 Task: Find people on LinkedIn with the title 'Women's Shelter' in the iOS Development service category and Insurance industry, who speak German.
Action: Mouse moved to (683, 81)
Screenshot: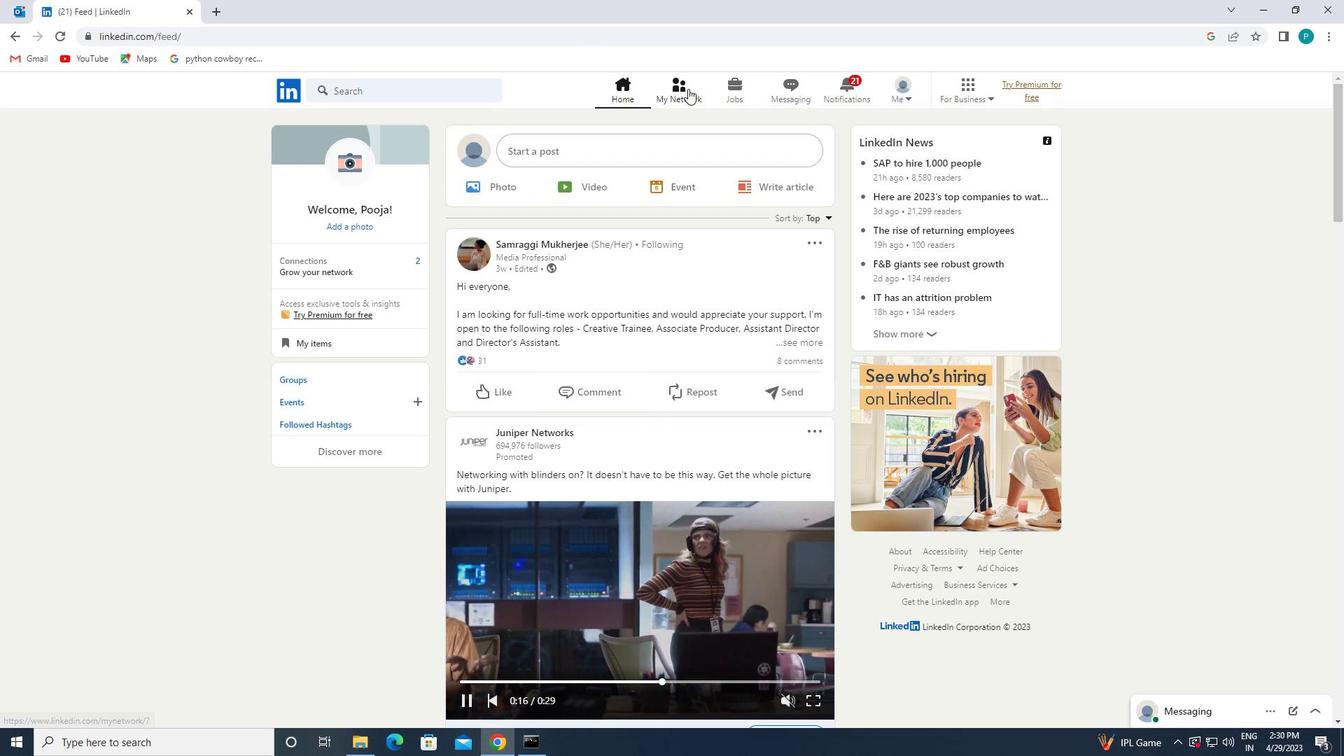 
Action: Mouse pressed left at (683, 81)
Screenshot: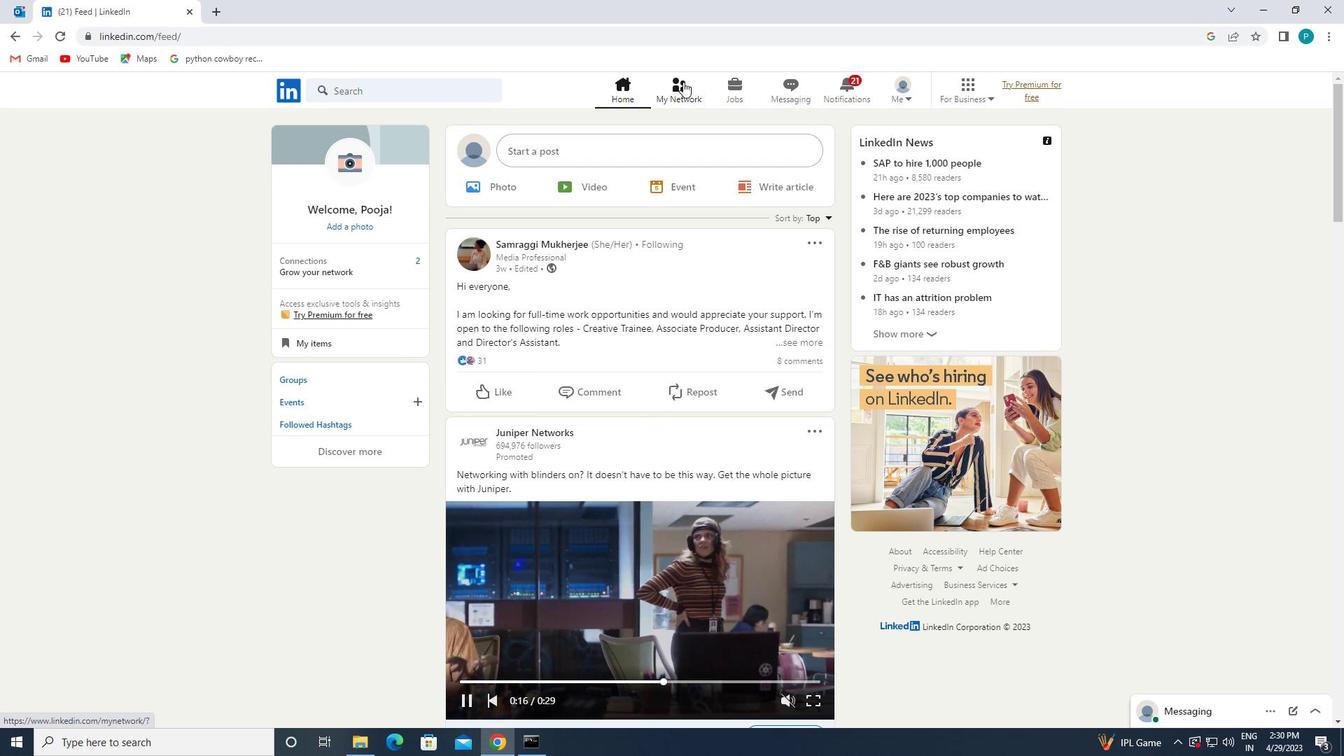
Action: Mouse moved to (361, 175)
Screenshot: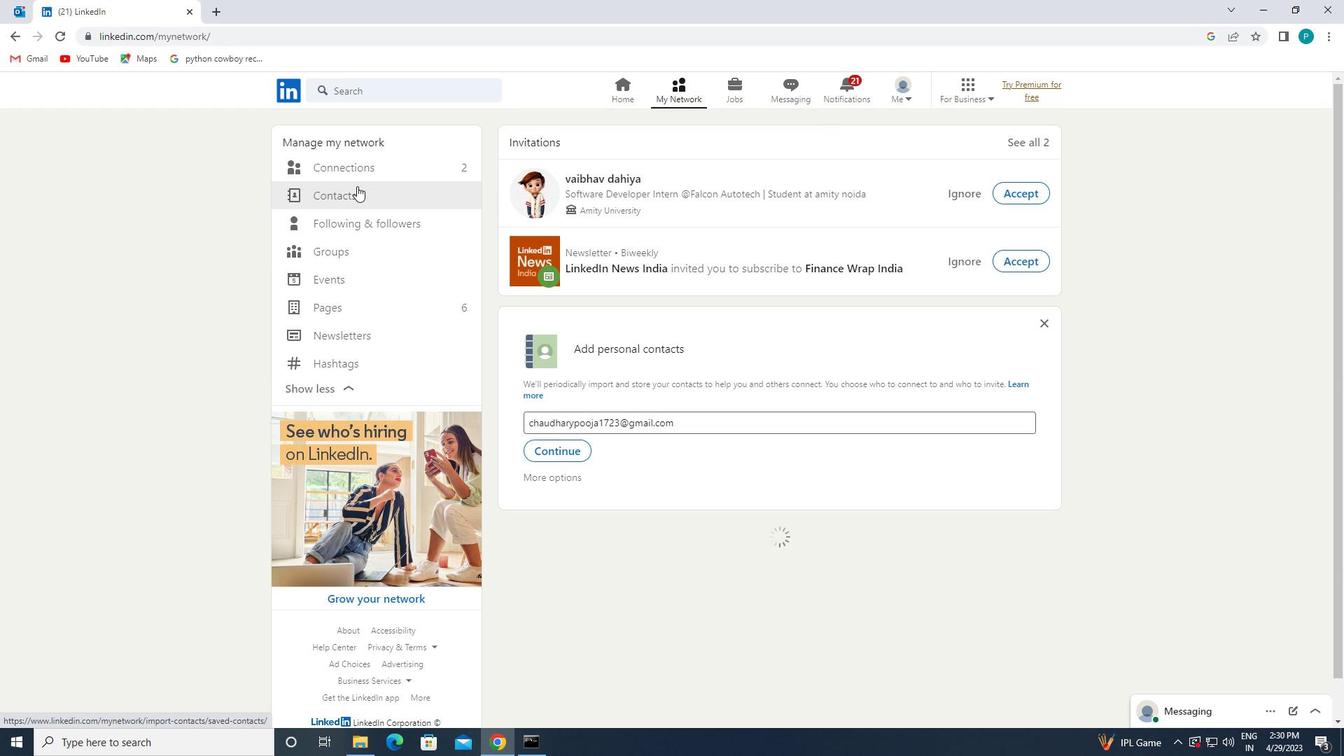 
Action: Mouse pressed left at (361, 175)
Screenshot: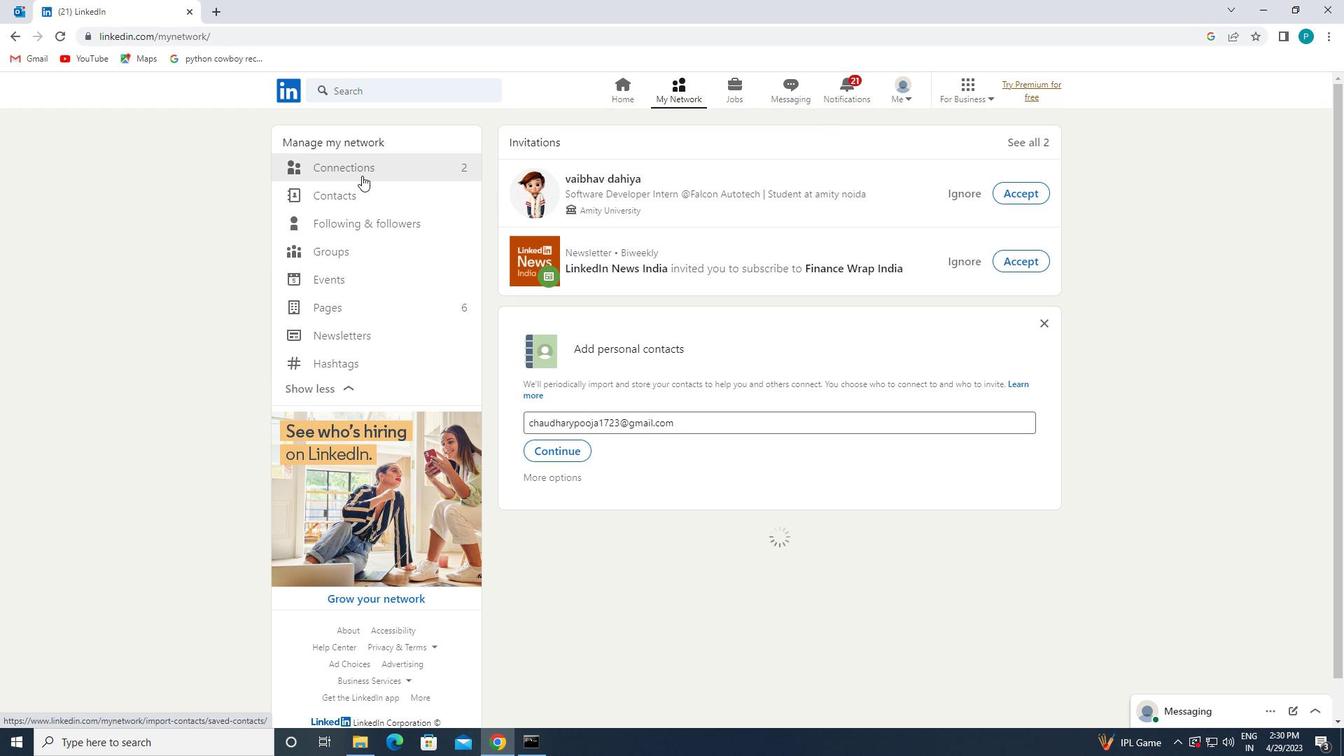 
Action: Mouse moved to (361, 175)
Screenshot: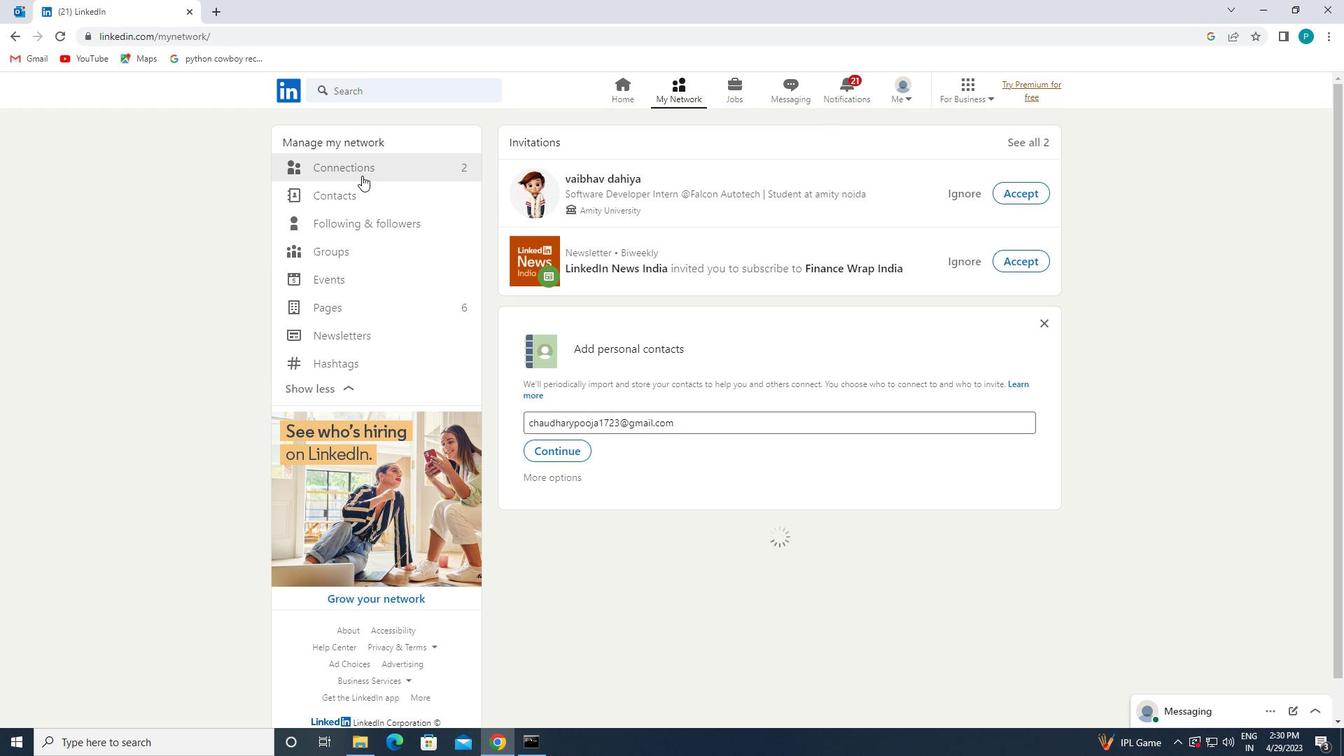 
Action: Mouse pressed left at (361, 175)
Screenshot: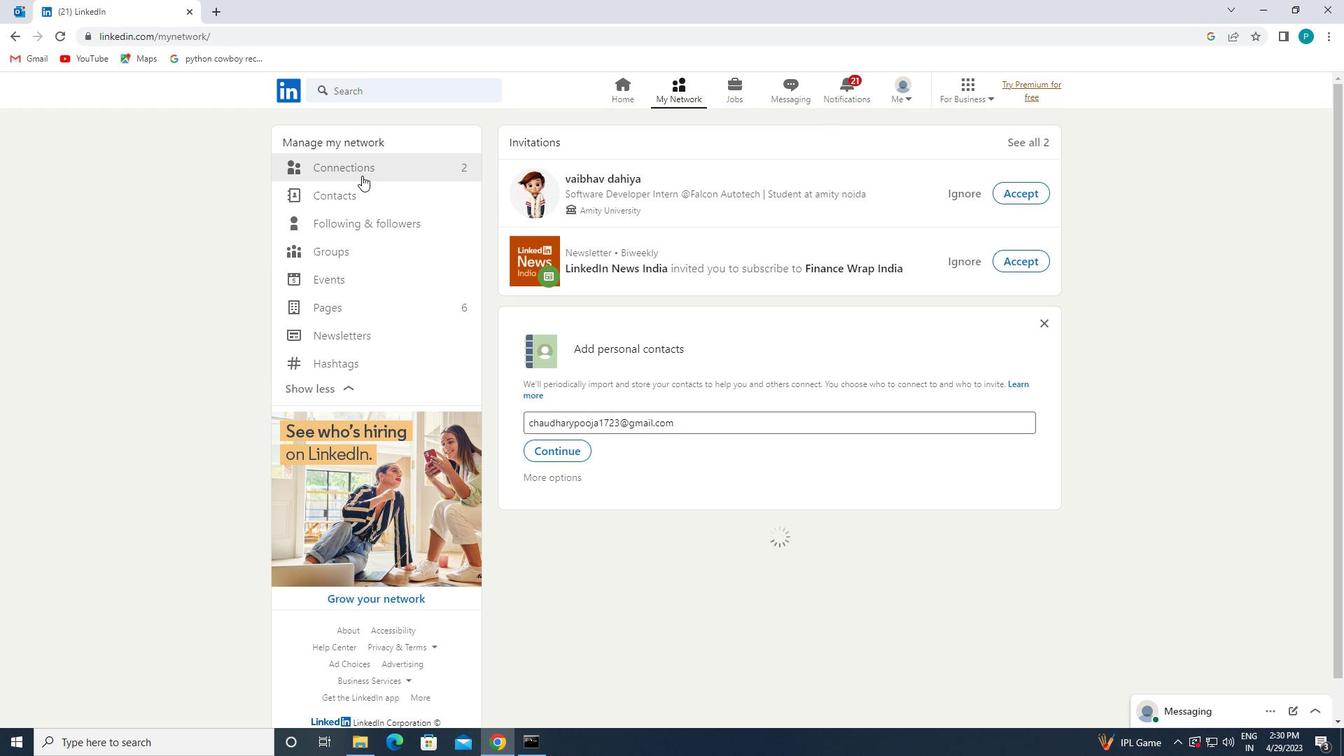 
Action: Mouse moved to (401, 159)
Screenshot: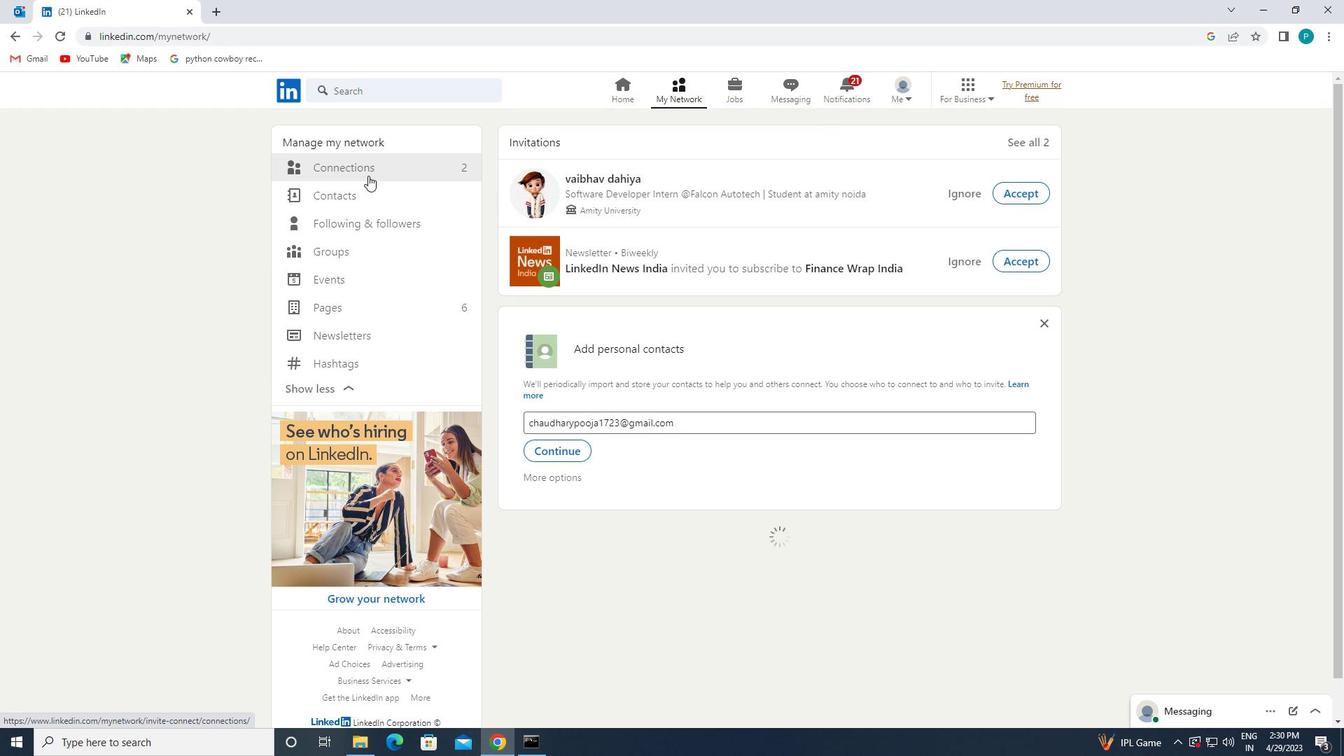 
Action: Mouse pressed left at (401, 159)
Screenshot: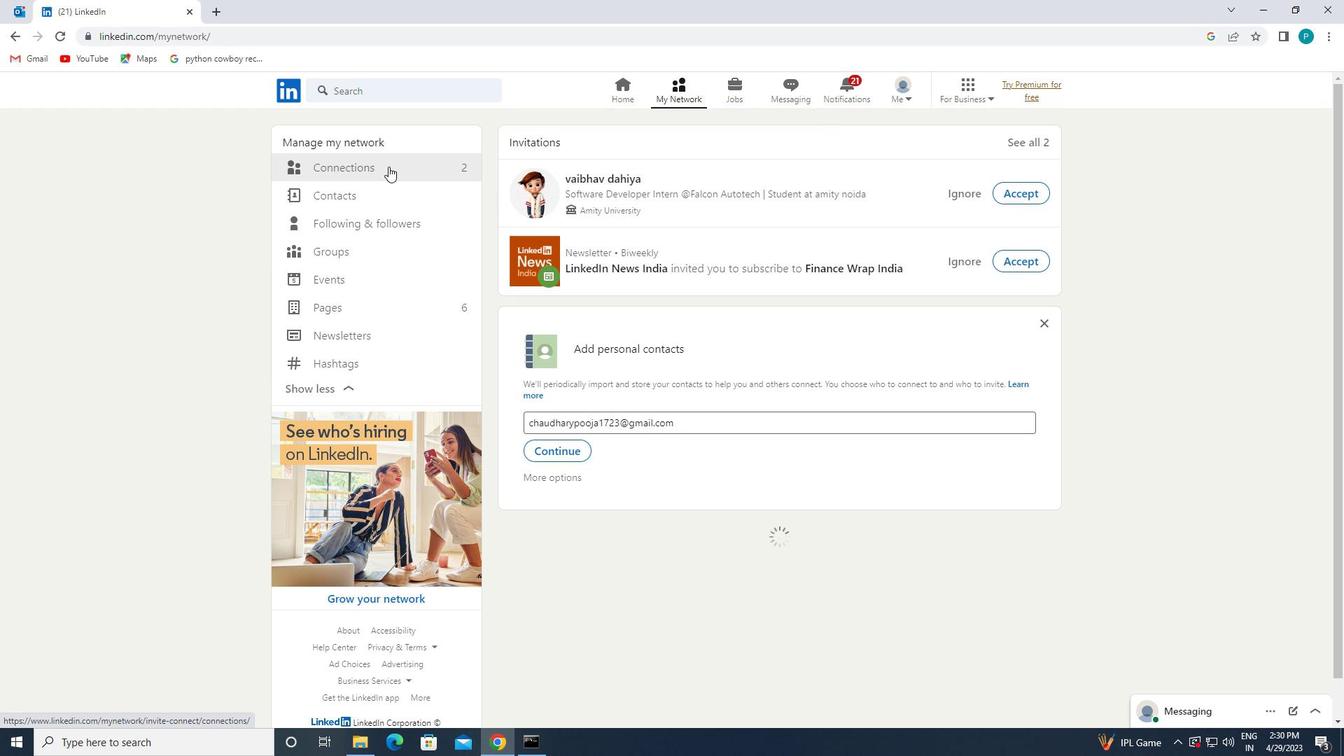 
Action: Mouse moved to (800, 163)
Screenshot: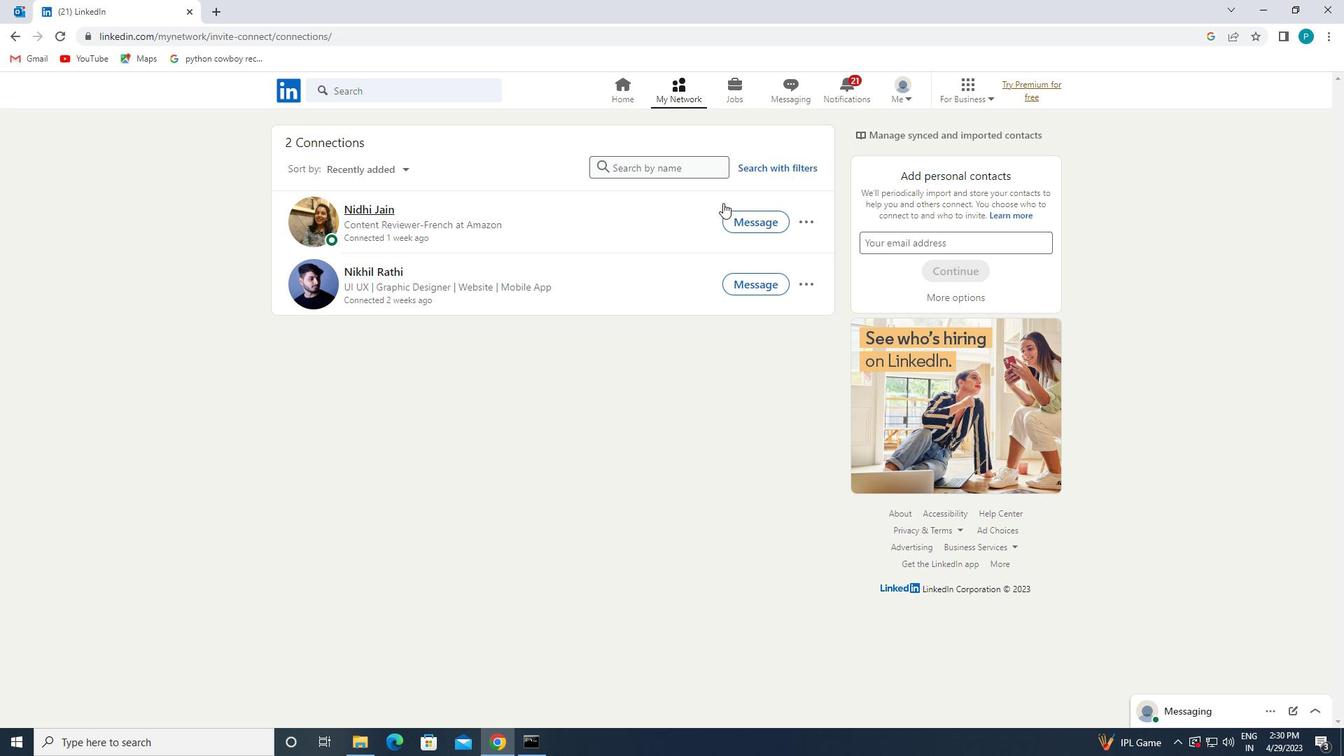 
Action: Mouse pressed left at (800, 163)
Screenshot: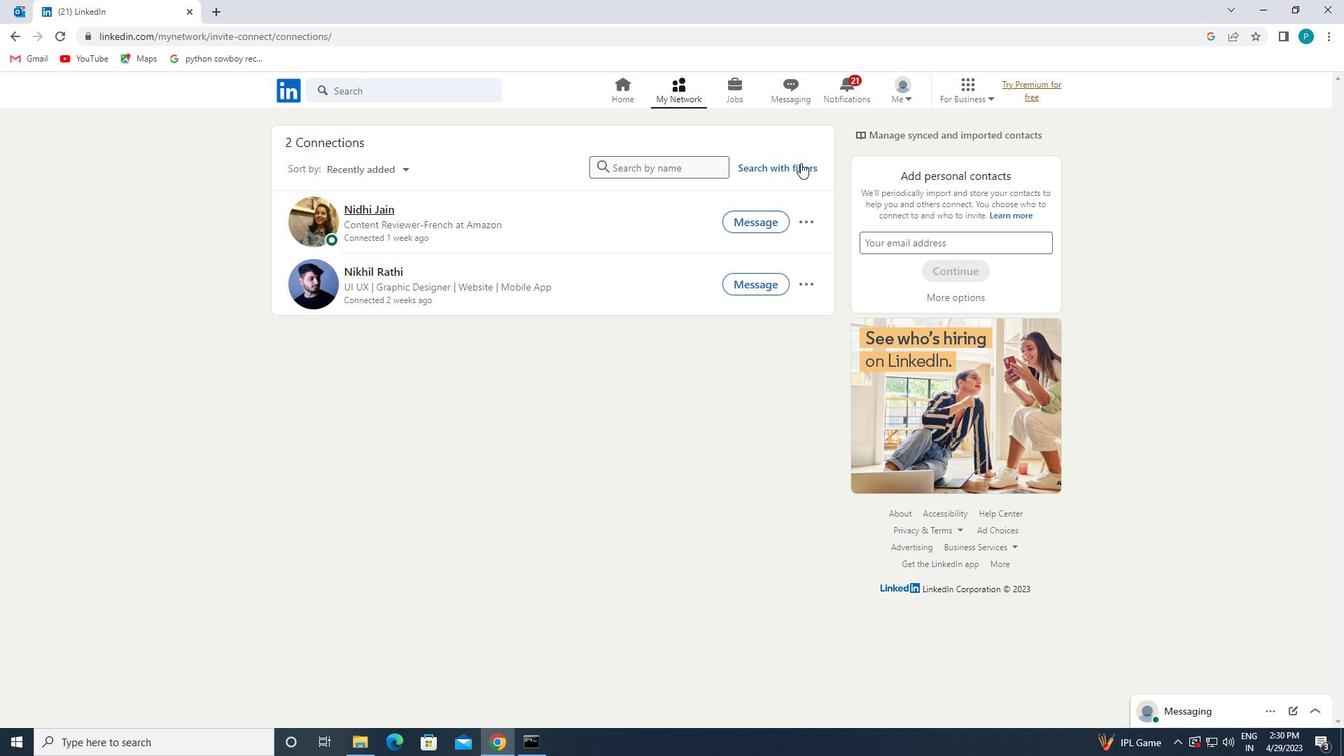 
Action: Mouse pressed left at (800, 163)
Screenshot: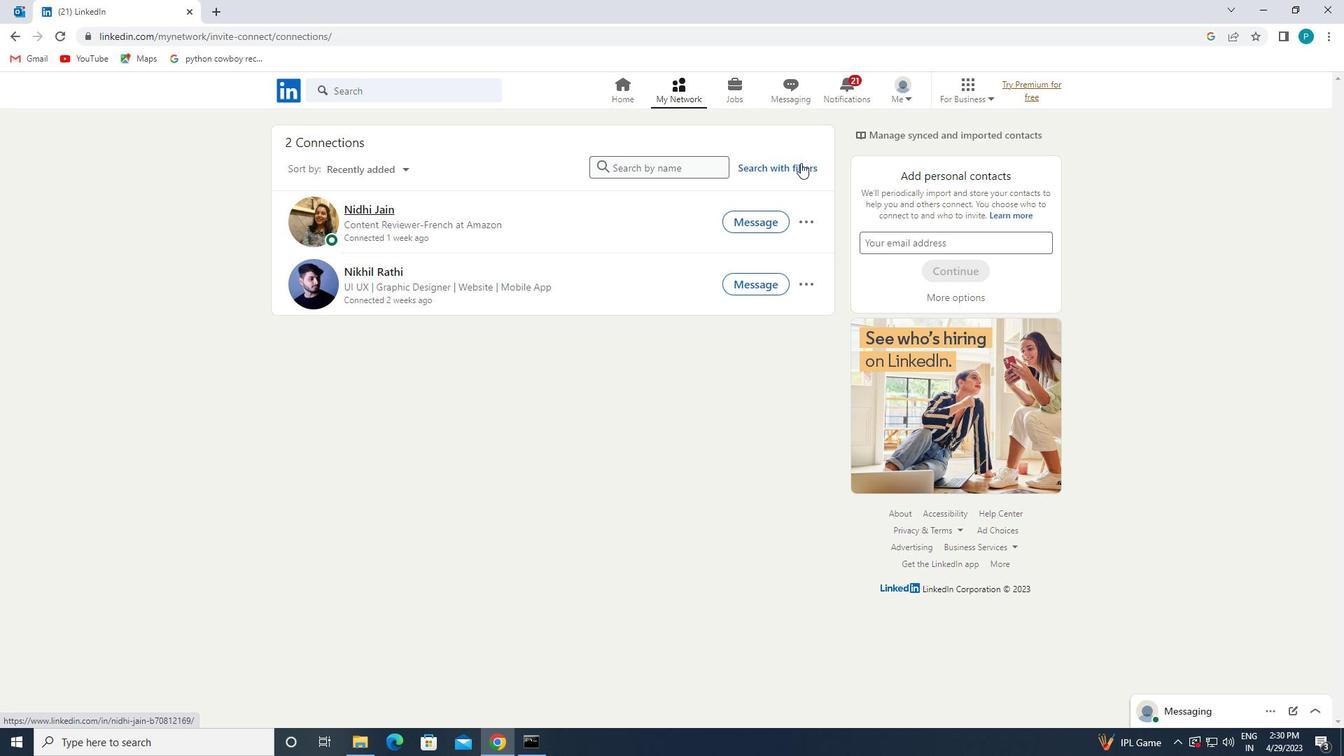 
Action: Mouse pressed left at (800, 163)
Screenshot: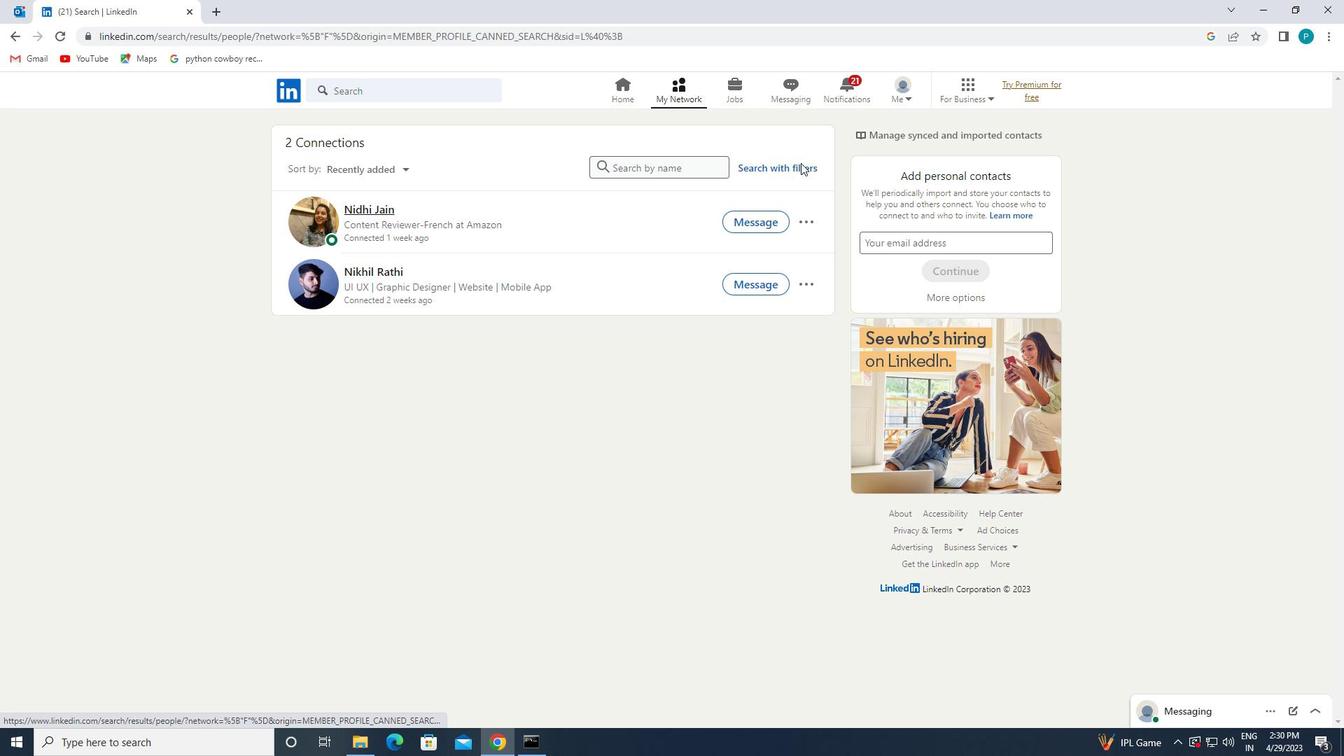 
Action: Mouse moved to (695, 124)
Screenshot: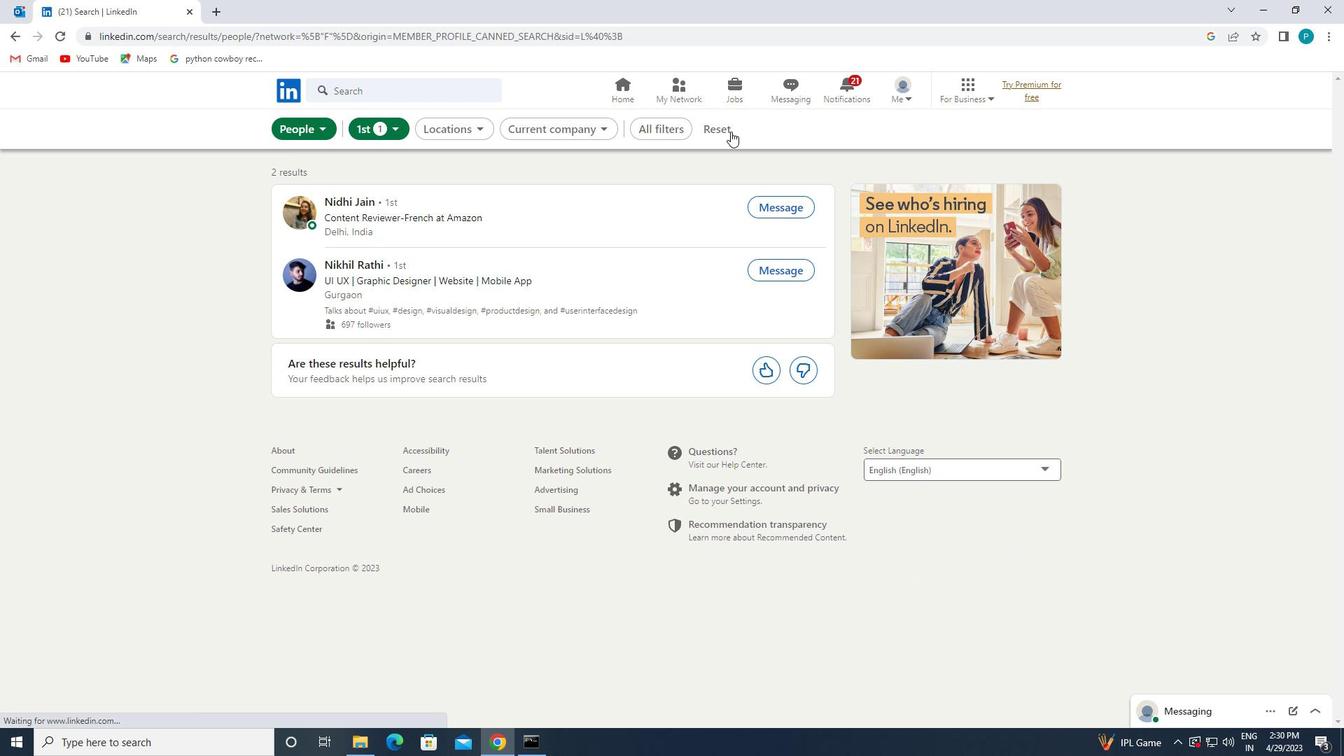 
Action: Mouse pressed left at (695, 124)
Screenshot: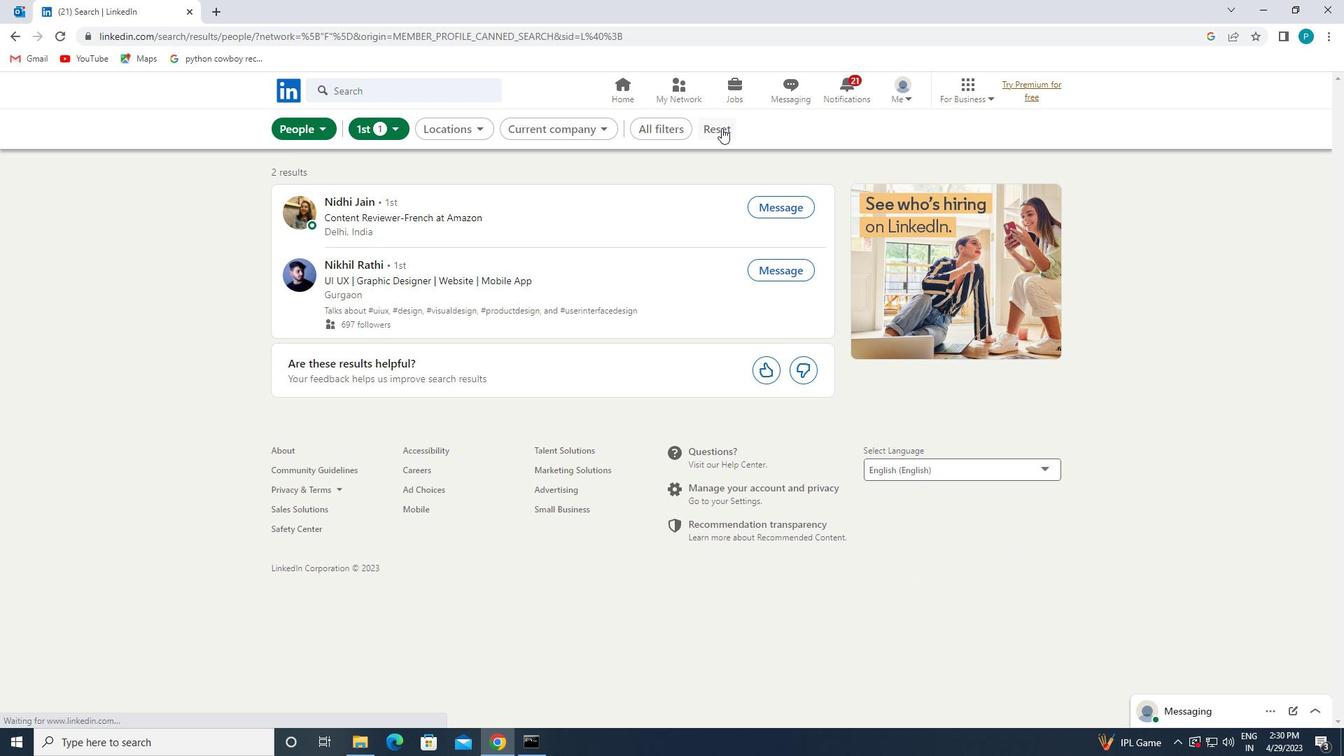 
Action: Mouse moved to (702, 128)
Screenshot: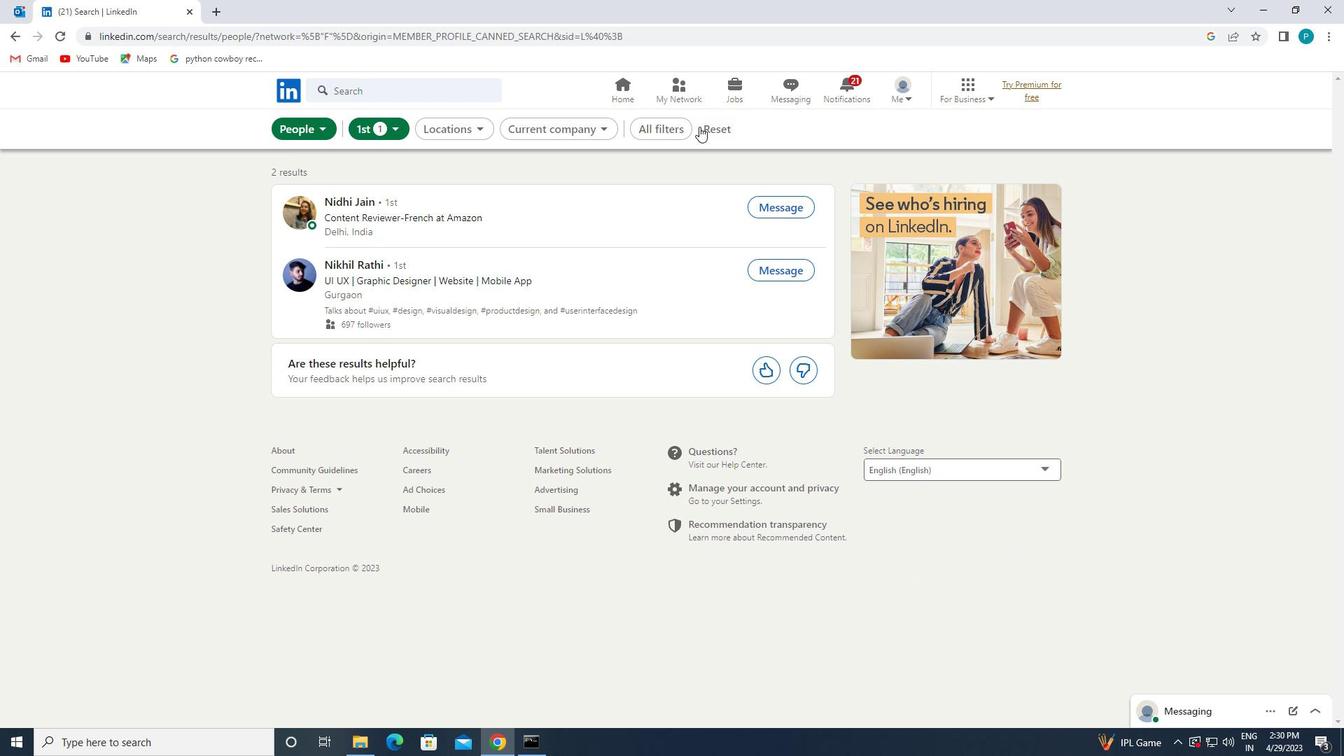 
Action: Mouse pressed left at (702, 128)
Screenshot: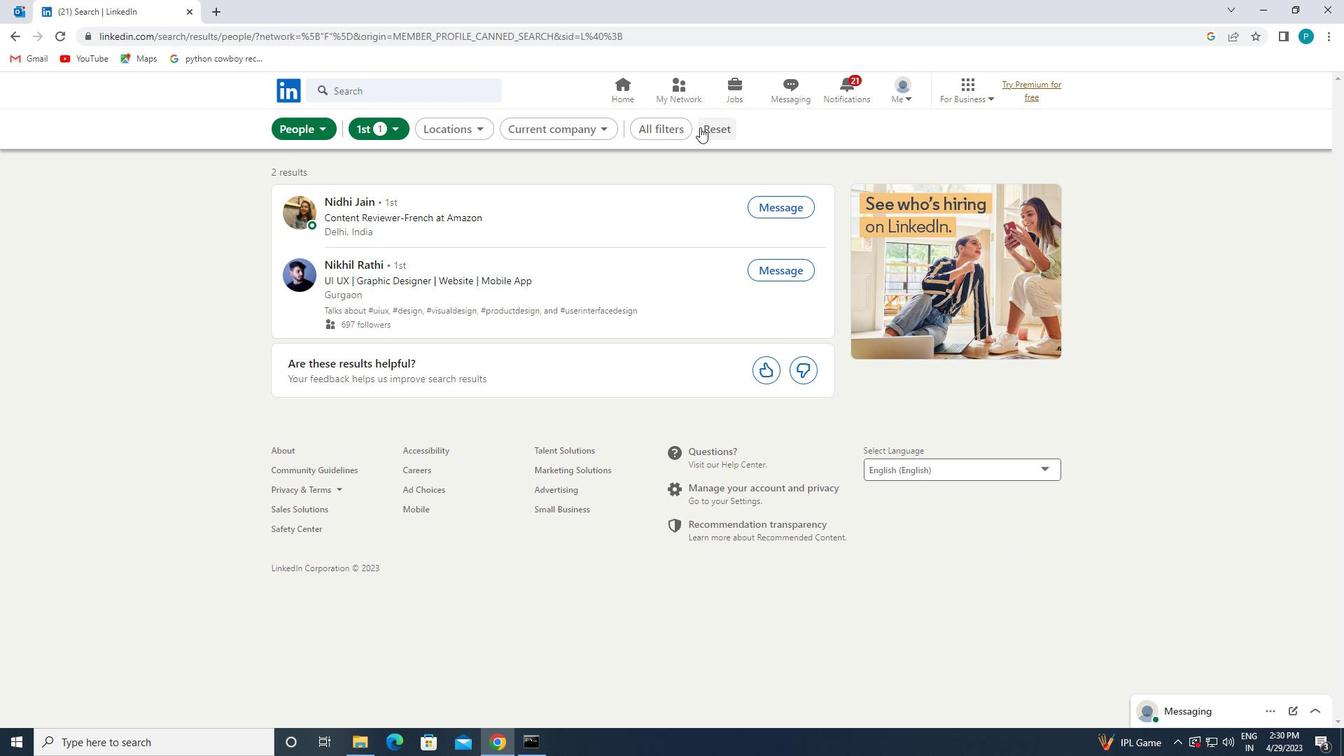 
Action: Mouse pressed left at (702, 128)
Screenshot: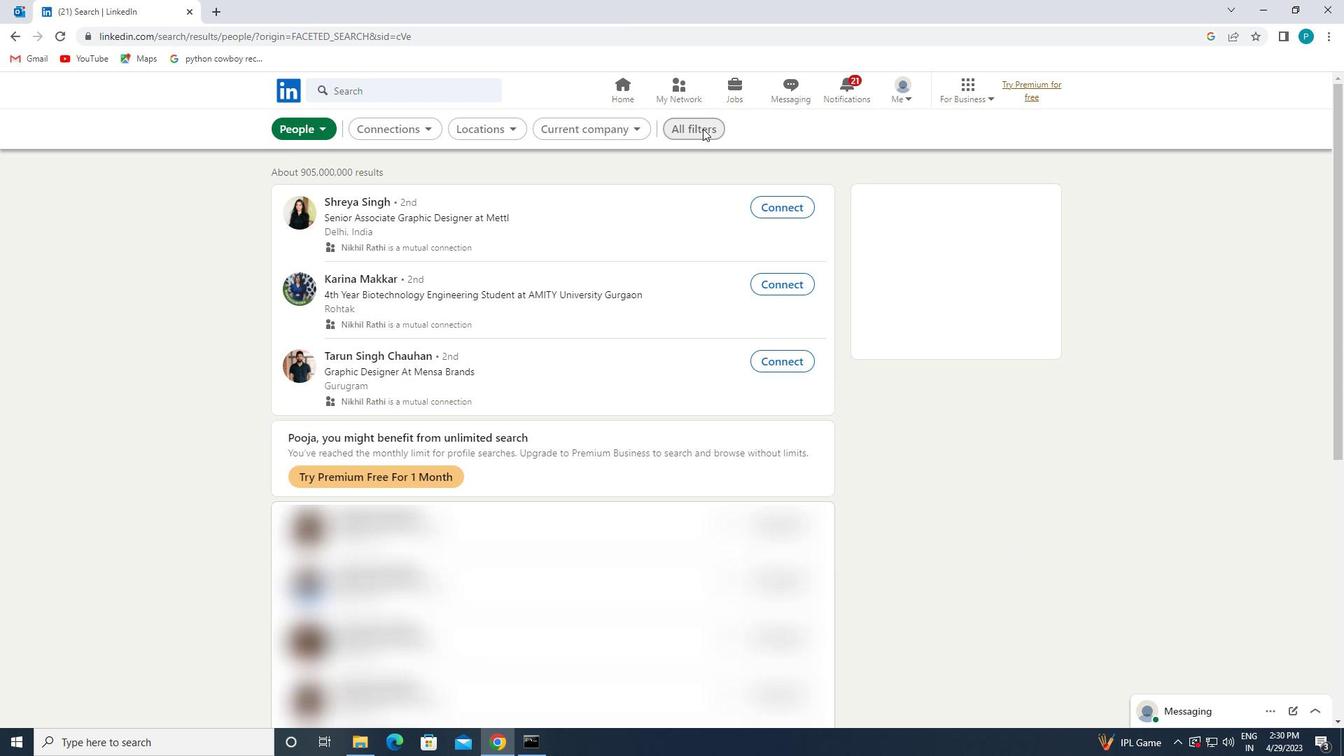 
Action: Mouse moved to (1221, 435)
Screenshot: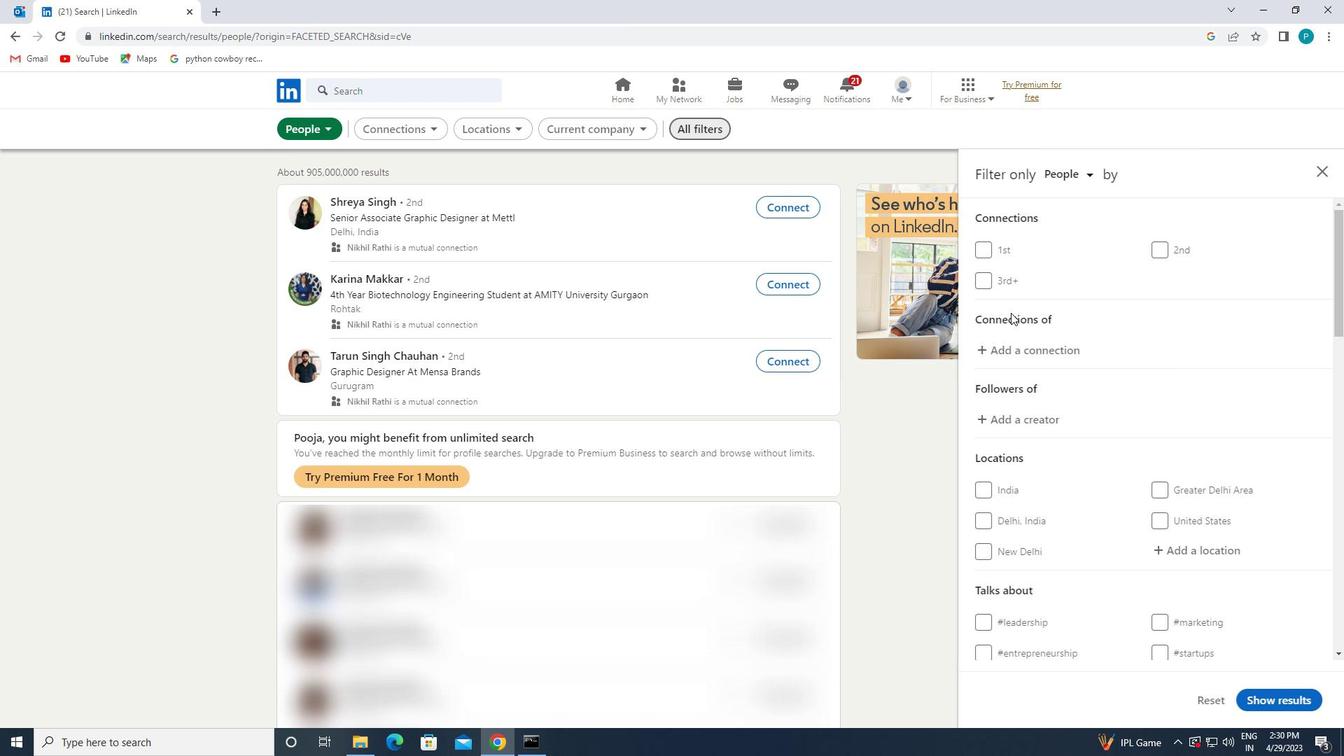 
Action: Mouse scrolled (1221, 434) with delta (0, 0)
Screenshot: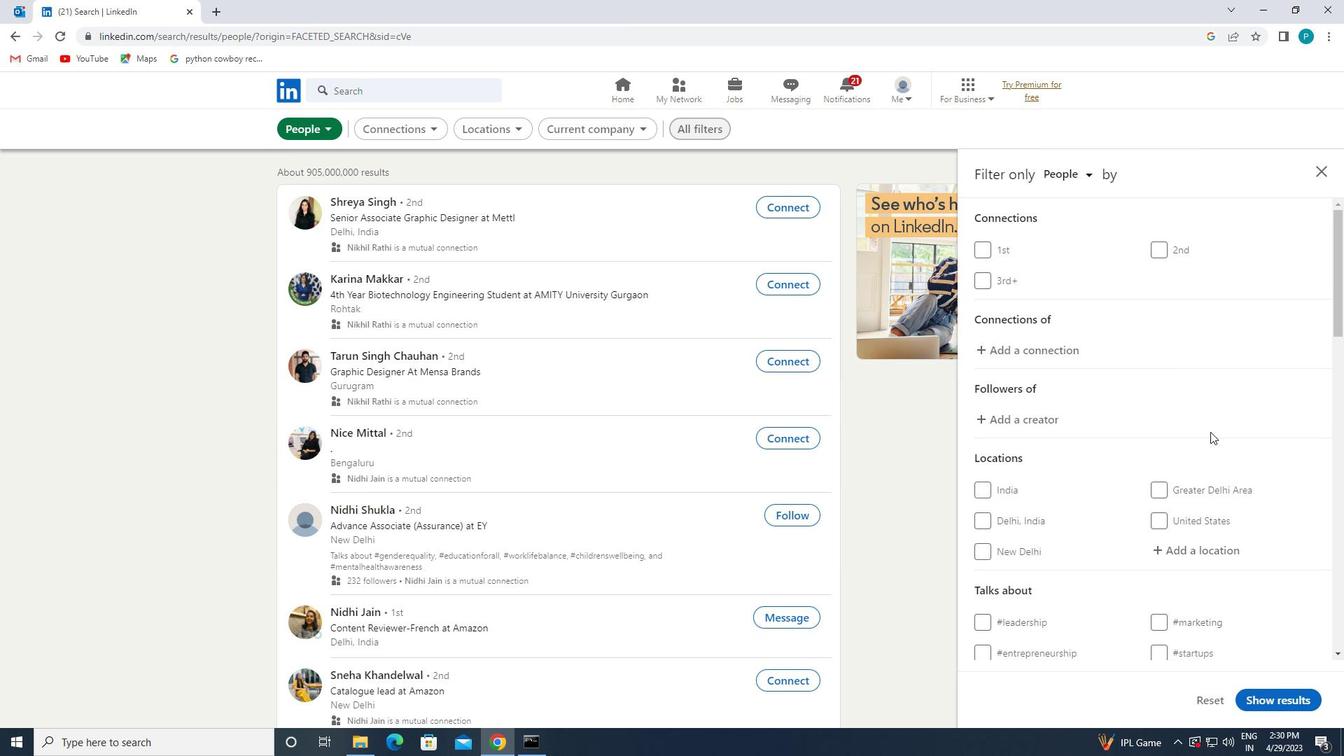 
Action: Mouse scrolled (1221, 434) with delta (0, 0)
Screenshot: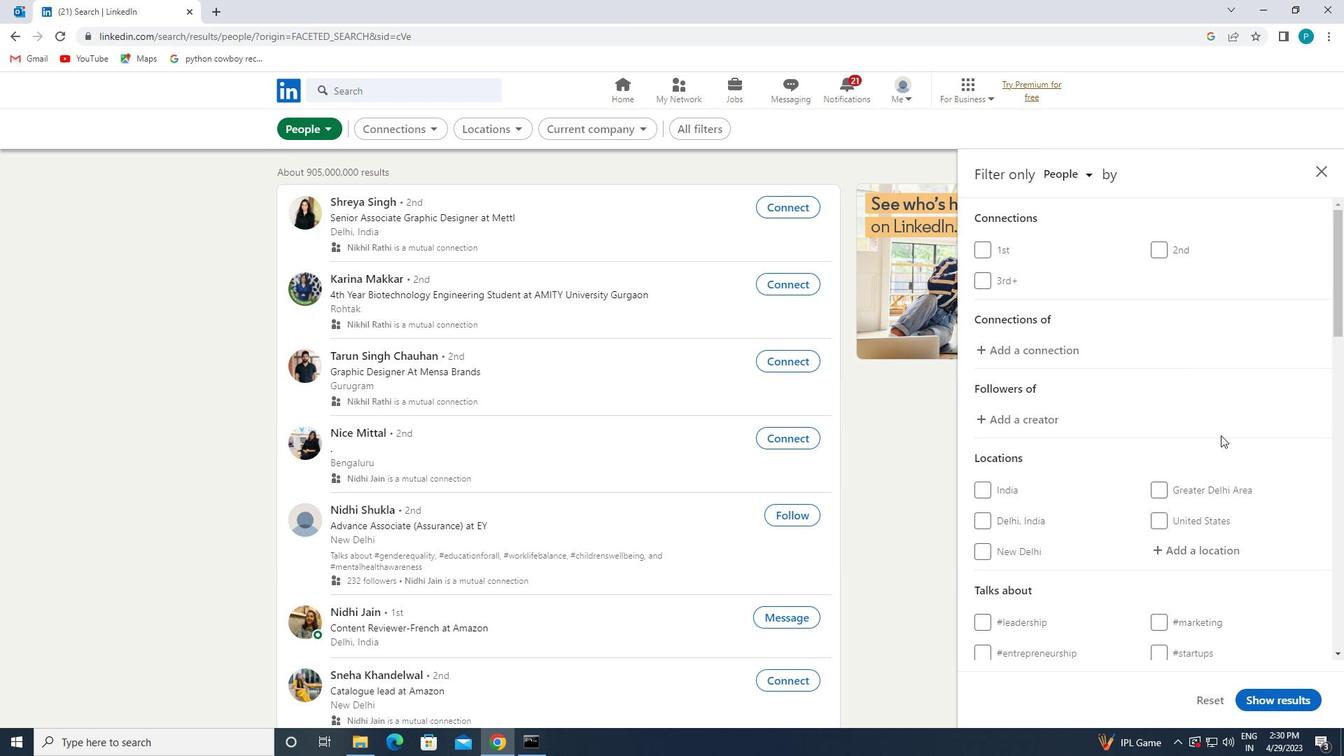 
Action: Mouse moved to (1220, 416)
Screenshot: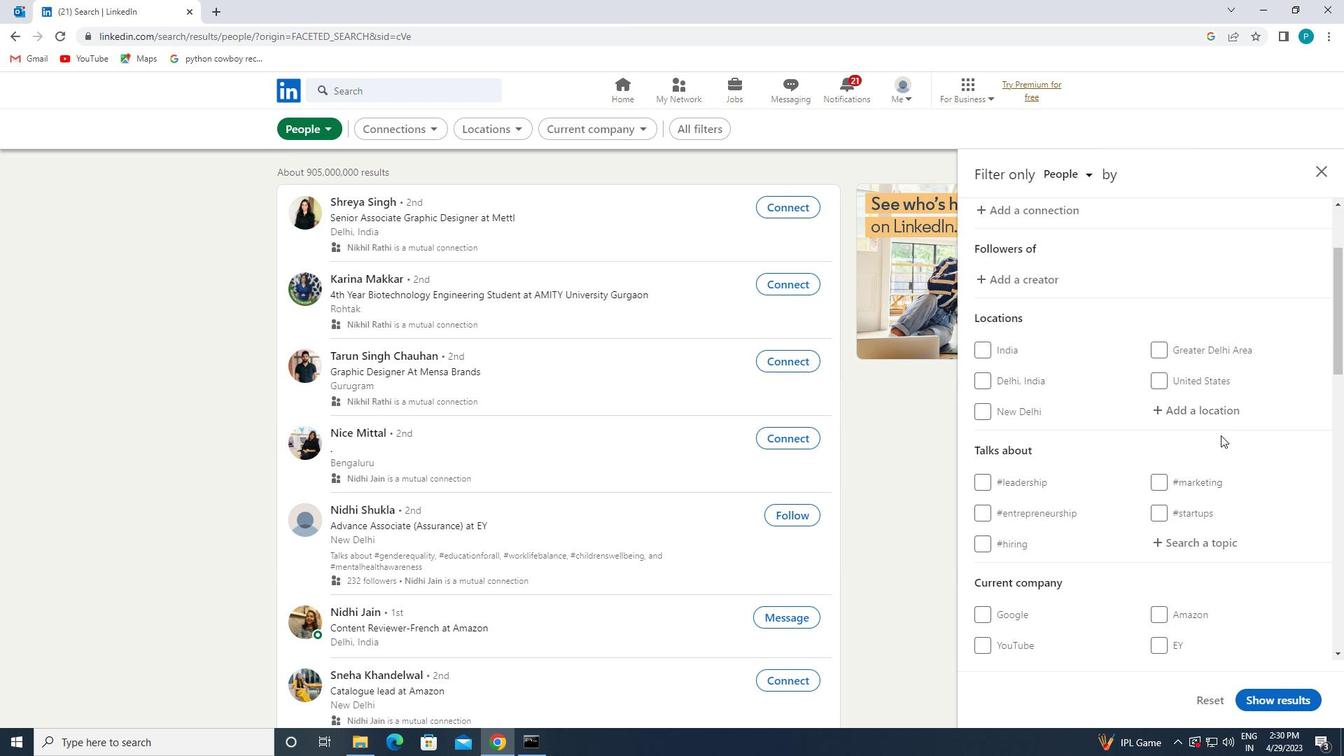 
Action: Mouse pressed left at (1220, 416)
Screenshot: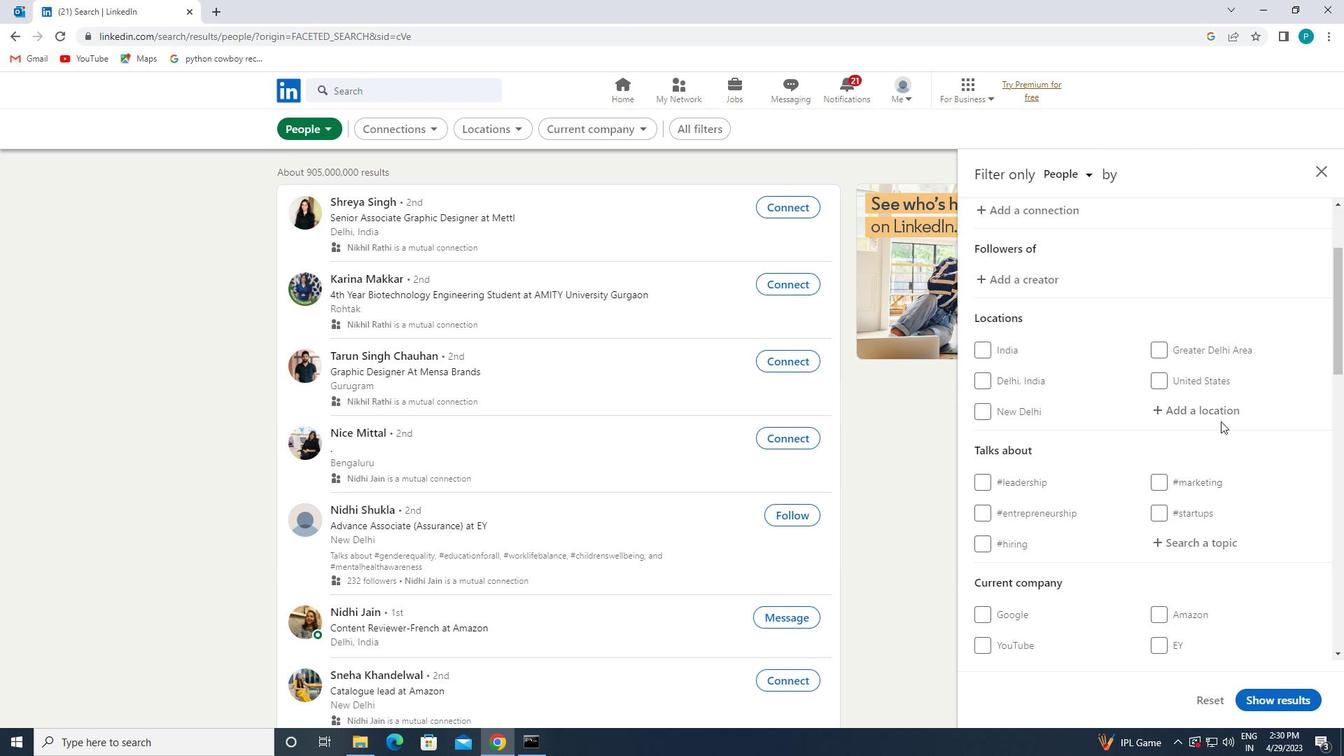 
Action: Key pressed <Key.caps_lock>h<Key.caps_lock>ab<Key.backspace>ncheng
Screenshot: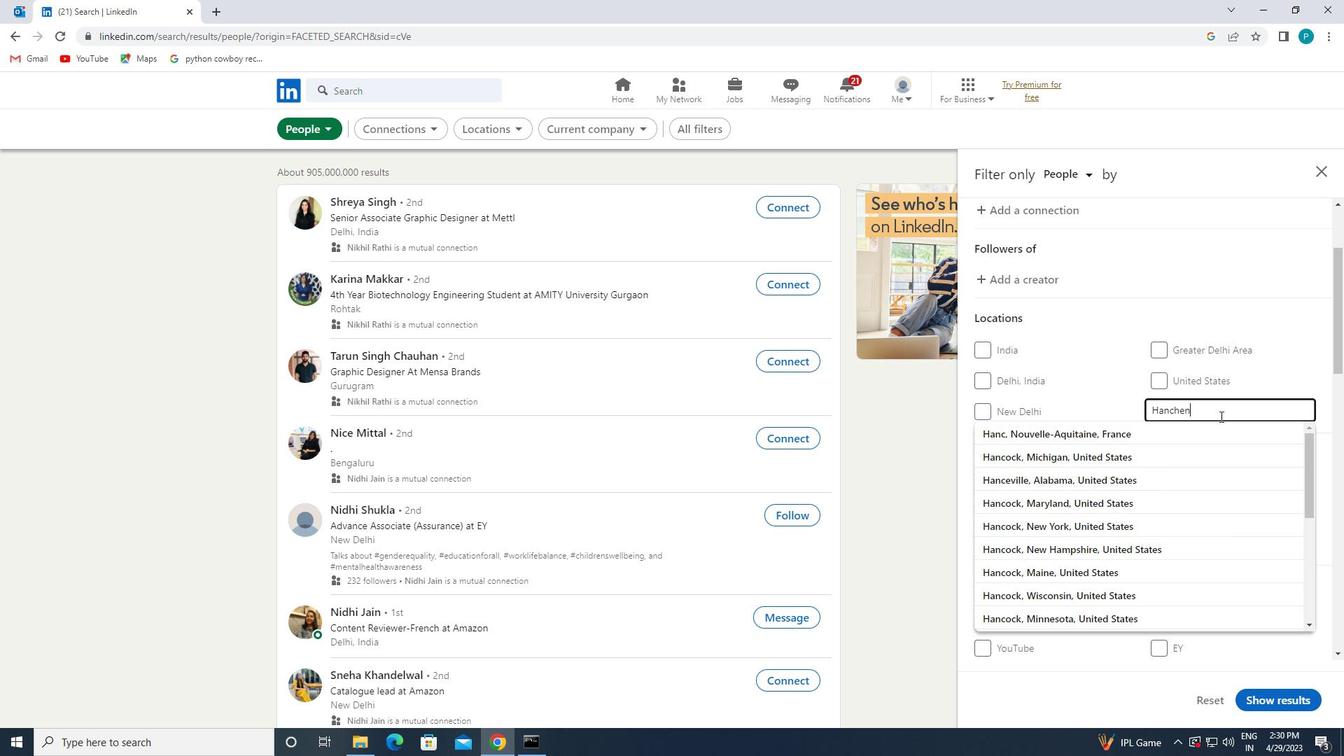 
Action: Mouse scrolled (1220, 415) with delta (0, 0)
Screenshot: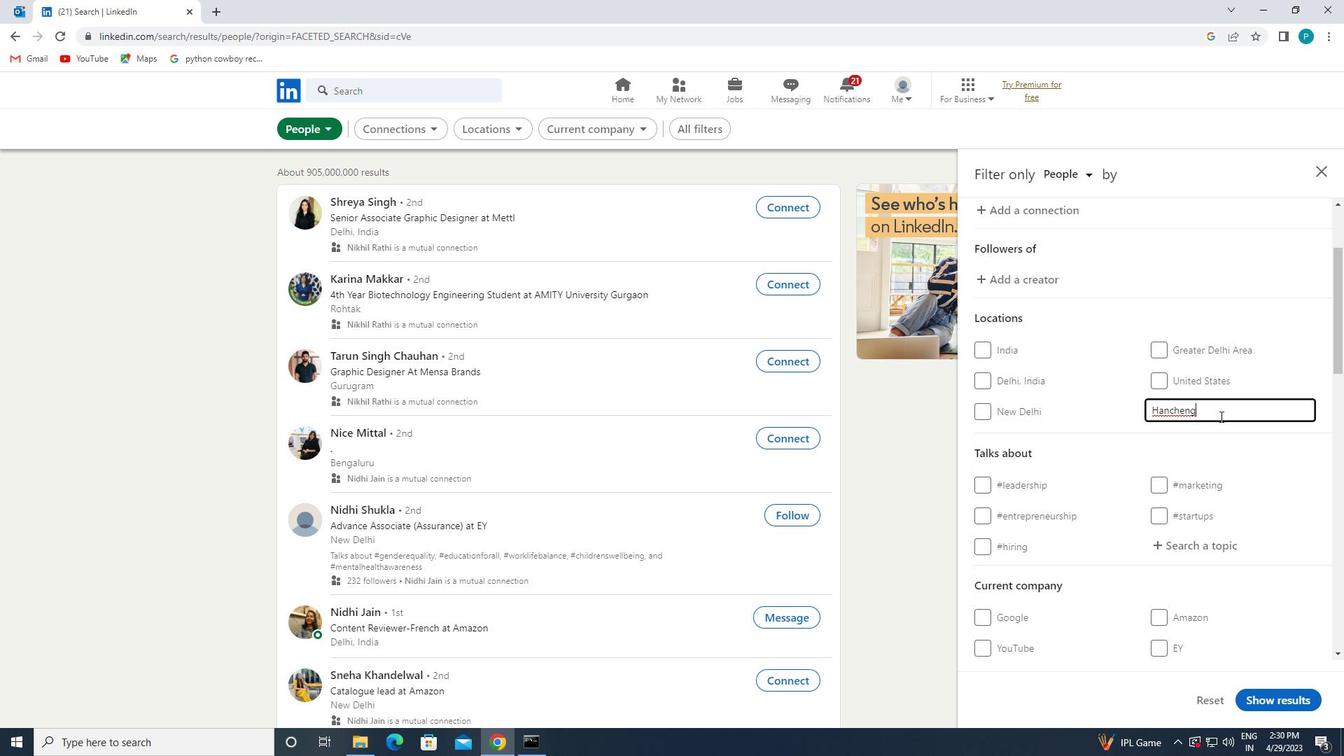 
Action: Mouse scrolled (1220, 415) with delta (0, 0)
Screenshot: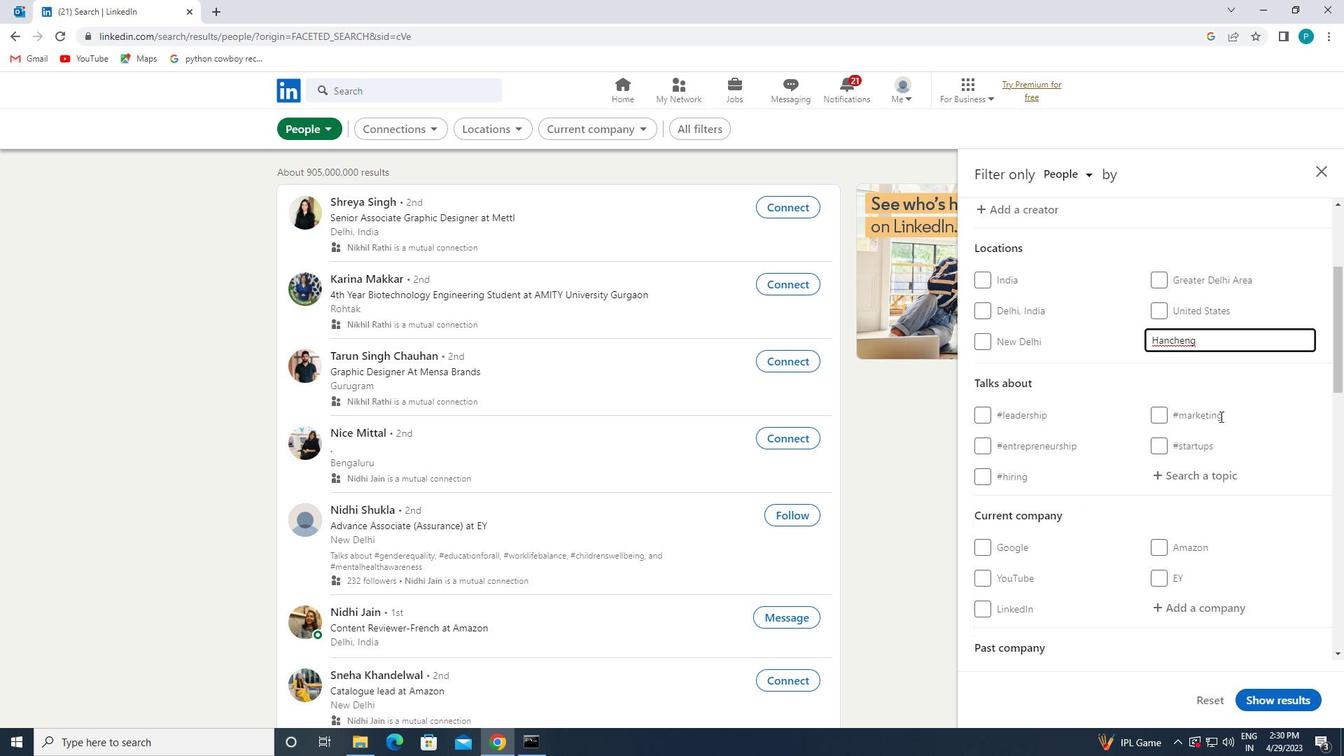 
Action: Mouse moved to (1213, 397)
Screenshot: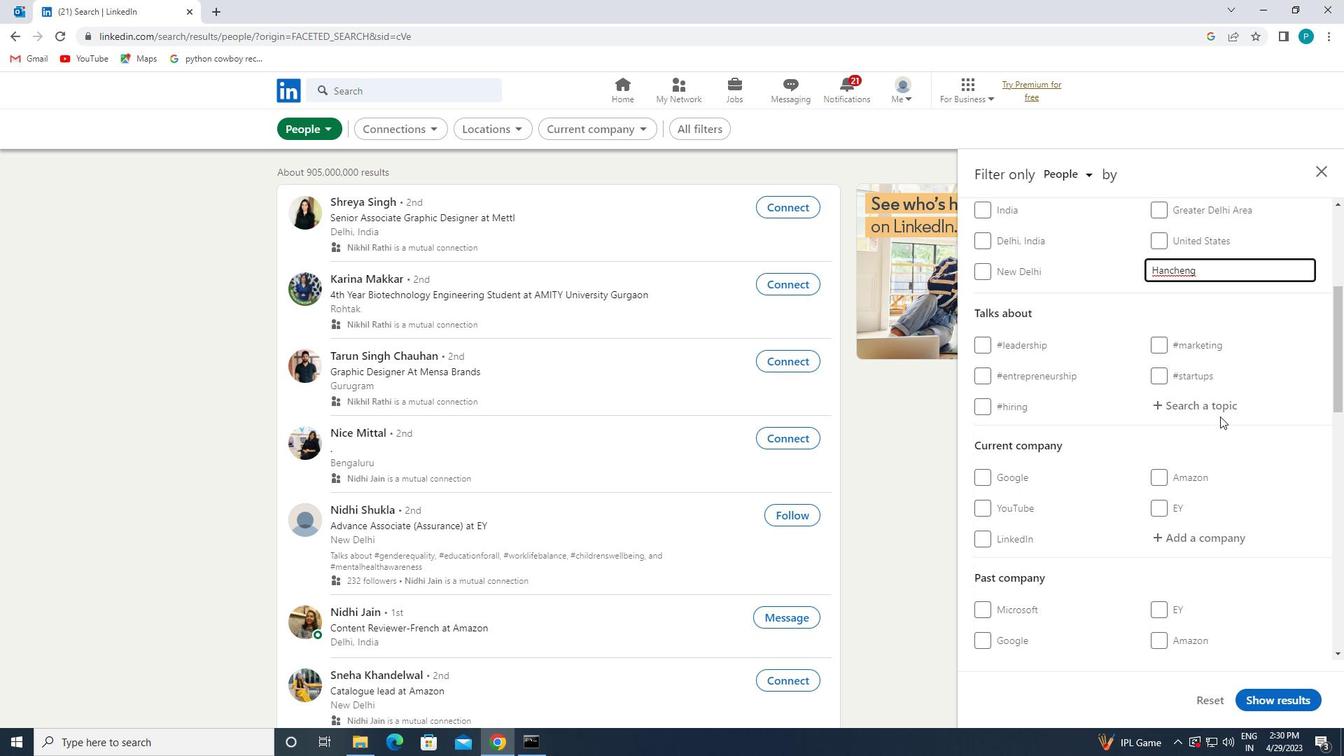 
Action: Mouse pressed left at (1213, 397)
Screenshot: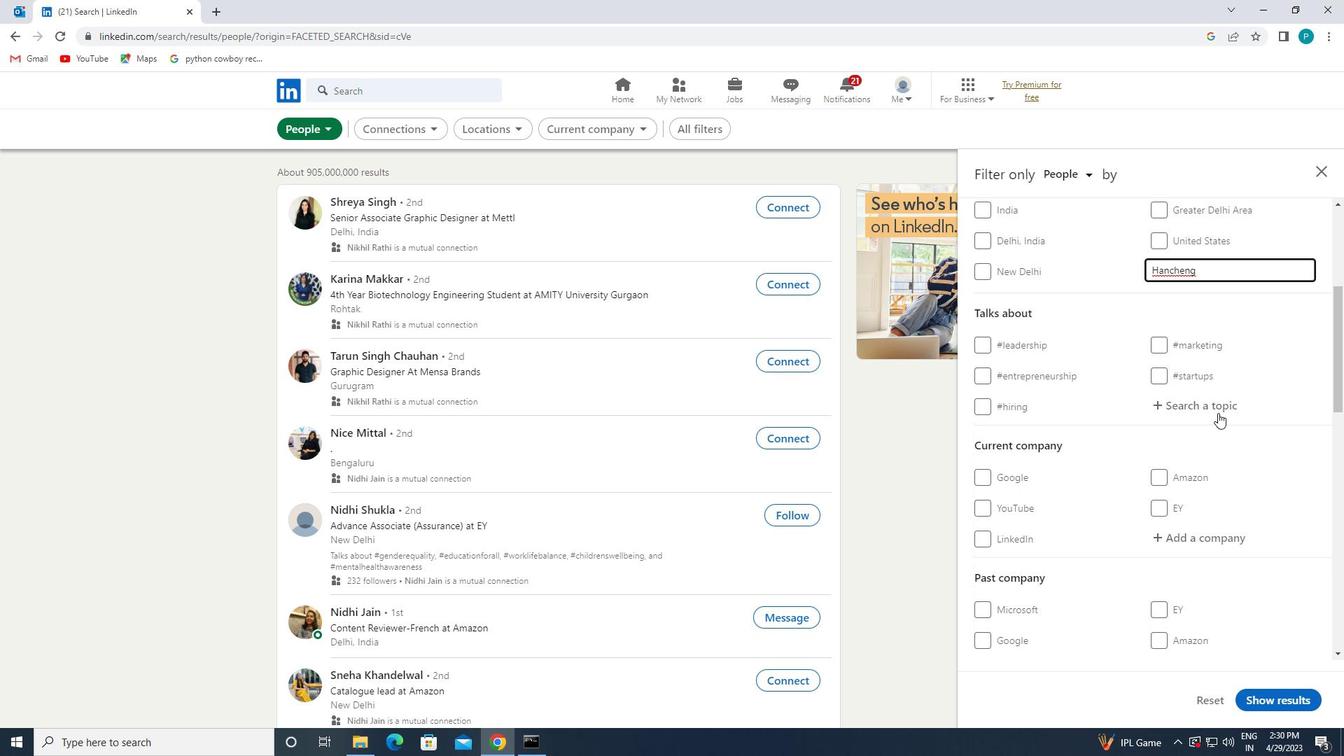 
Action: Mouse moved to (1213, 397)
Screenshot: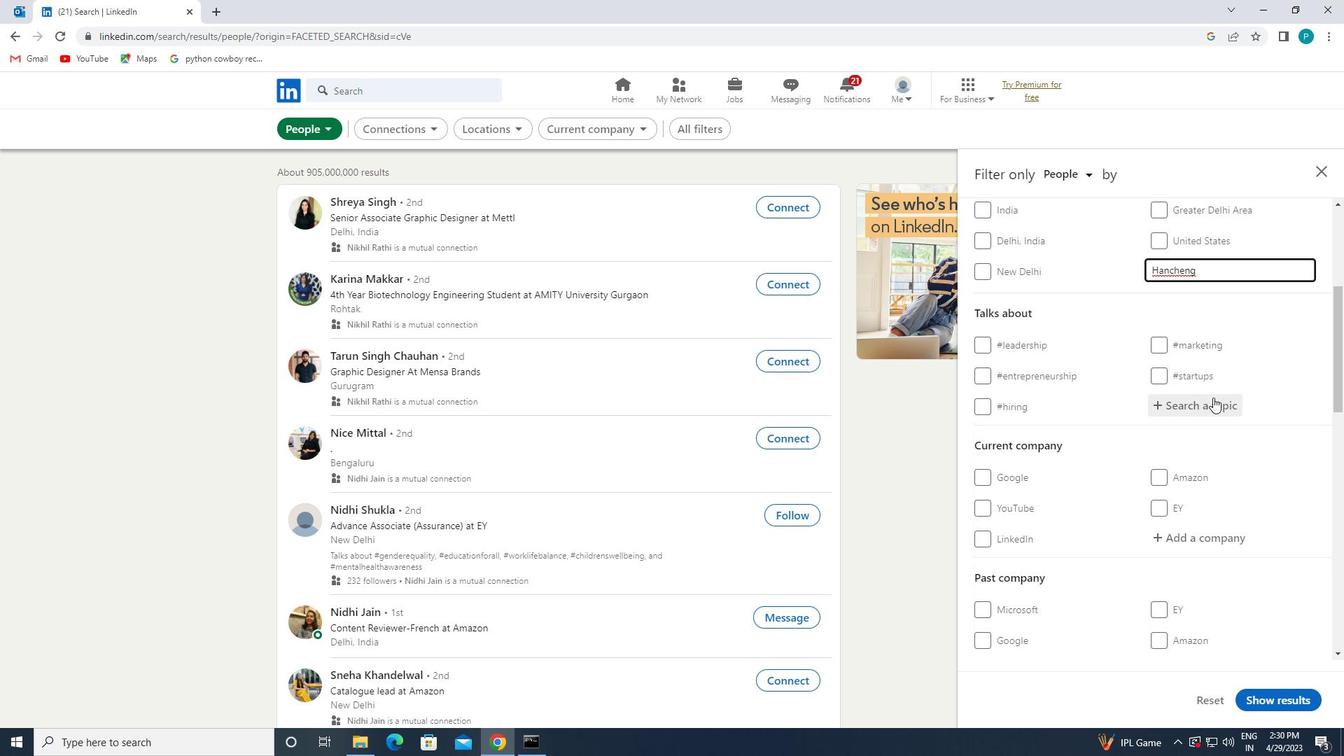 
Action: Key pressed <Key.shift>#<Key.caps_lock>I<Key.caps_lock>NSPIRATION
Screenshot: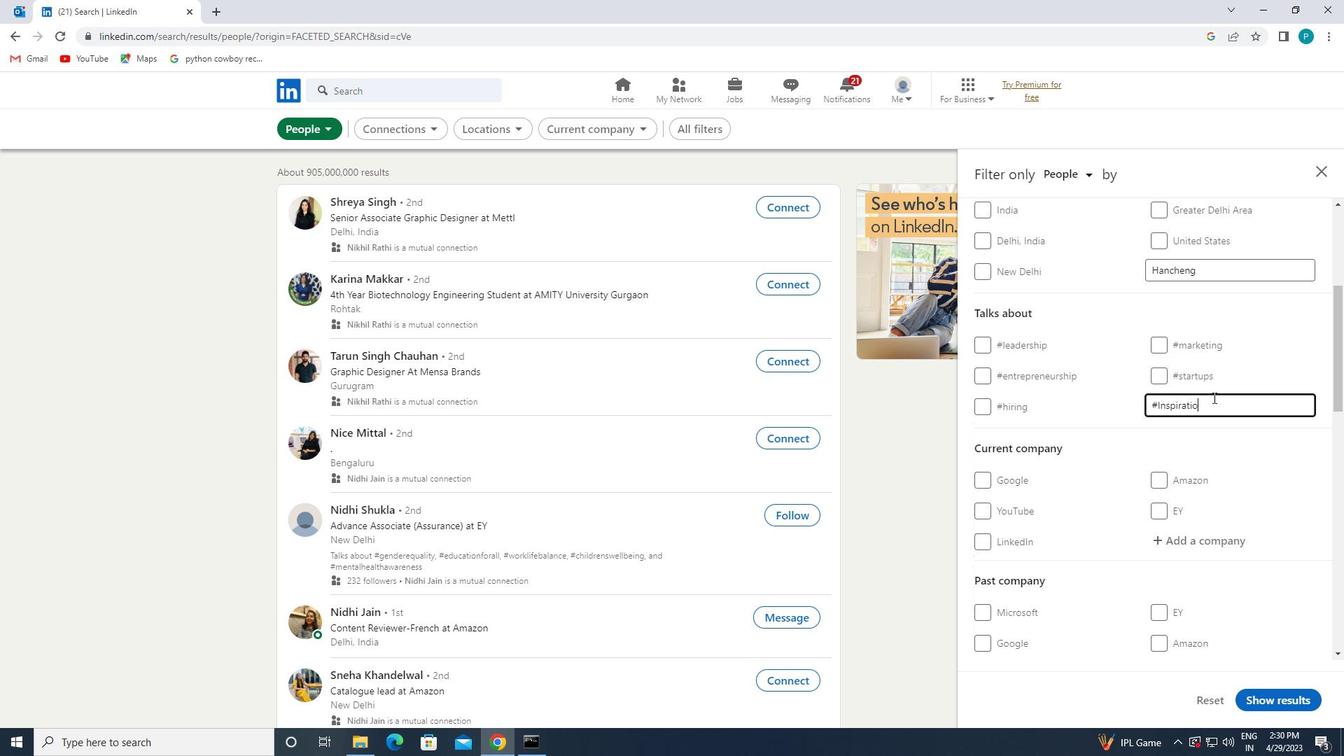 
Action: Mouse moved to (1225, 405)
Screenshot: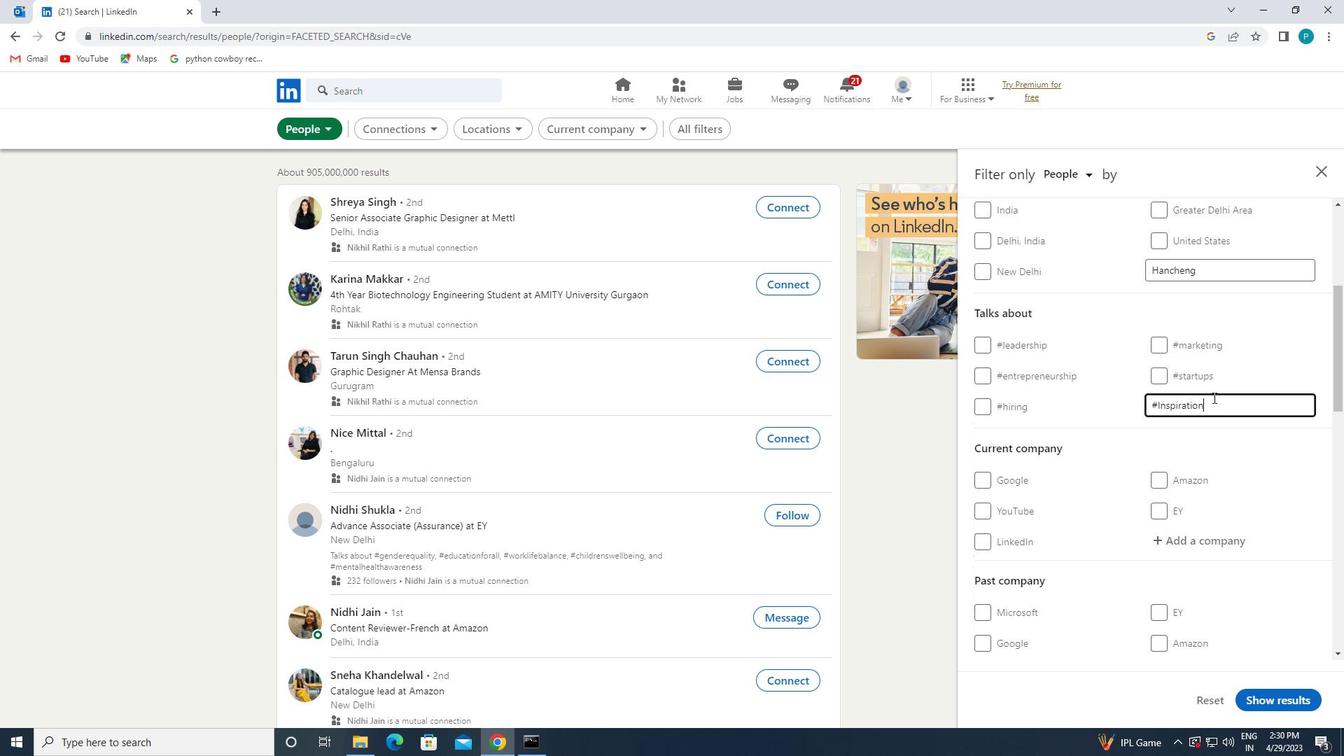 
Action: Mouse scrolled (1225, 404) with delta (0, 0)
Screenshot: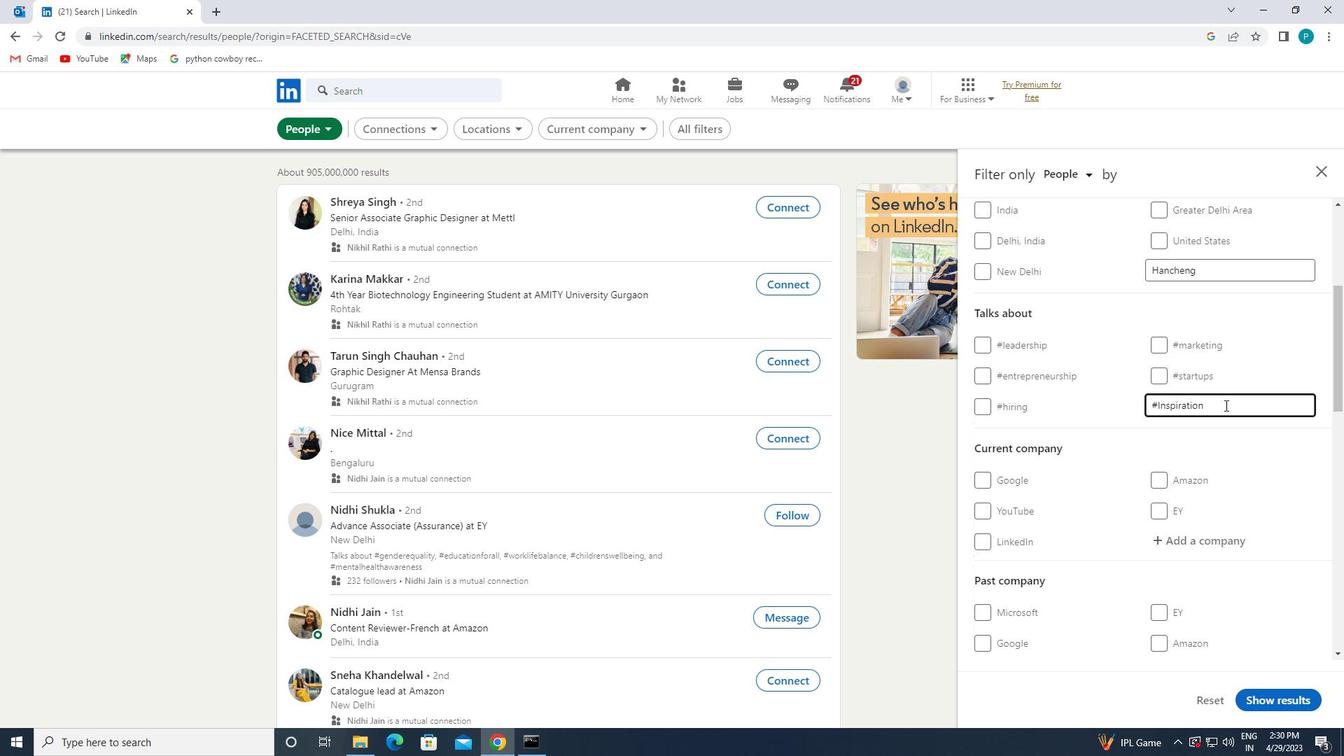 
Action: Mouse scrolled (1225, 404) with delta (0, 0)
Screenshot: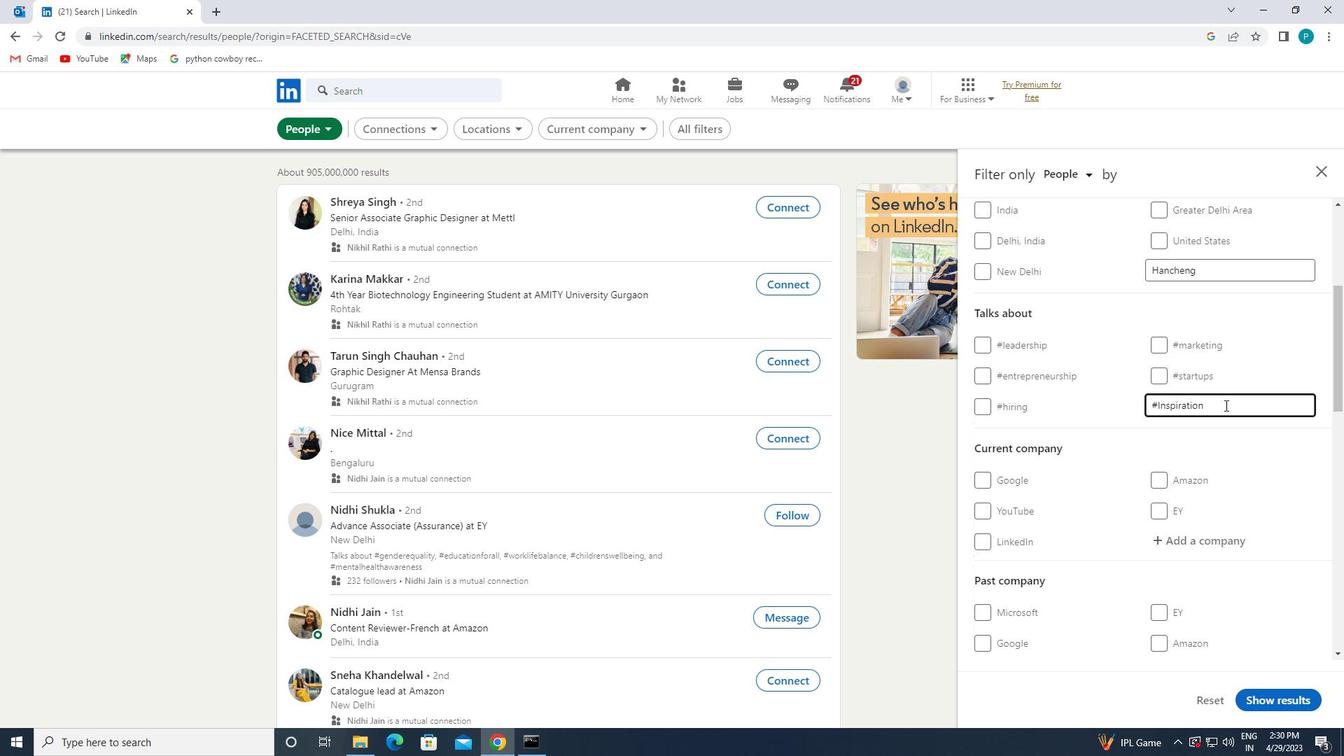 
Action: Mouse pressed left at (1225, 405)
Screenshot: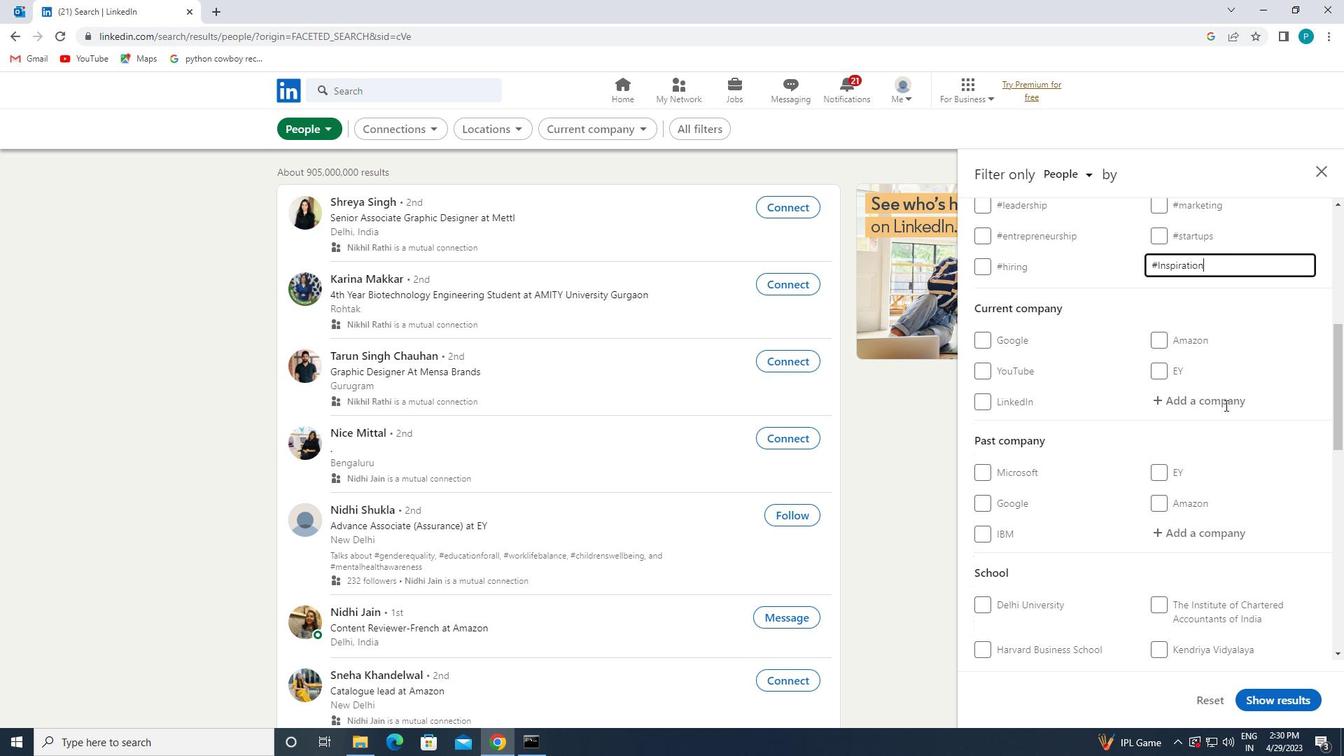 
Action: Mouse moved to (1158, 504)
Screenshot: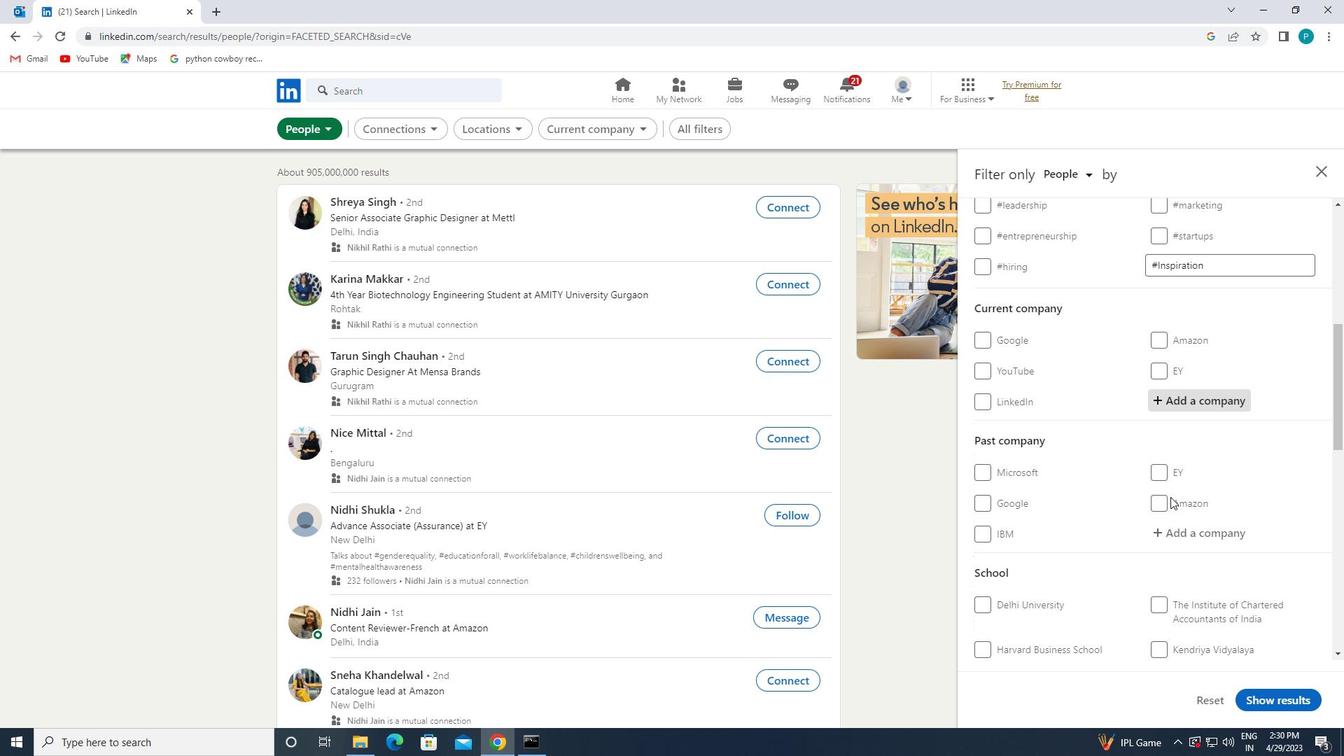 
Action: Mouse scrolled (1158, 504) with delta (0, 0)
Screenshot: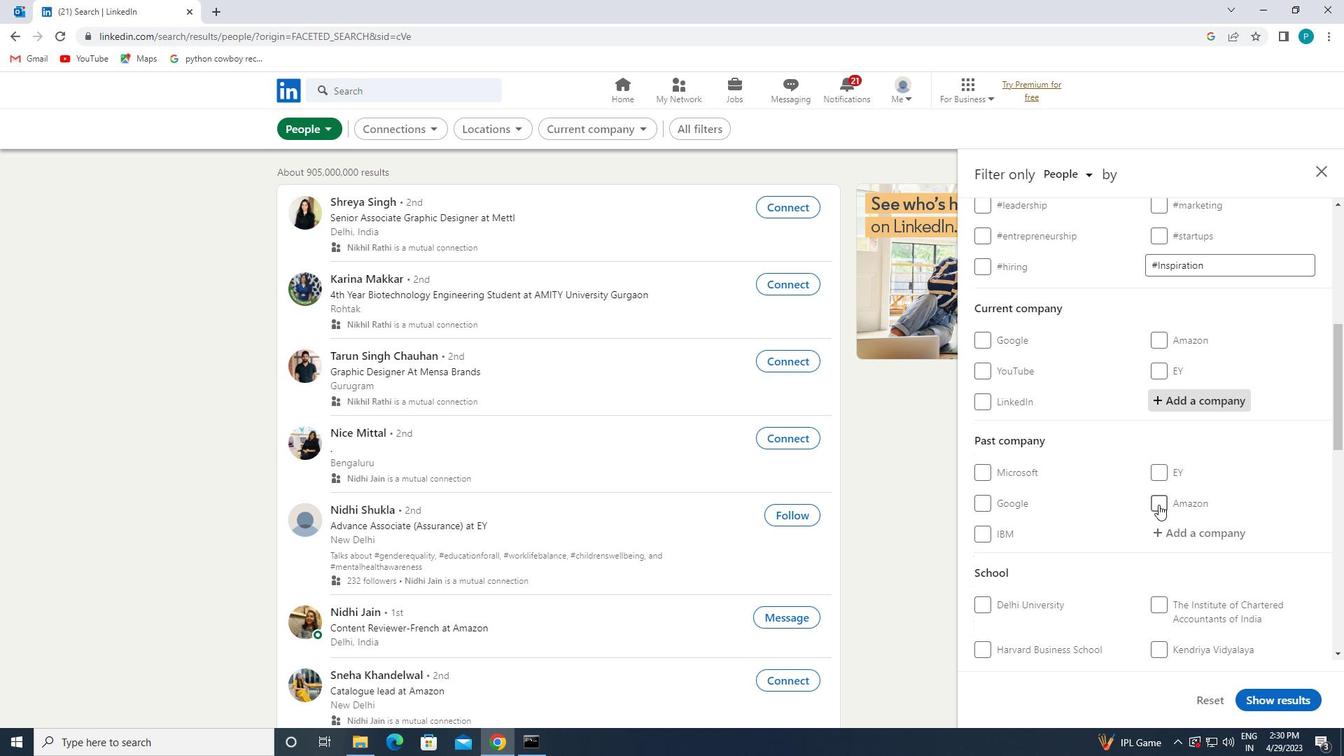 
Action: Mouse scrolled (1158, 504) with delta (0, 0)
Screenshot: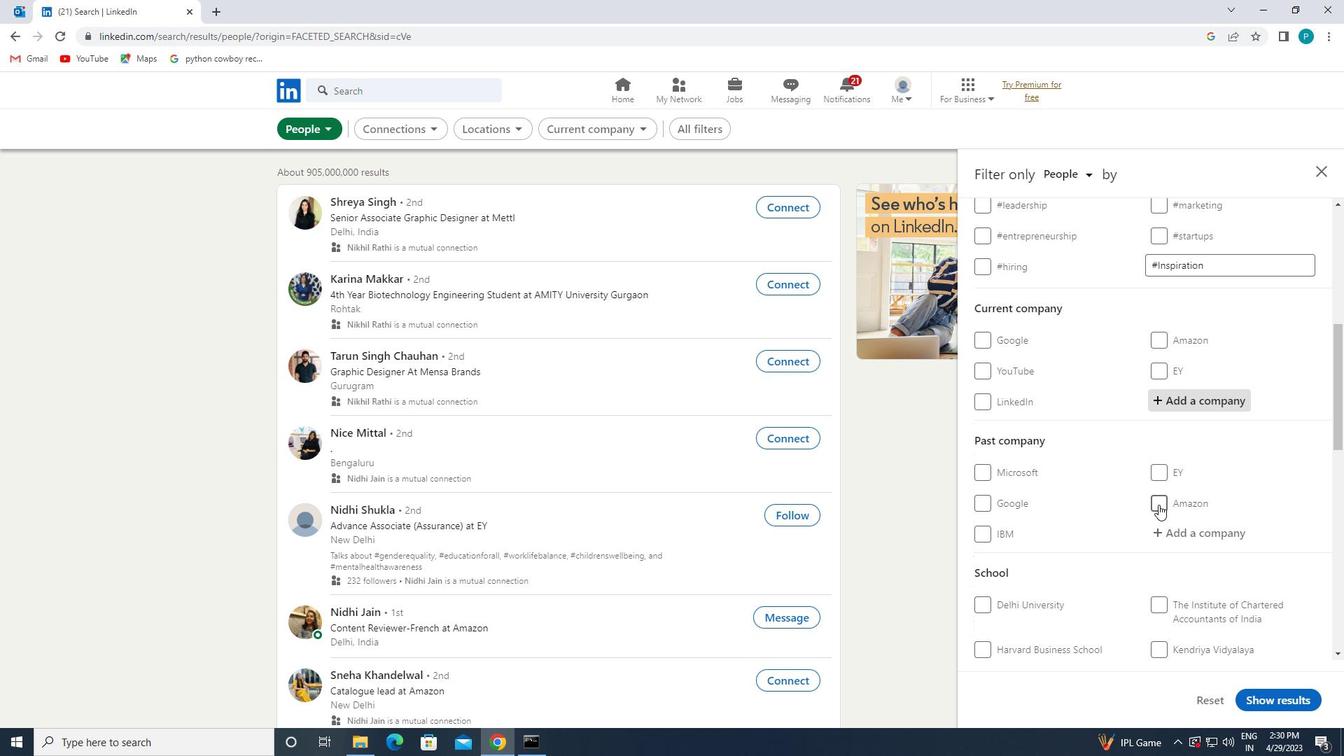 
Action: Mouse scrolled (1158, 504) with delta (0, 0)
Screenshot: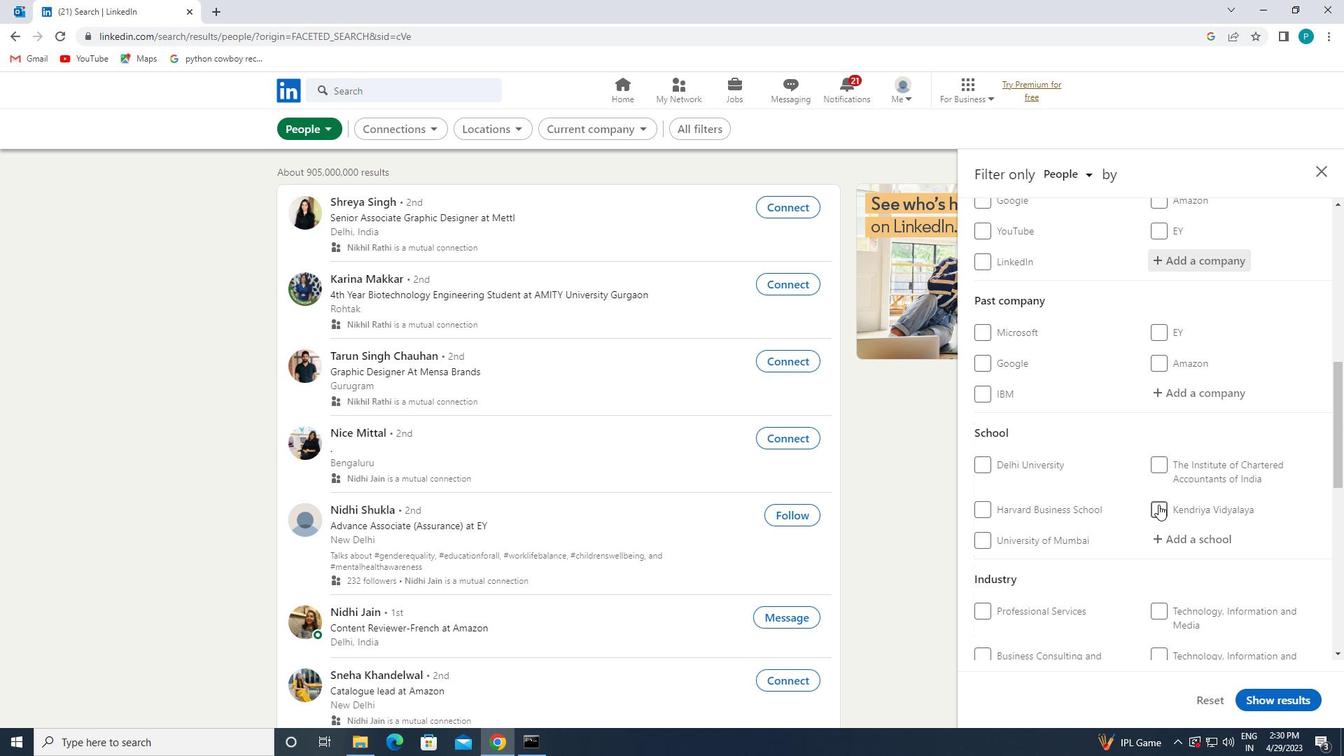 
Action: Mouse scrolled (1158, 504) with delta (0, 0)
Screenshot: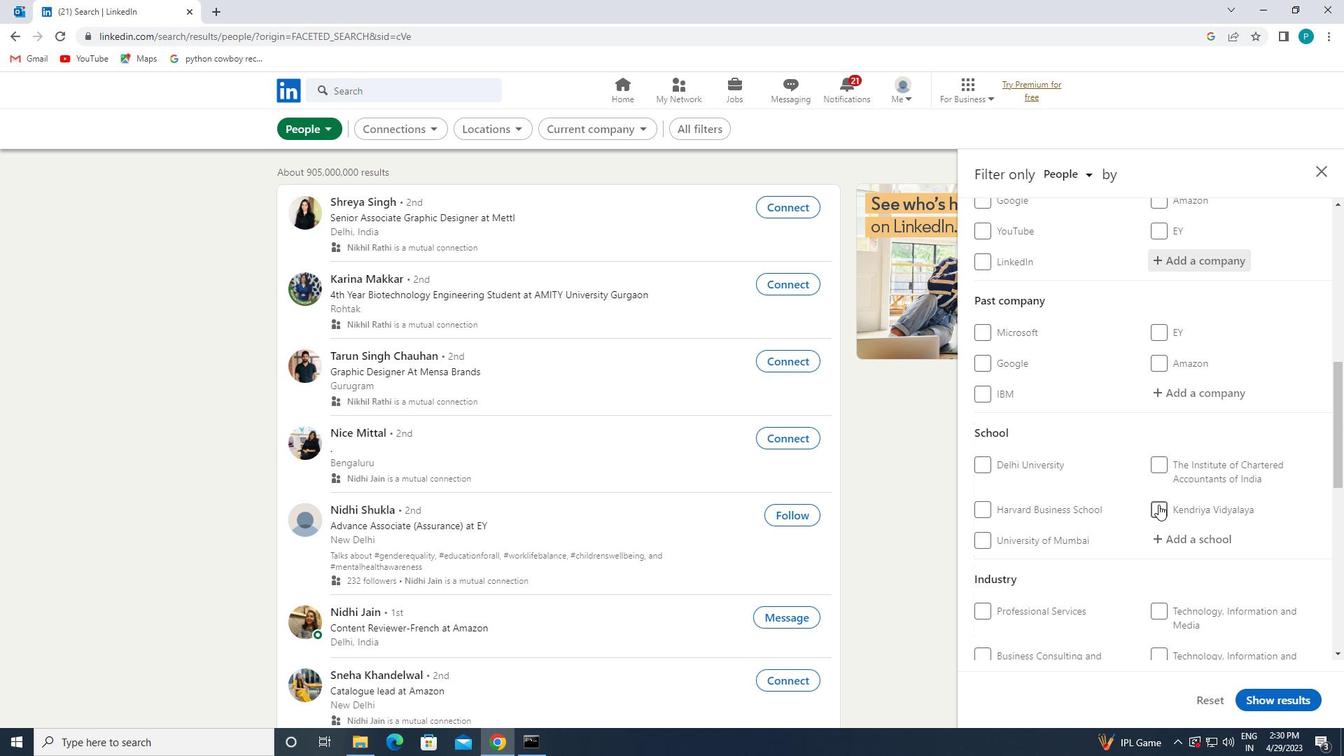 
Action: Mouse moved to (1158, 504)
Screenshot: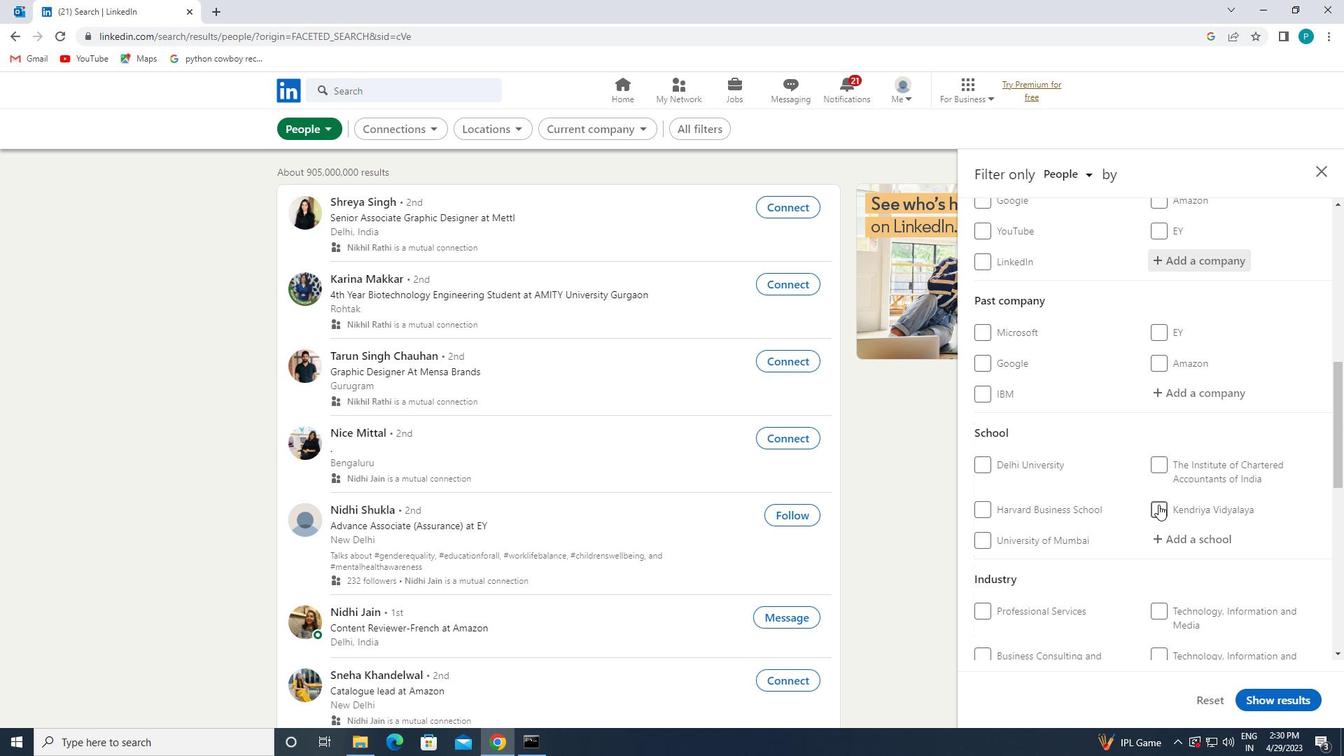 
Action: Mouse scrolled (1158, 504) with delta (0, 0)
Screenshot: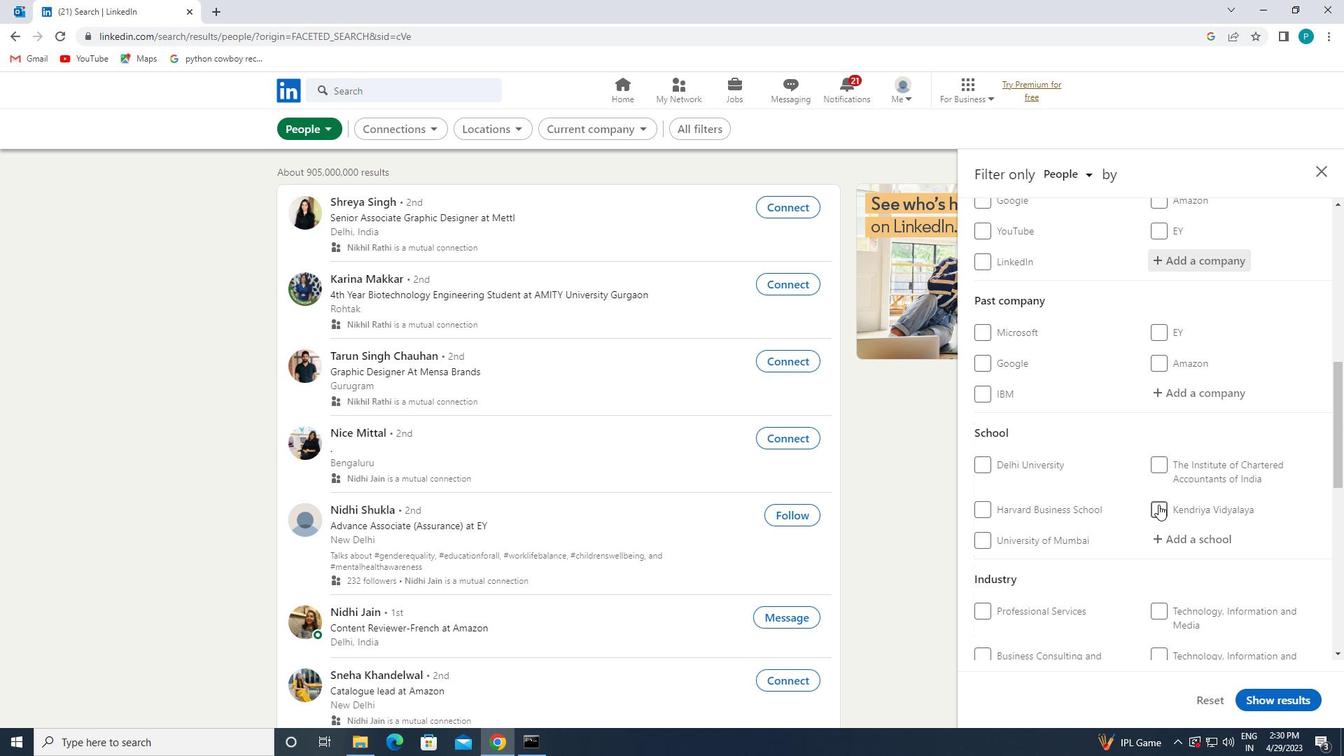 
Action: Mouse moved to (1075, 466)
Screenshot: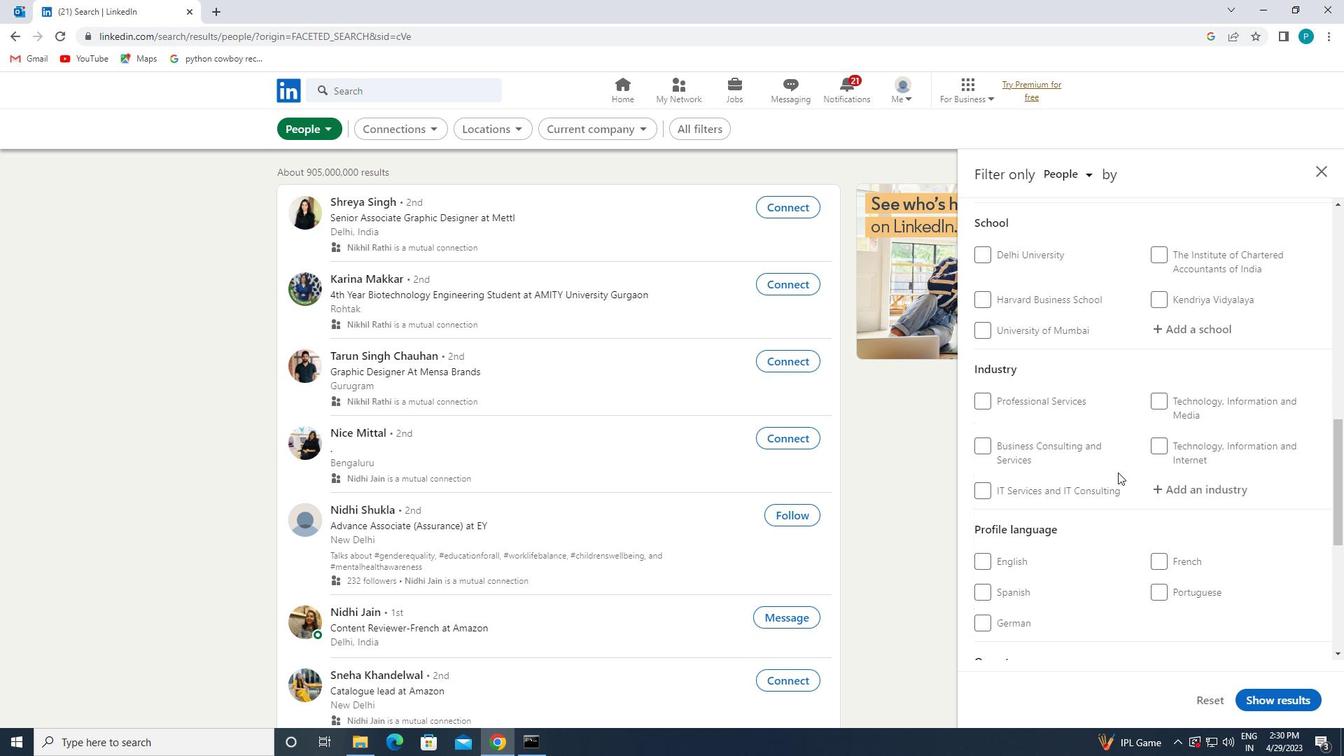 
Action: Mouse scrolled (1075, 465) with delta (0, 0)
Screenshot: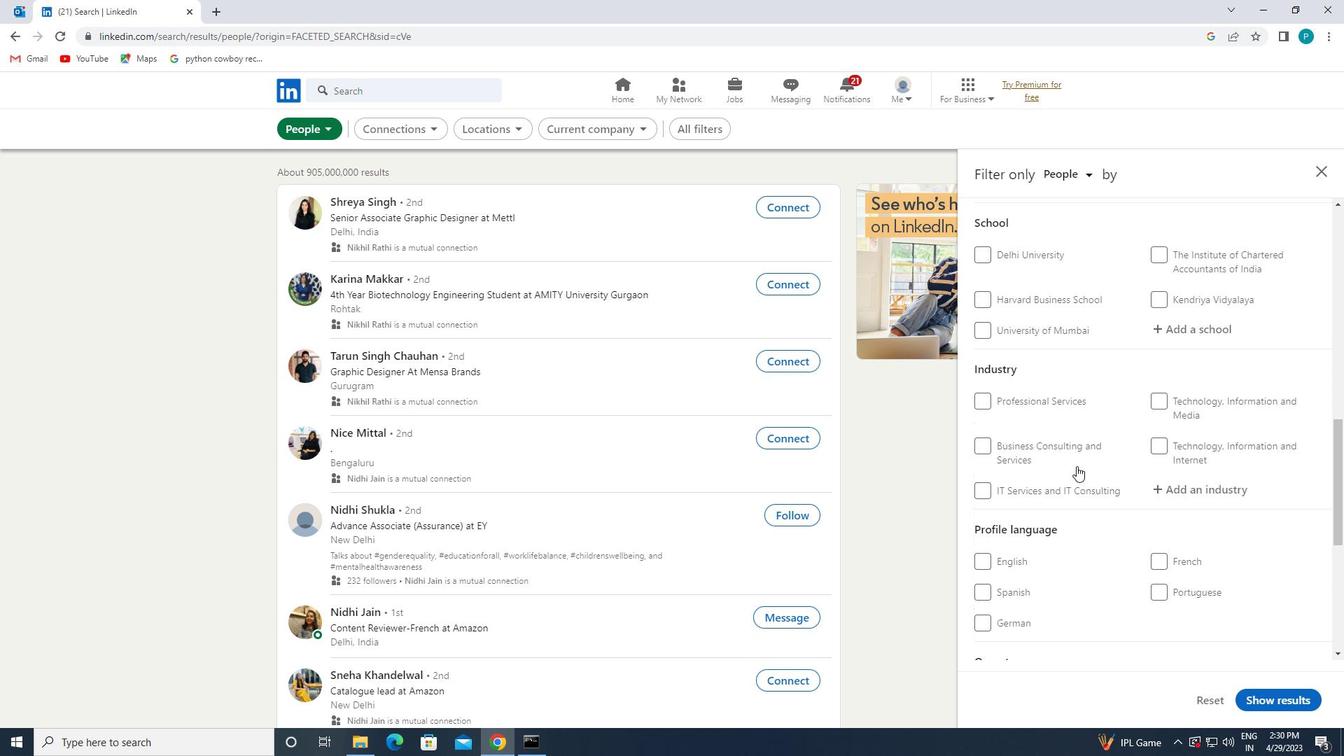 
Action: Mouse scrolled (1075, 465) with delta (0, 0)
Screenshot: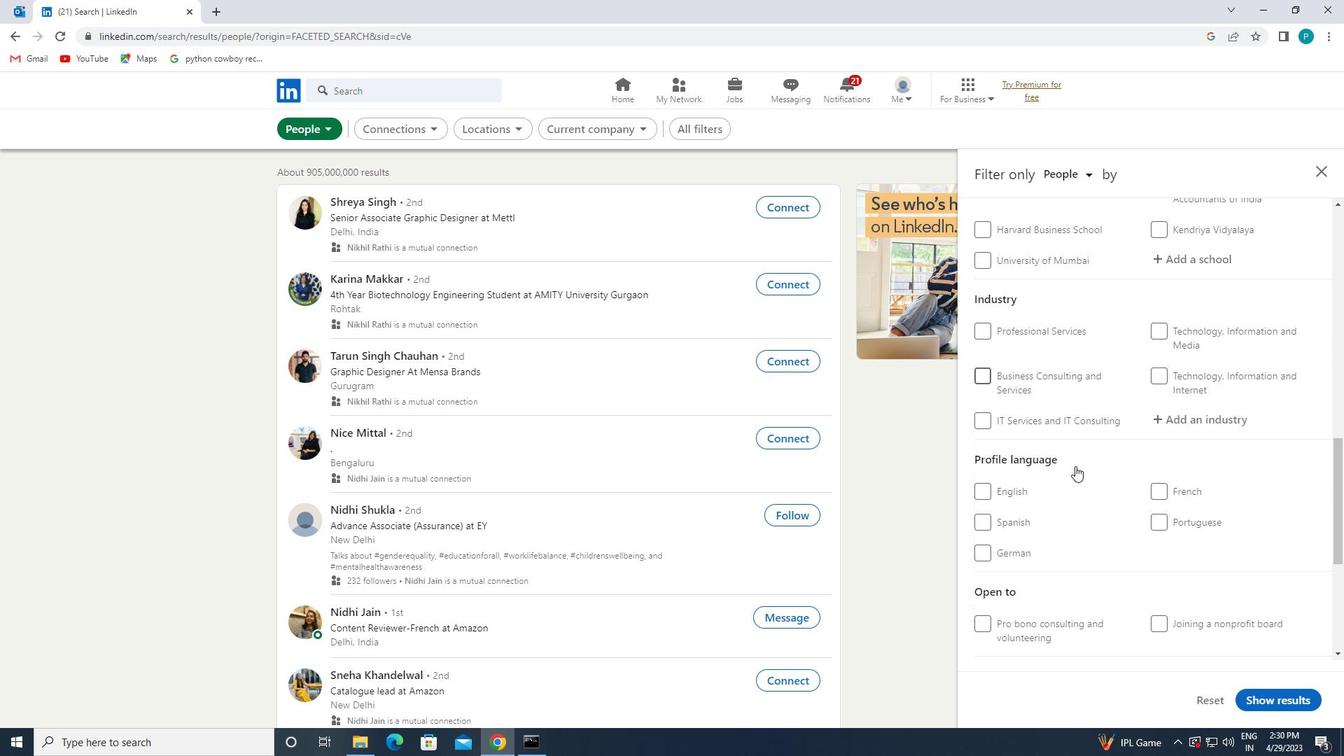 
Action: Mouse scrolled (1075, 465) with delta (0, 0)
Screenshot: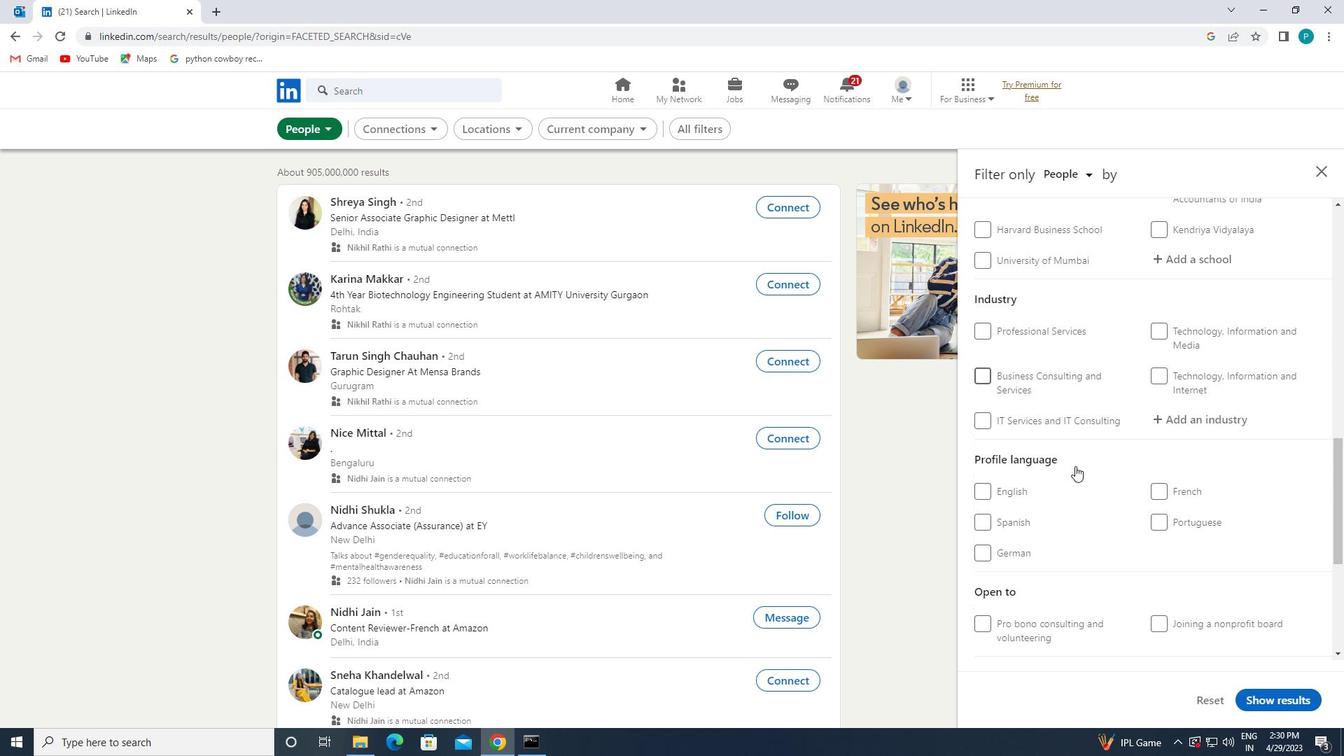 
Action: Mouse moved to (1024, 425)
Screenshot: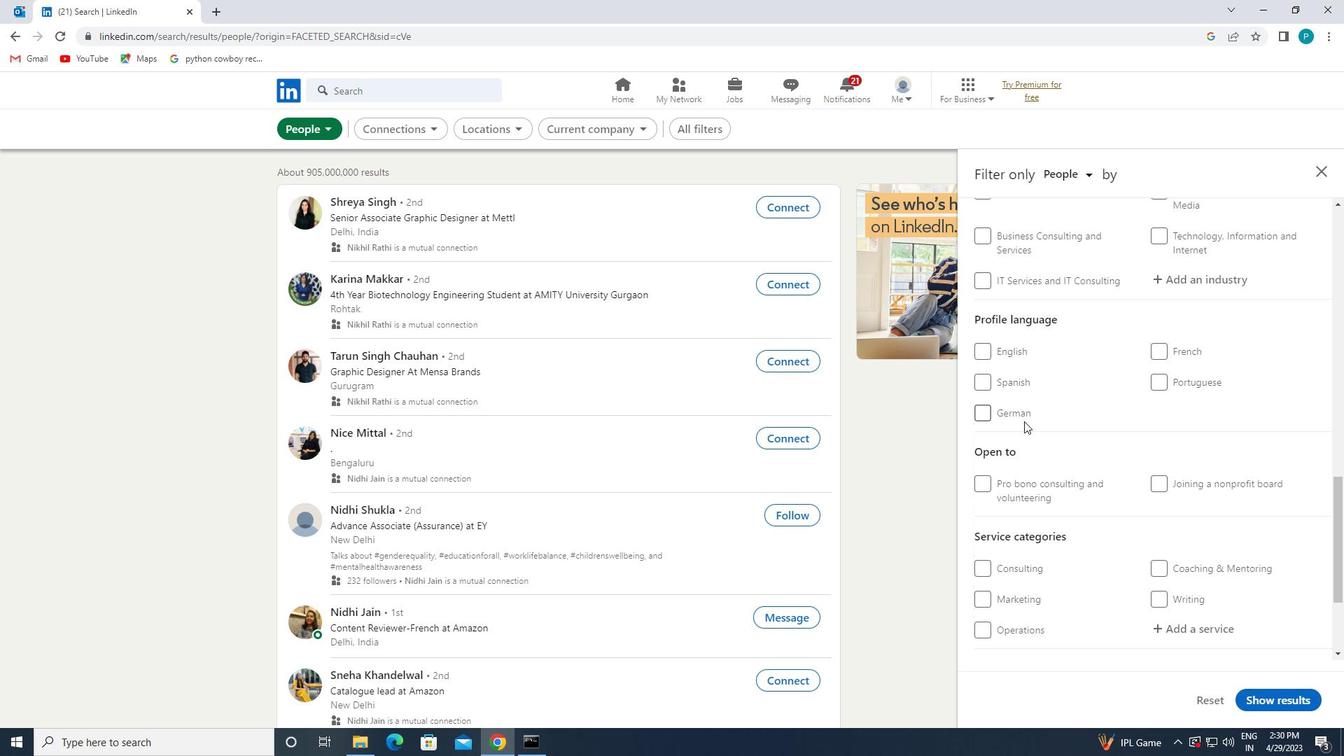 
Action: Mouse pressed left at (1024, 425)
Screenshot: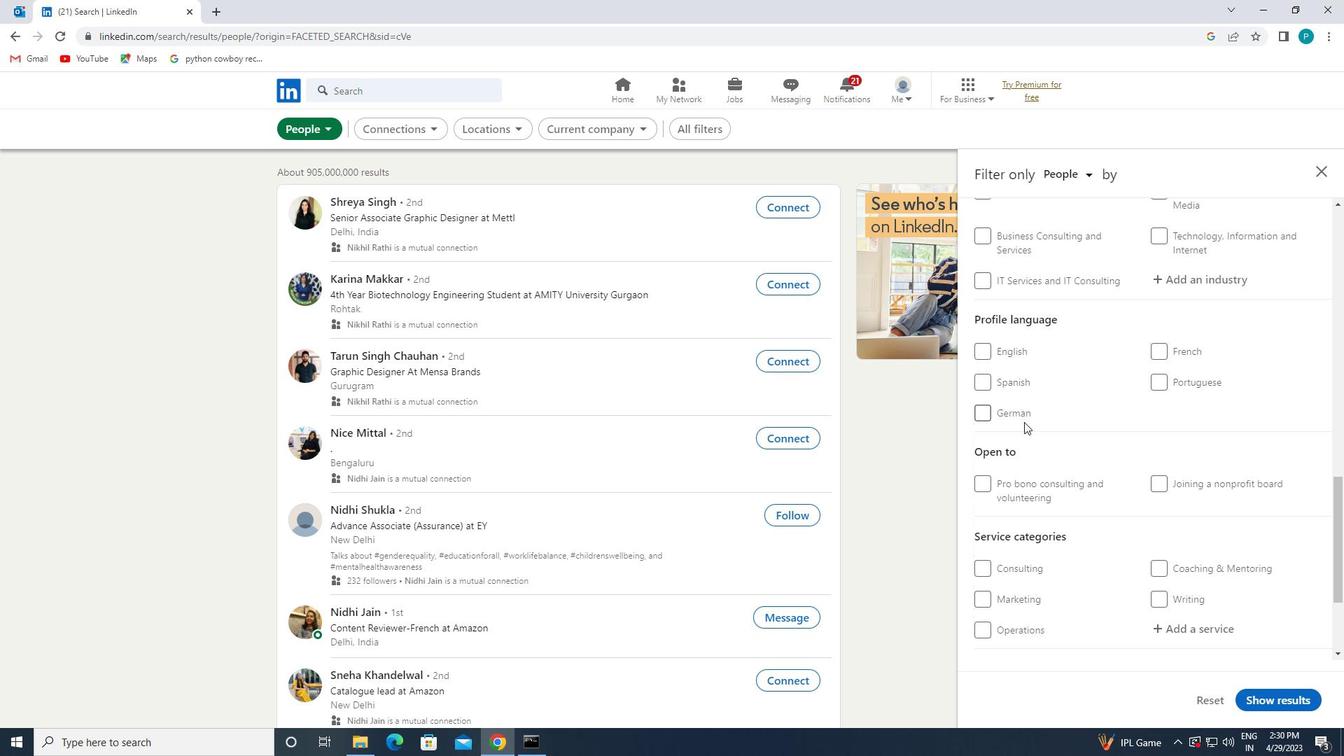 
Action: Mouse moved to (1022, 415)
Screenshot: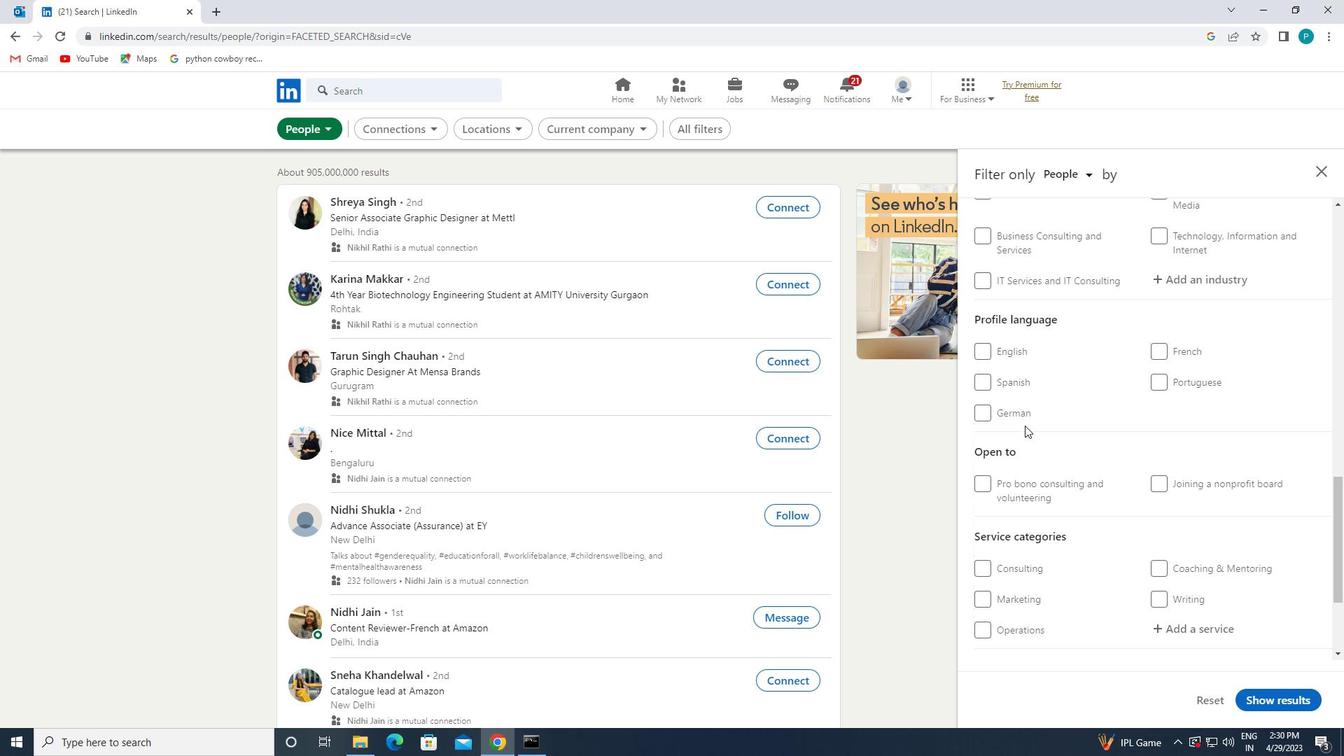 
Action: Mouse pressed left at (1022, 415)
Screenshot: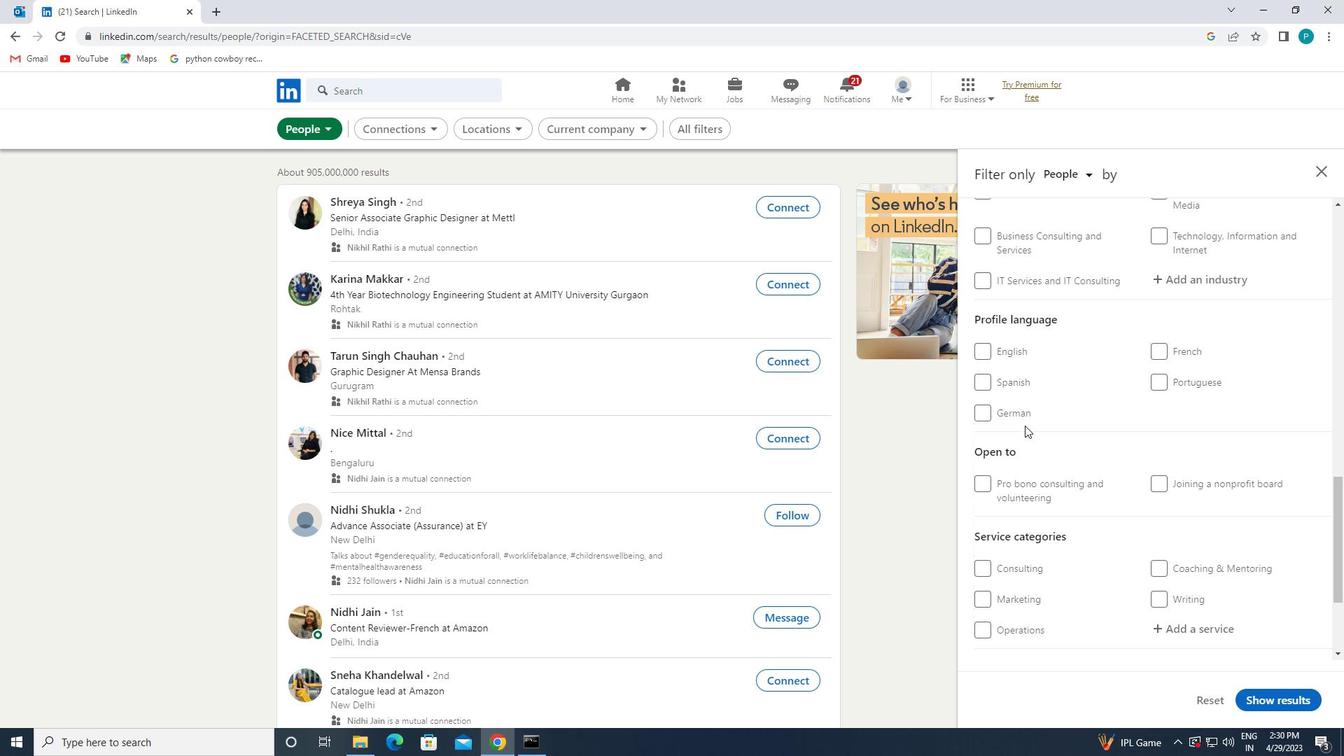
Action: Mouse moved to (1254, 417)
Screenshot: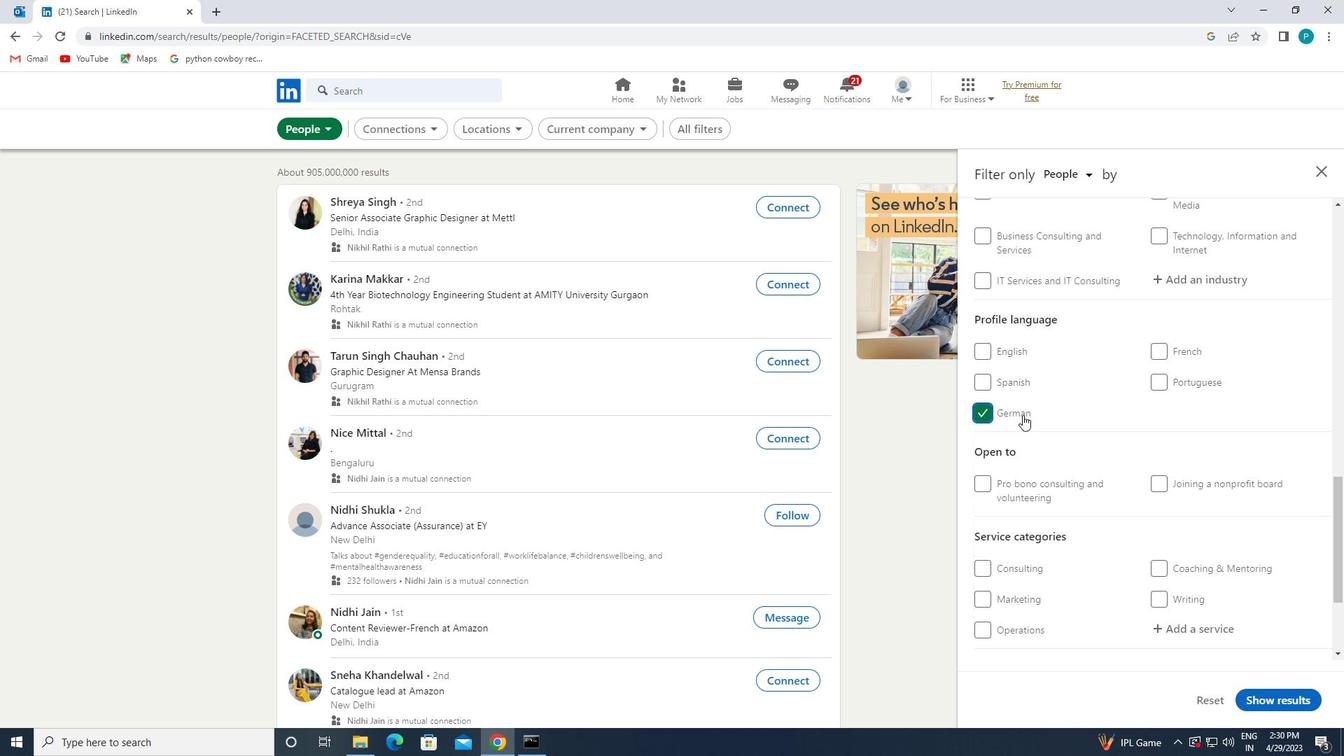 
Action: Mouse scrolled (1254, 418) with delta (0, 0)
Screenshot: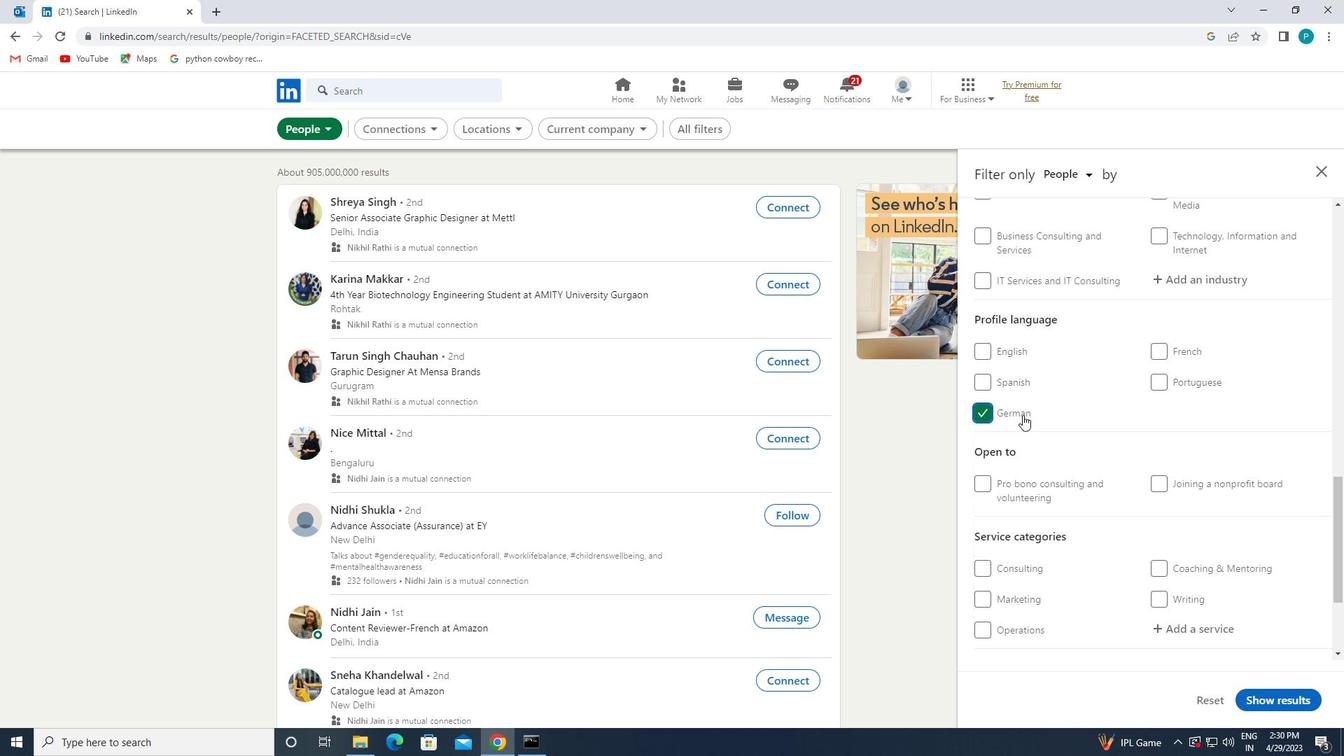 
Action: Mouse scrolled (1254, 418) with delta (0, 0)
Screenshot: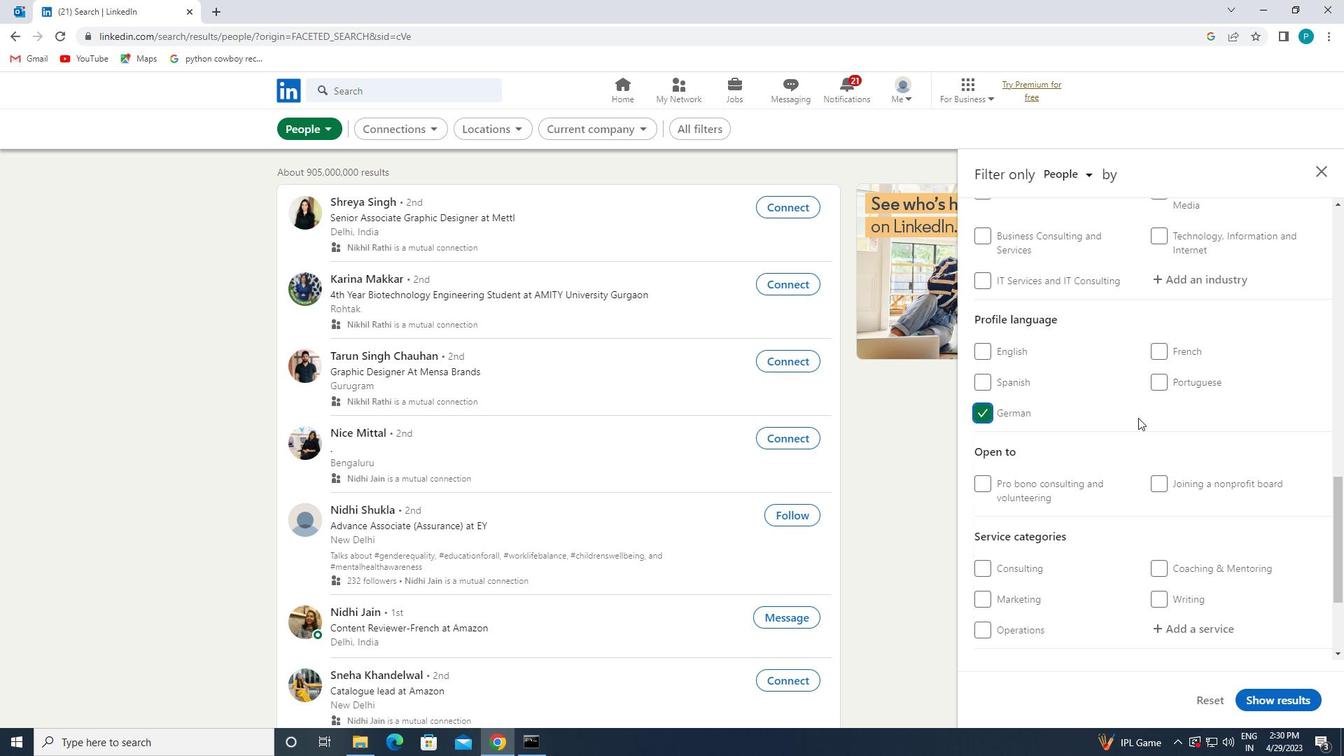 
Action: Mouse scrolled (1254, 418) with delta (0, 0)
Screenshot: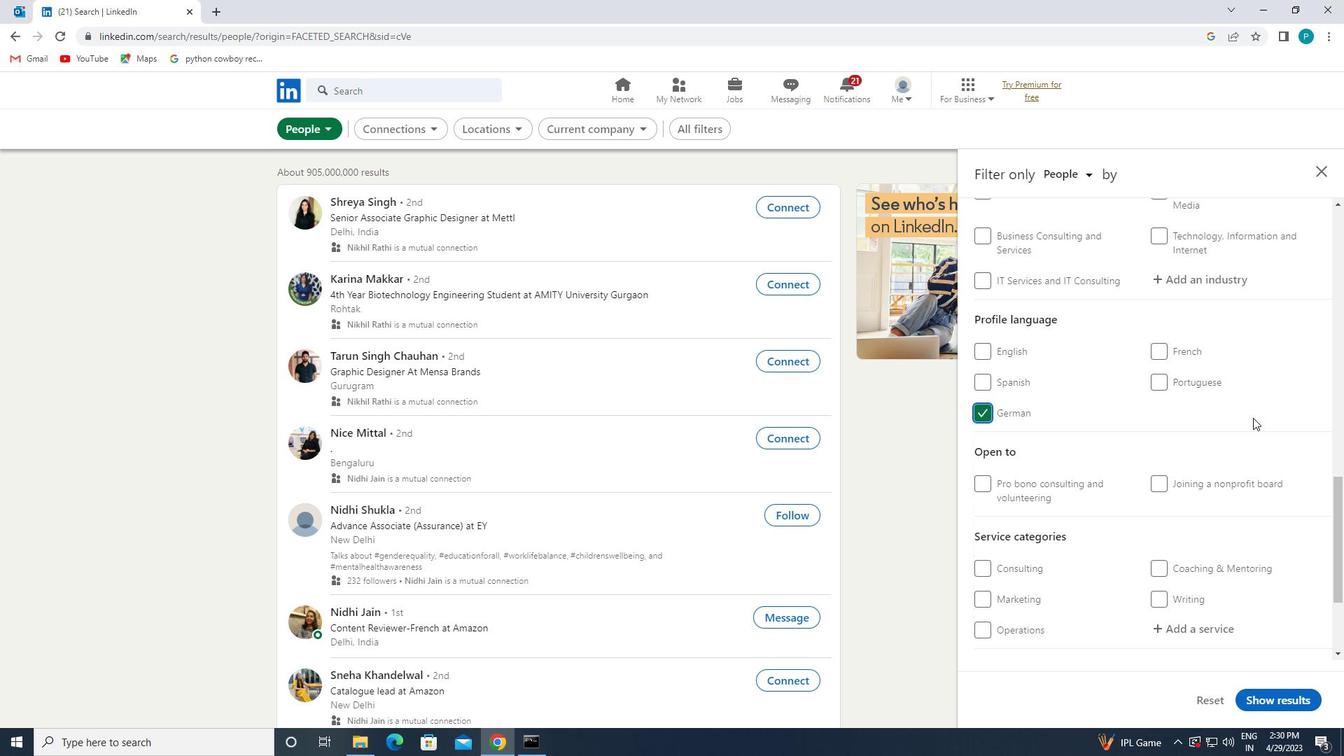
Action: Mouse scrolled (1254, 418) with delta (0, 0)
Screenshot: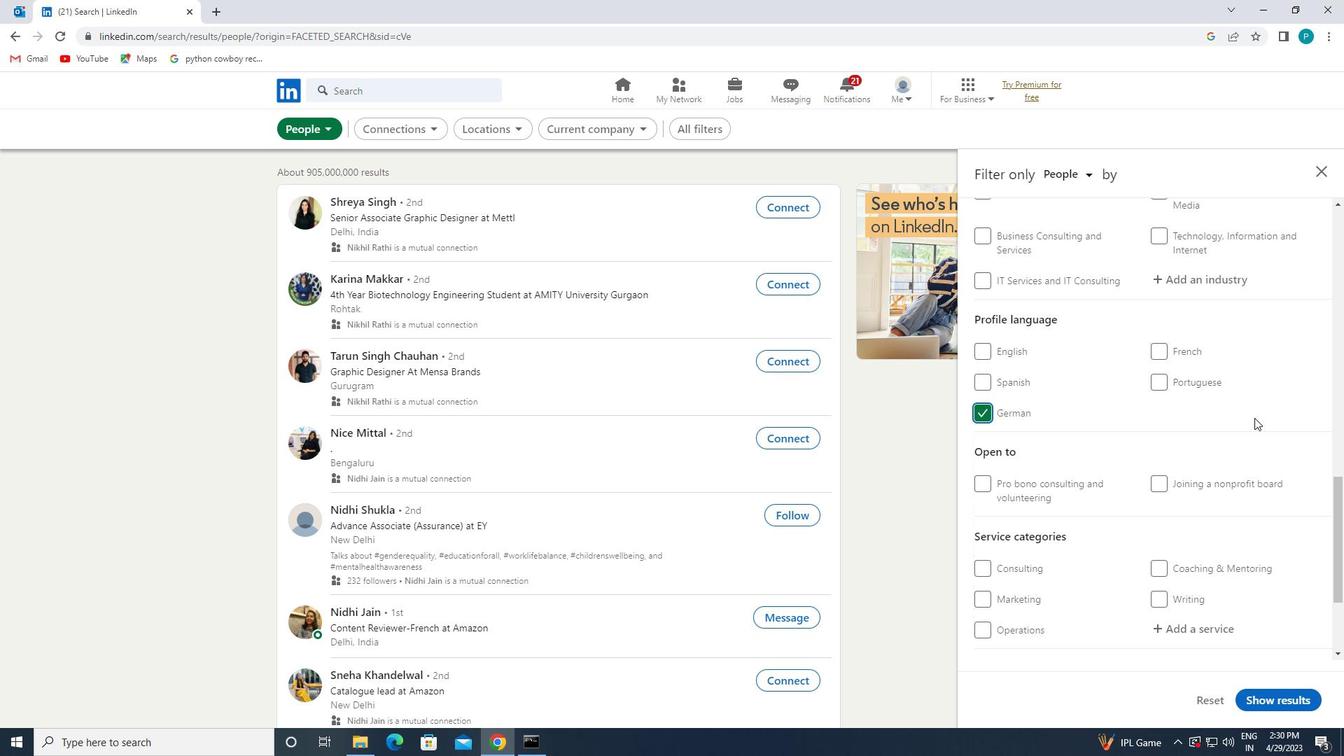 
Action: Mouse scrolled (1254, 418) with delta (0, 0)
Screenshot: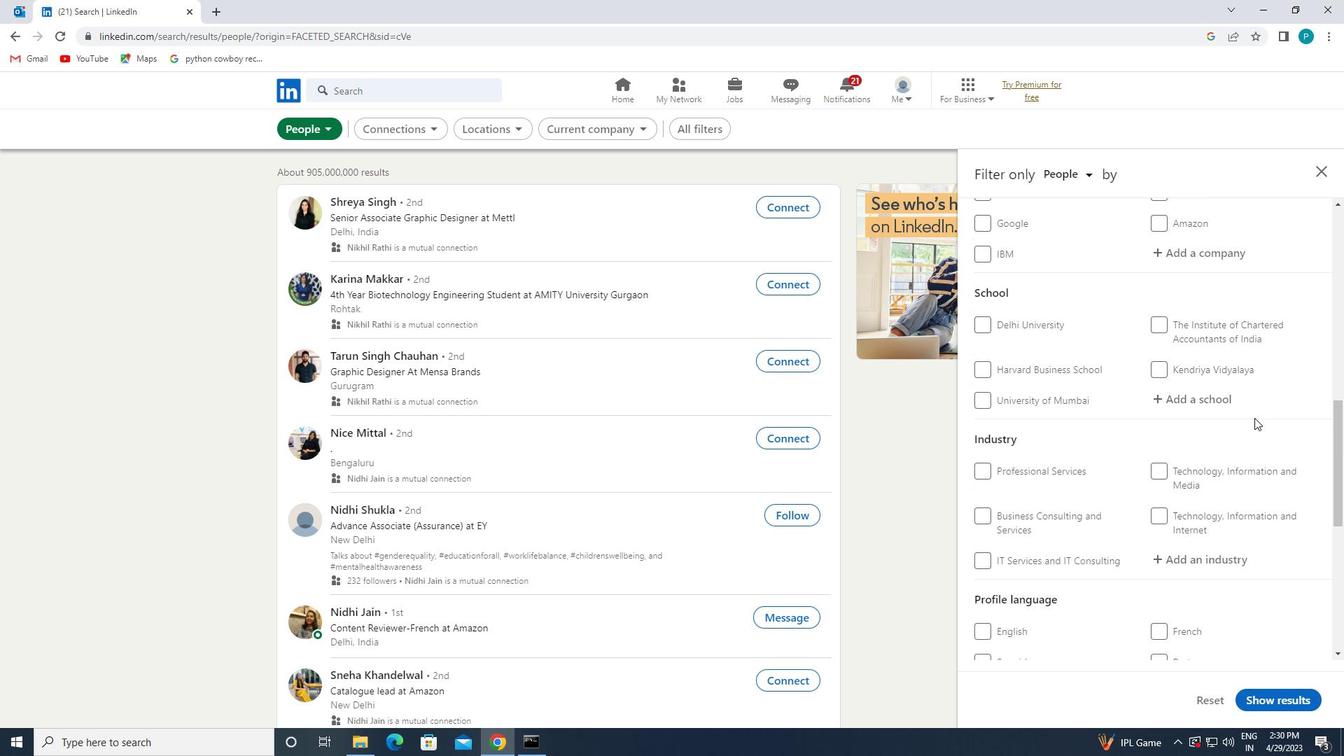 
Action: Mouse scrolled (1254, 418) with delta (0, 0)
Screenshot: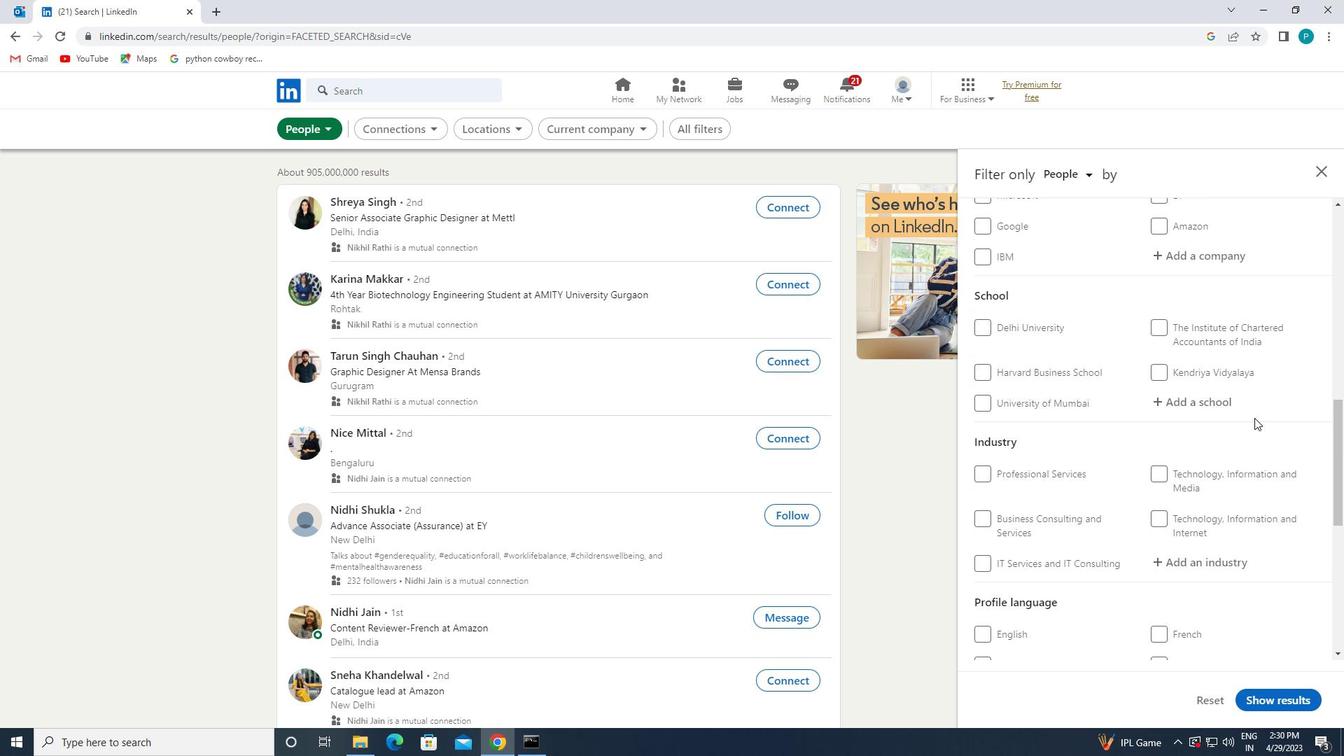 
Action: Mouse moved to (1200, 389)
Screenshot: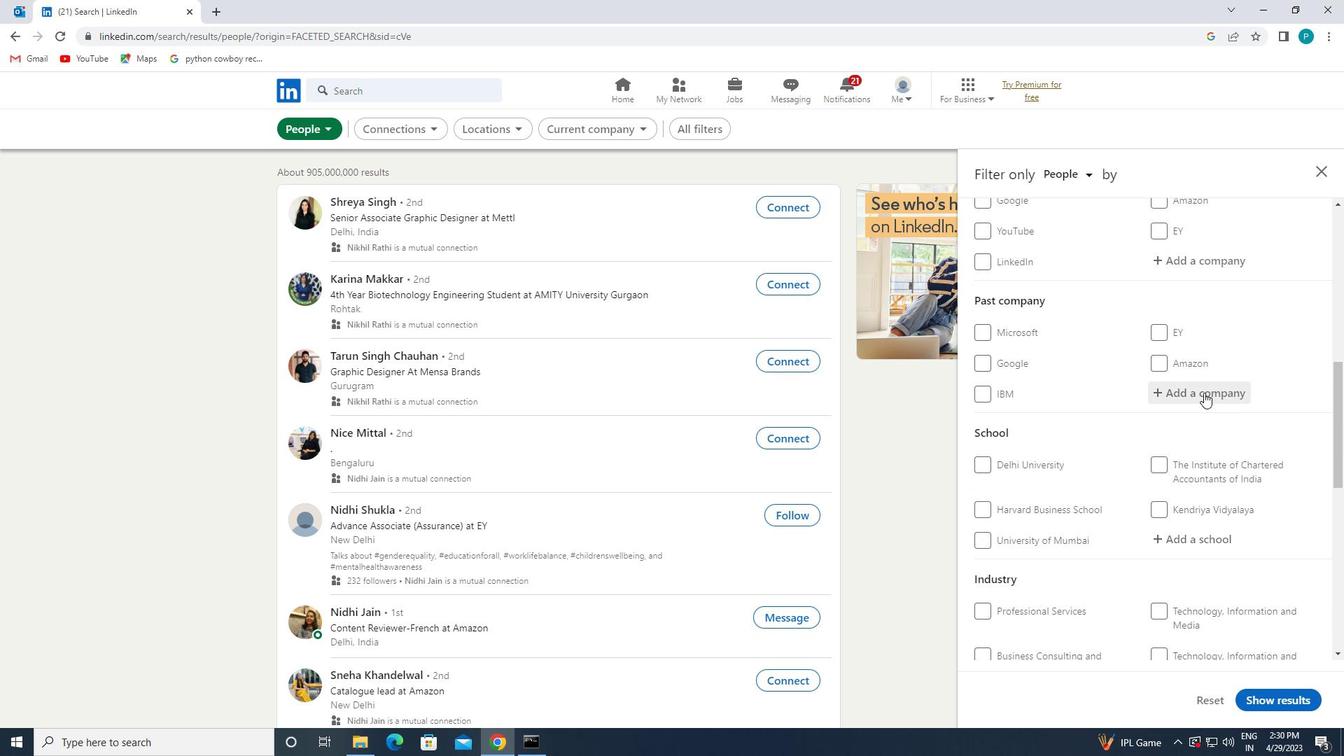 
Action: Mouse scrolled (1200, 390) with delta (0, 0)
Screenshot: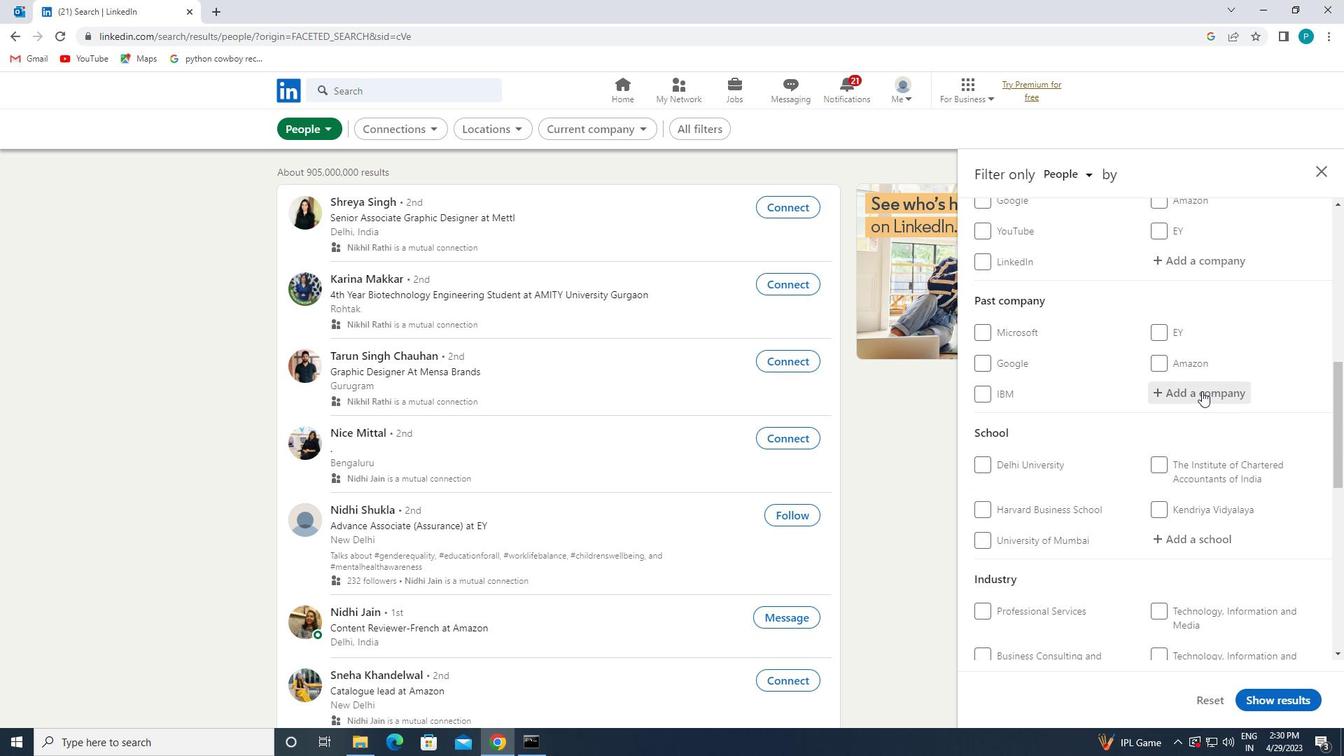
Action: Mouse scrolled (1200, 390) with delta (0, 0)
Screenshot: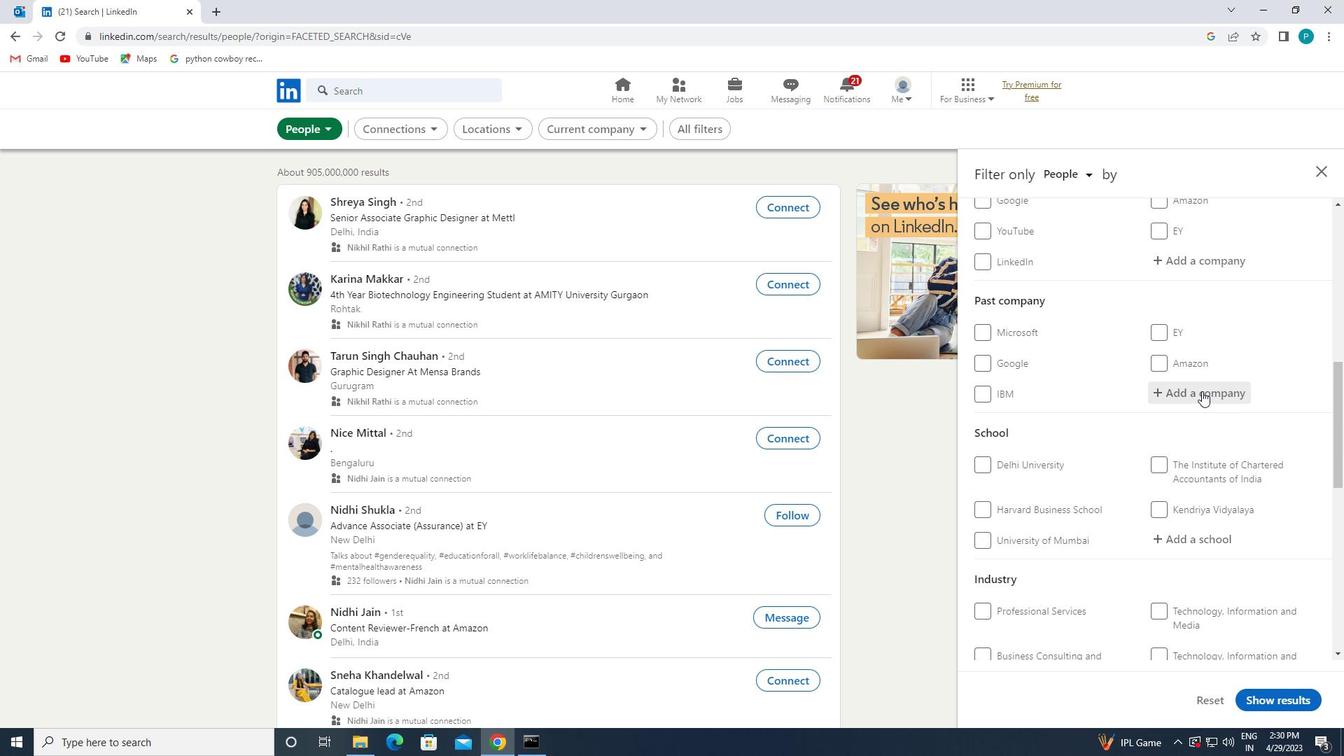 
Action: Mouse moved to (1209, 402)
Screenshot: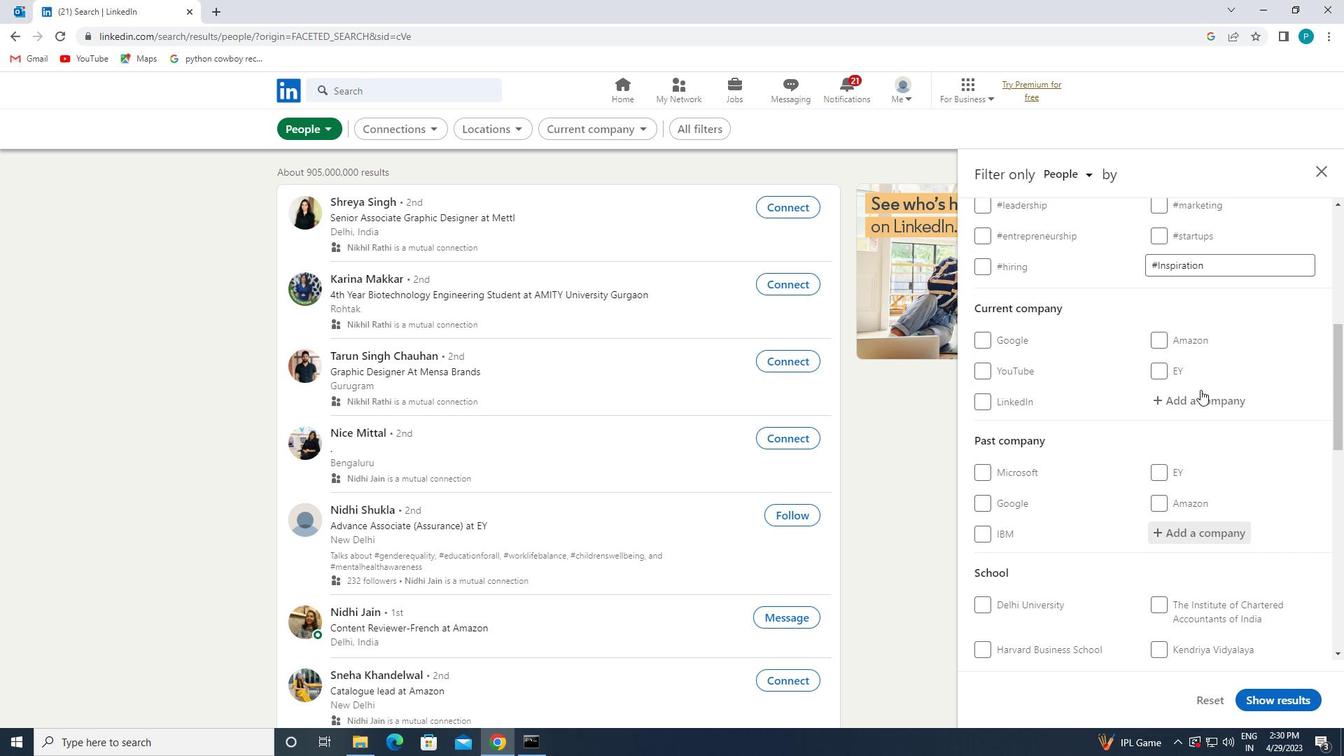 
Action: Mouse pressed left at (1209, 402)
Screenshot: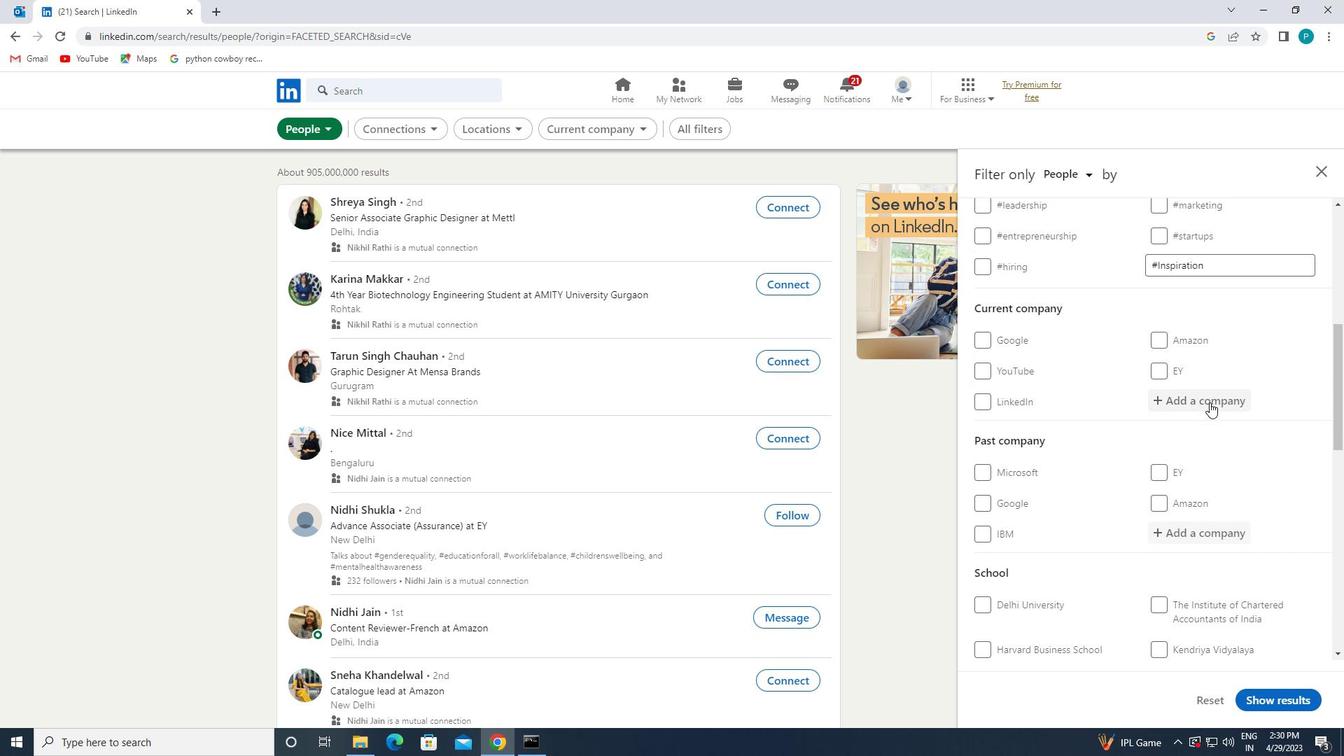 
Action: Key pressed <Key.caps_lock>NPTEL
Screenshot: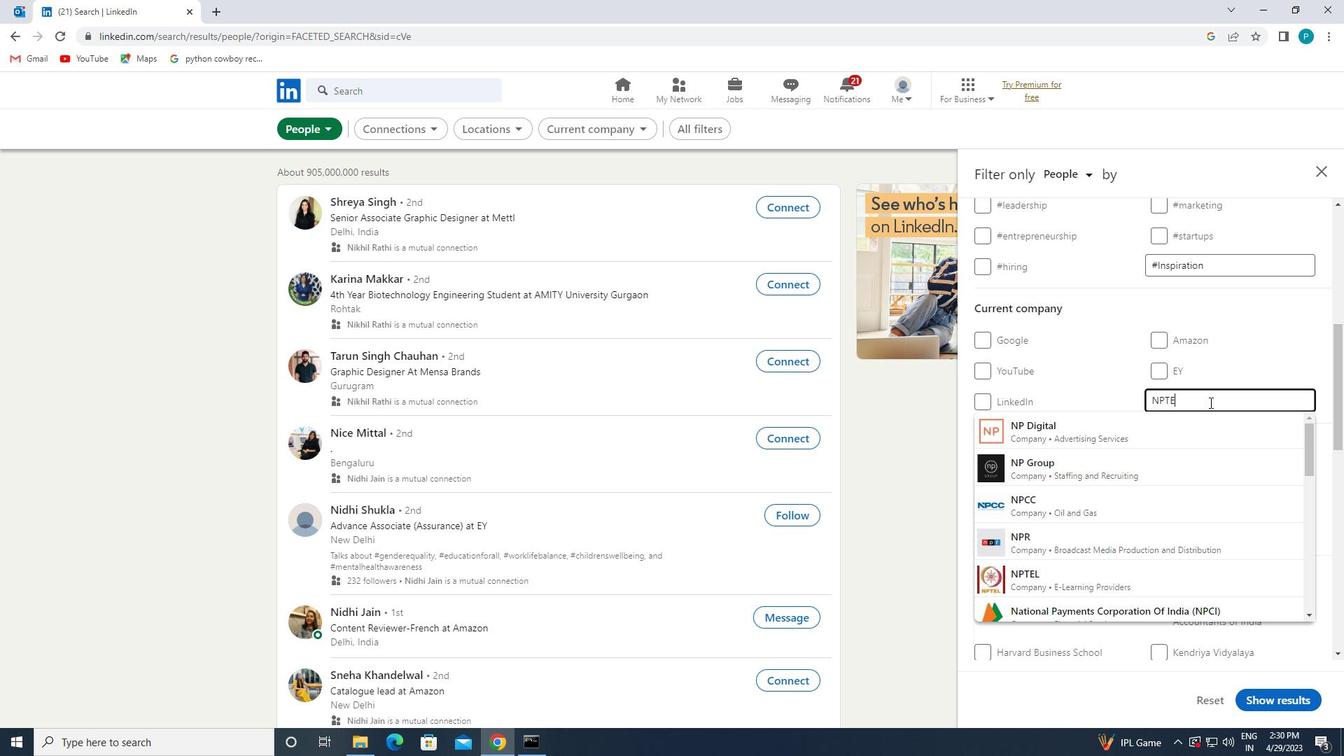 
Action: Mouse moved to (1209, 420)
Screenshot: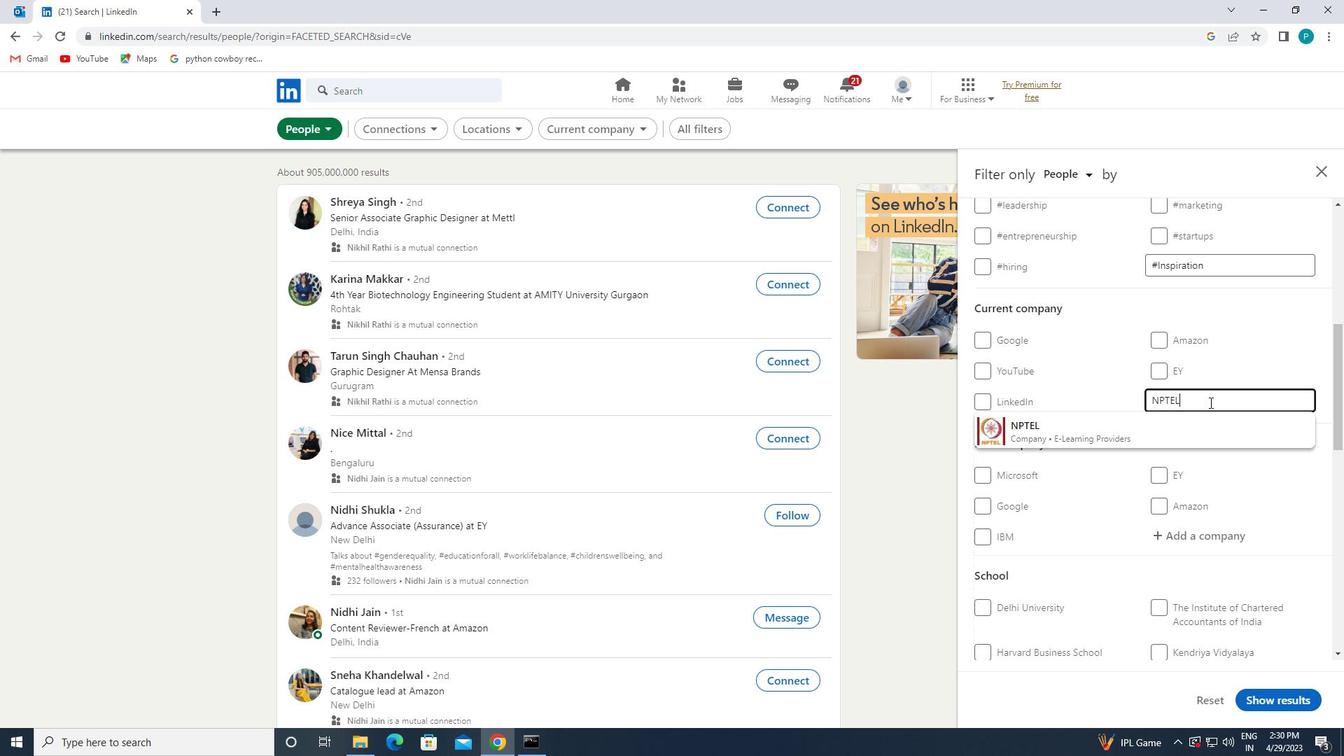 
Action: Mouse pressed left at (1209, 420)
Screenshot: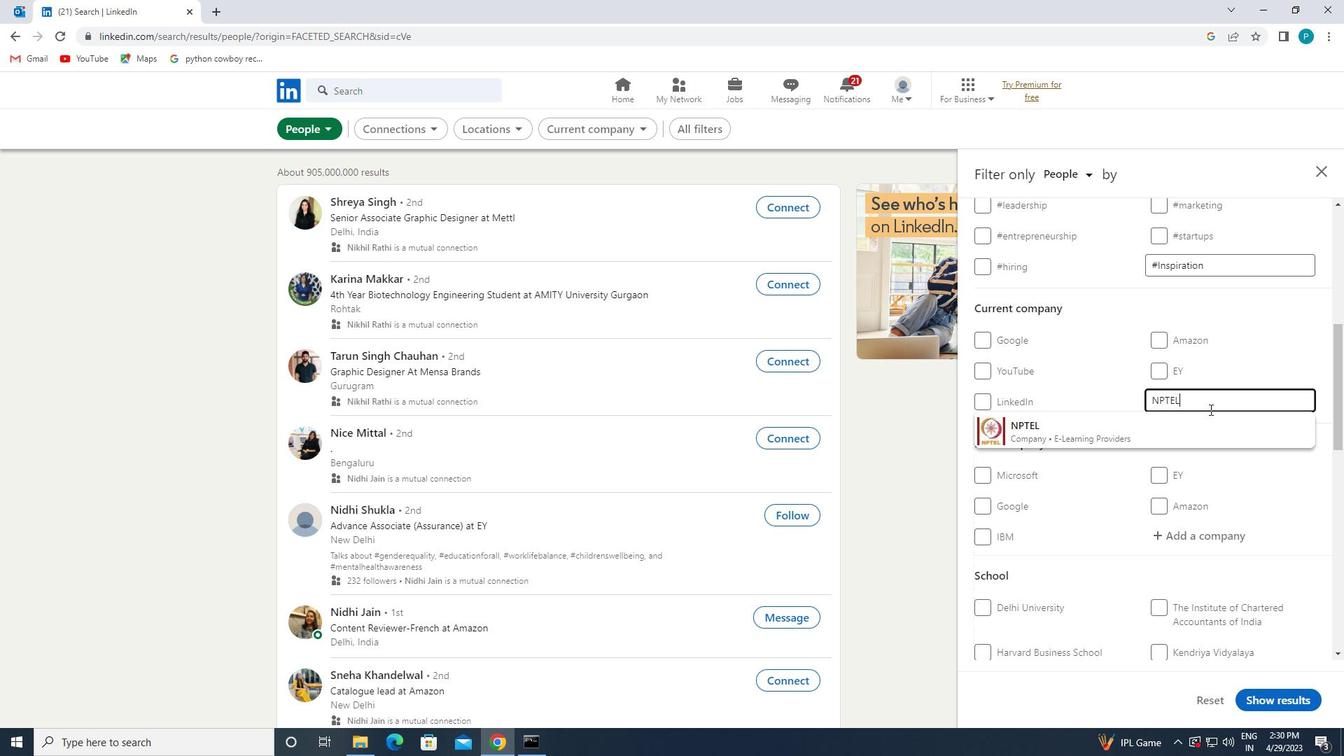 
Action: Mouse scrolled (1209, 419) with delta (0, 0)
Screenshot: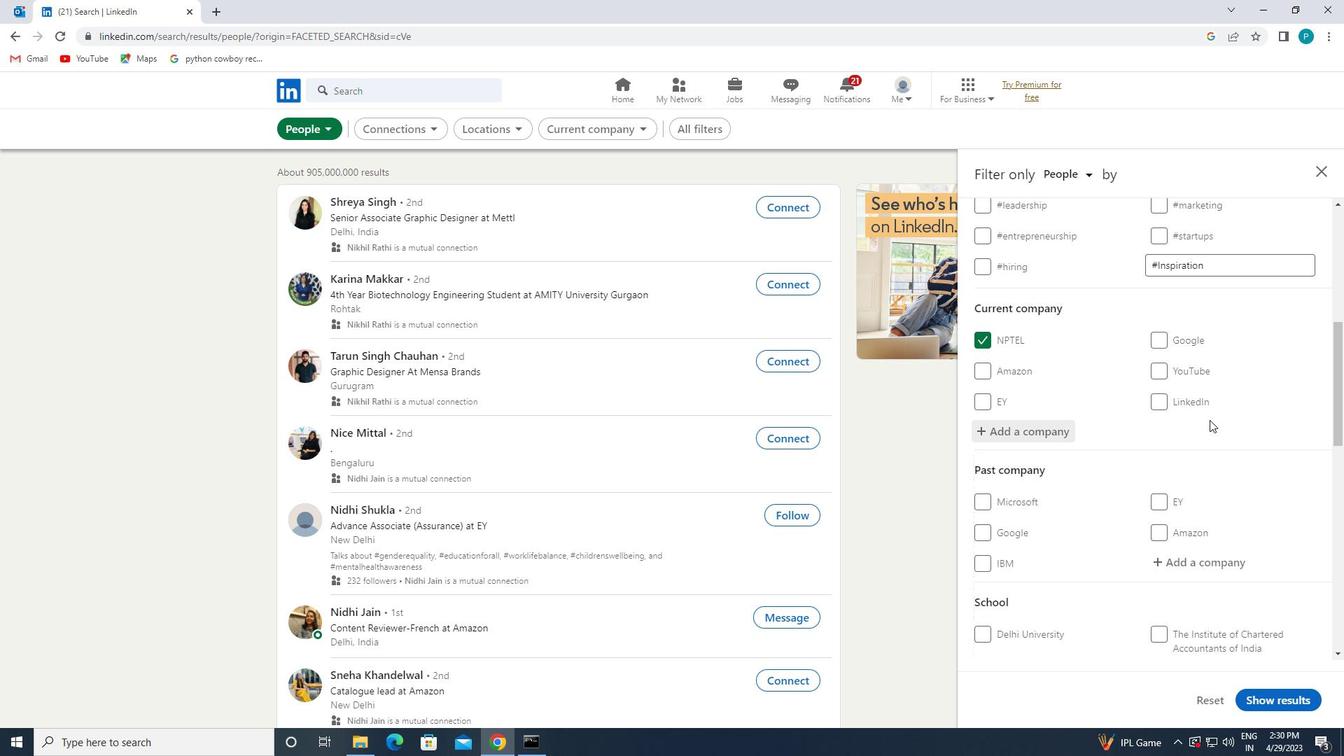 
Action: Mouse scrolled (1209, 419) with delta (0, 0)
Screenshot: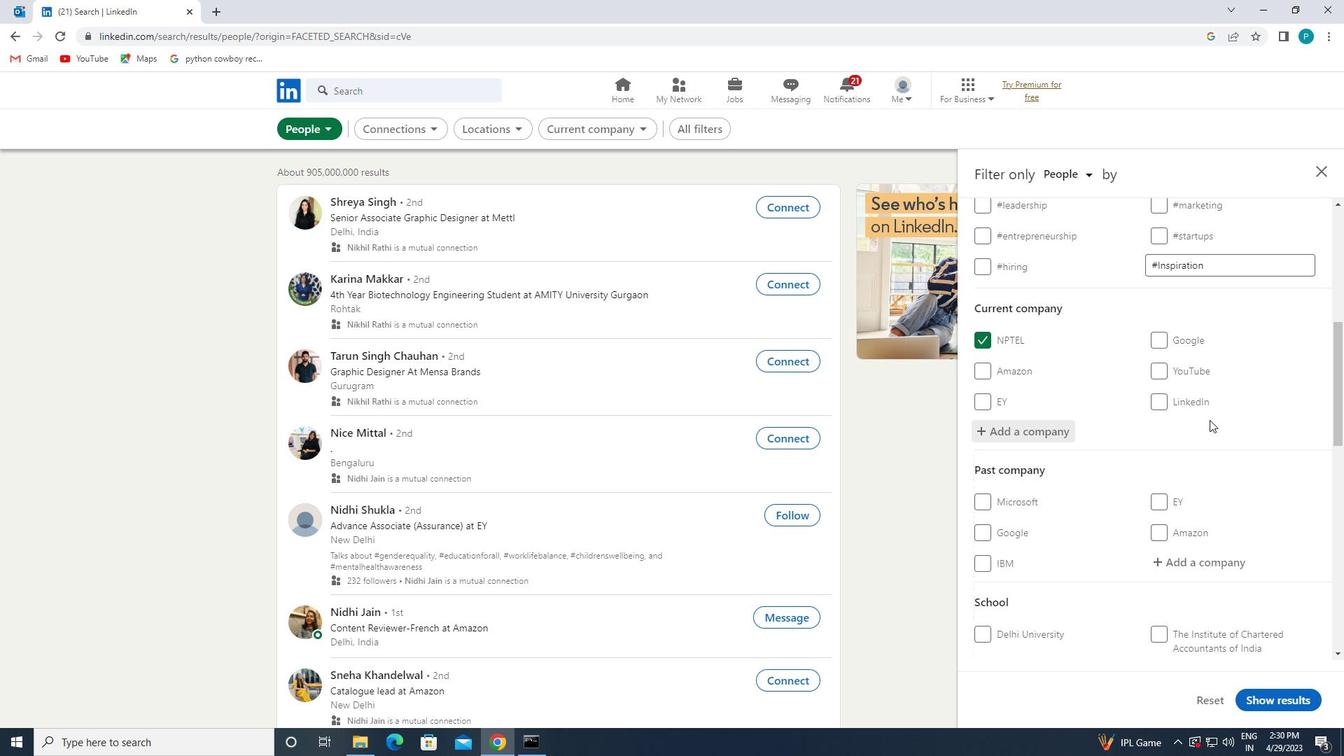 
Action: Mouse scrolled (1209, 419) with delta (0, 0)
Screenshot: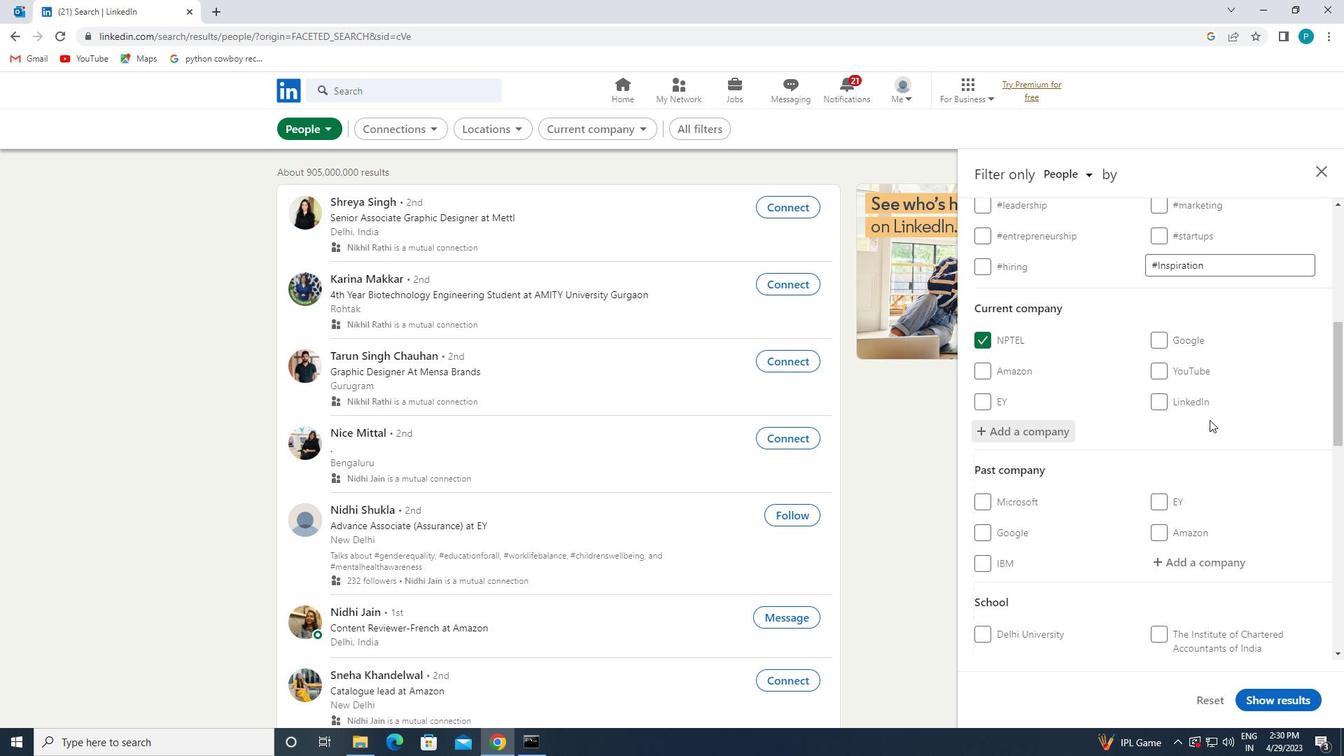 
Action: Mouse moved to (1107, 380)
Screenshot: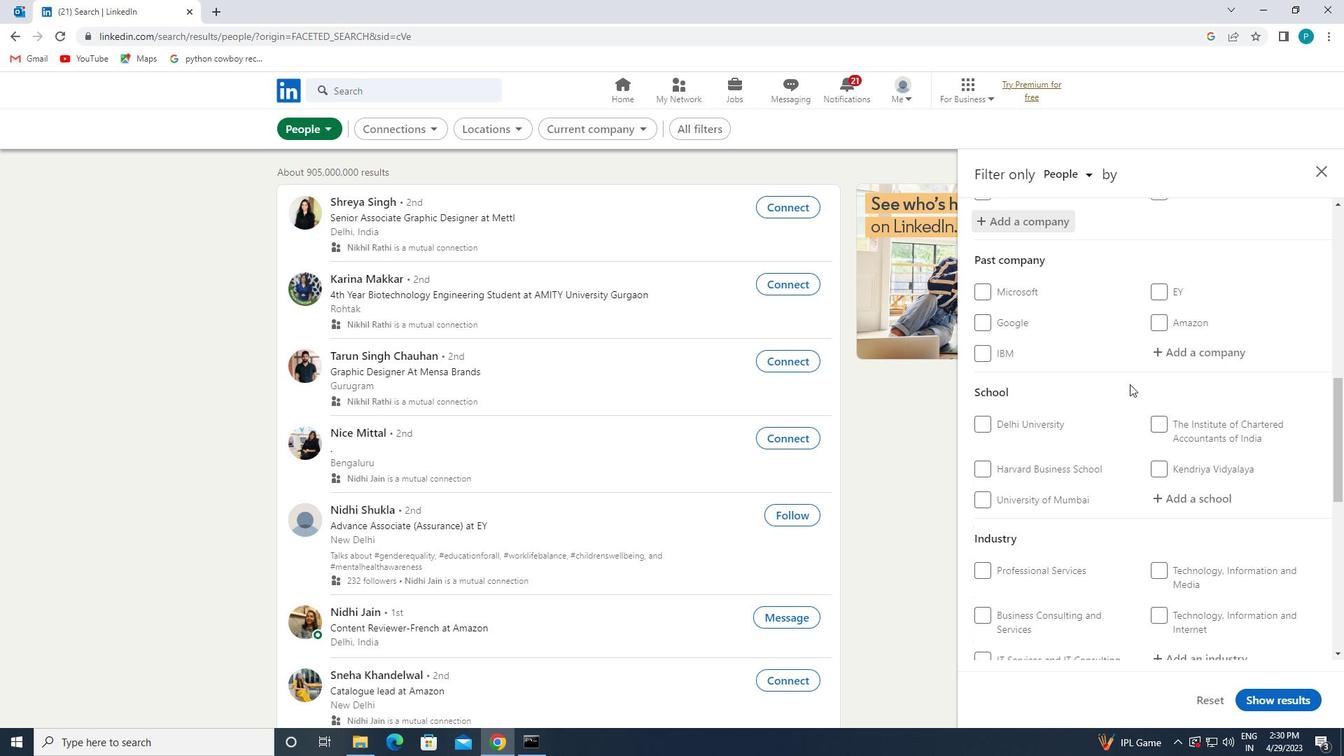 
Action: Mouse scrolled (1107, 379) with delta (0, 0)
Screenshot: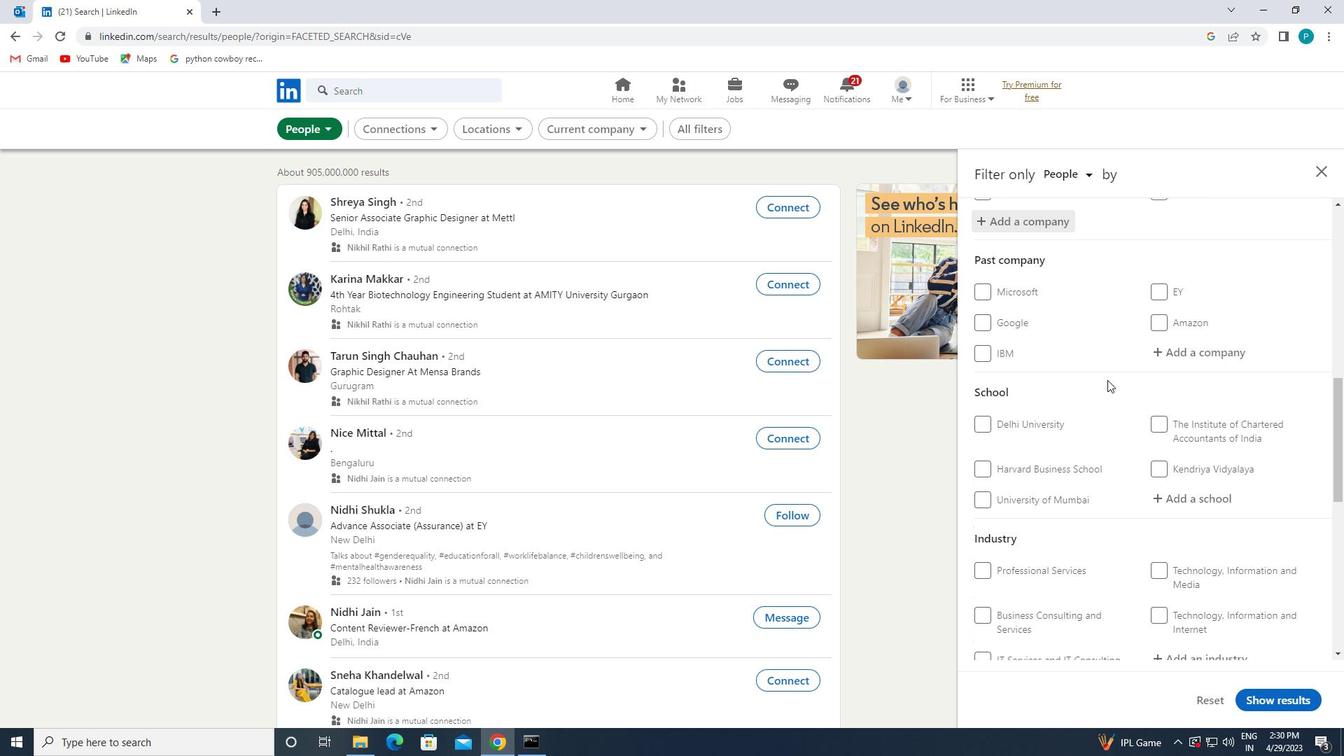
Action: Mouse scrolled (1107, 379) with delta (0, 0)
Screenshot: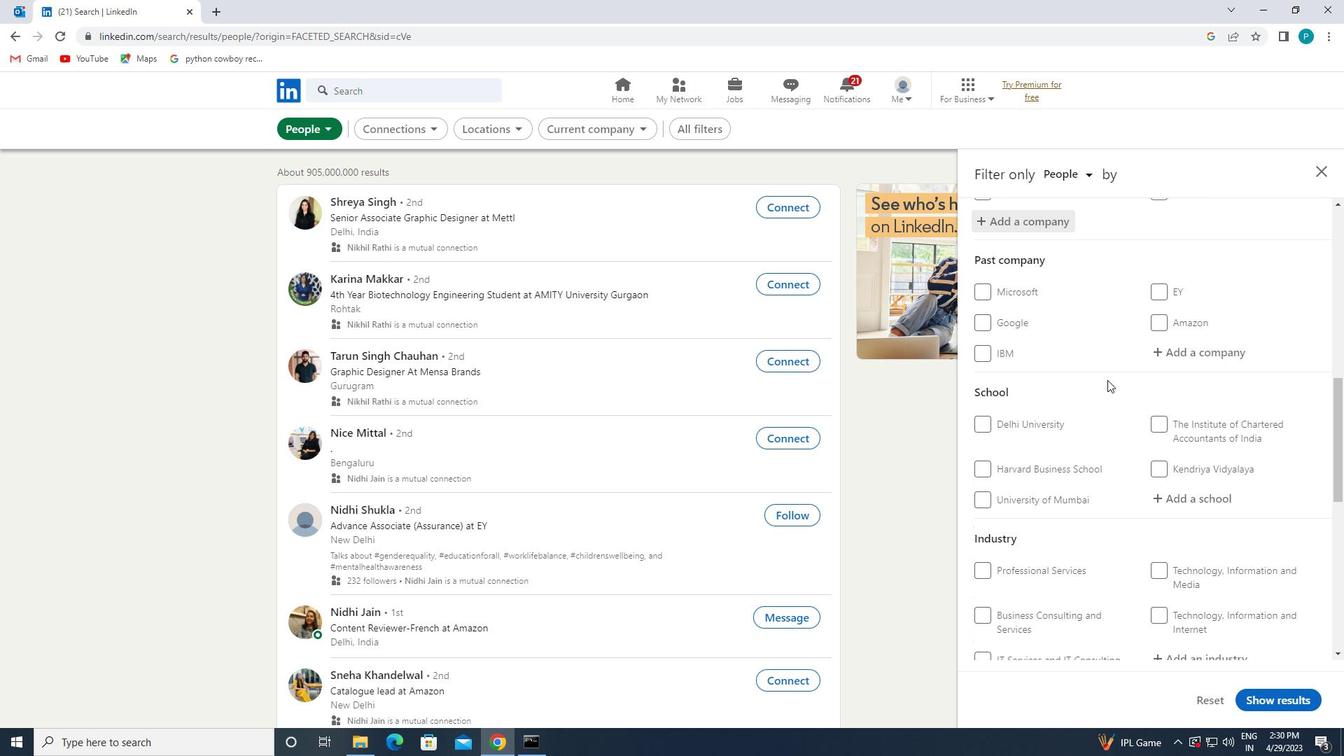 
Action: Mouse moved to (1180, 354)
Screenshot: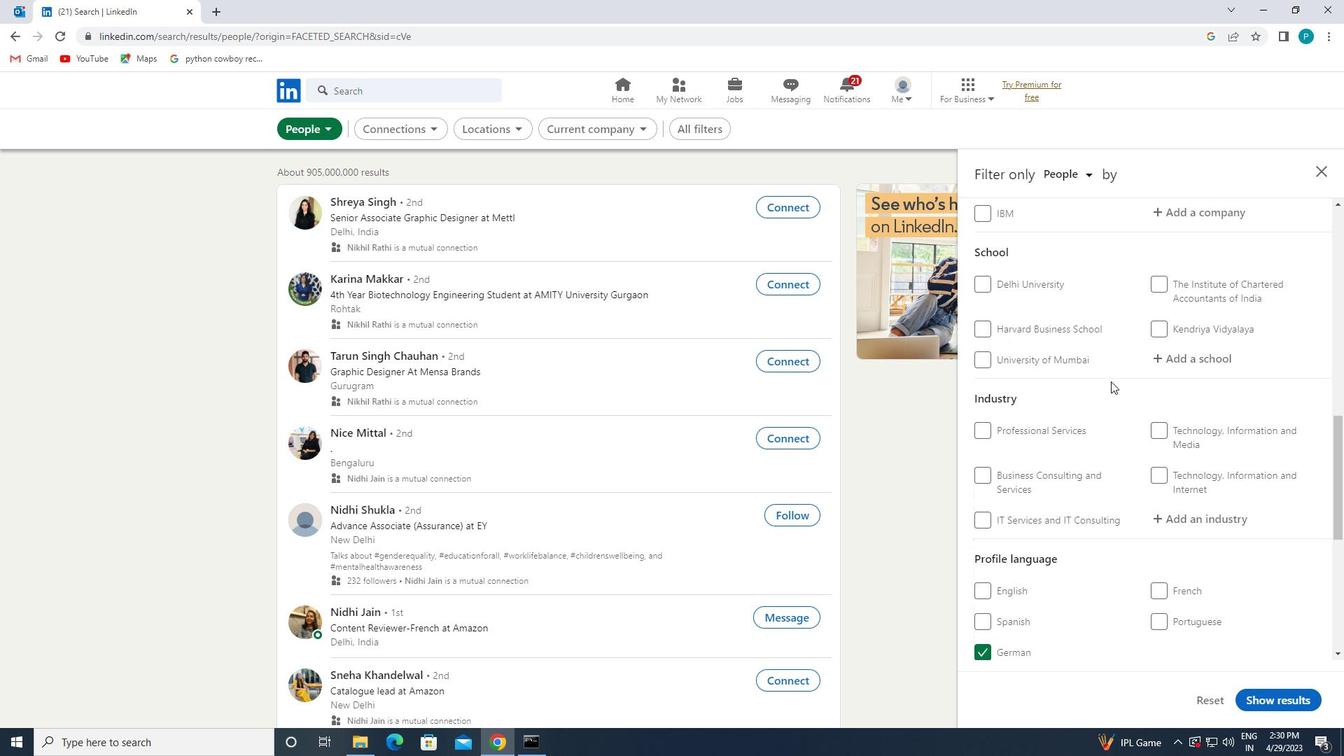 
Action: Mouse pressed left at (1180, 354)
Screenshot: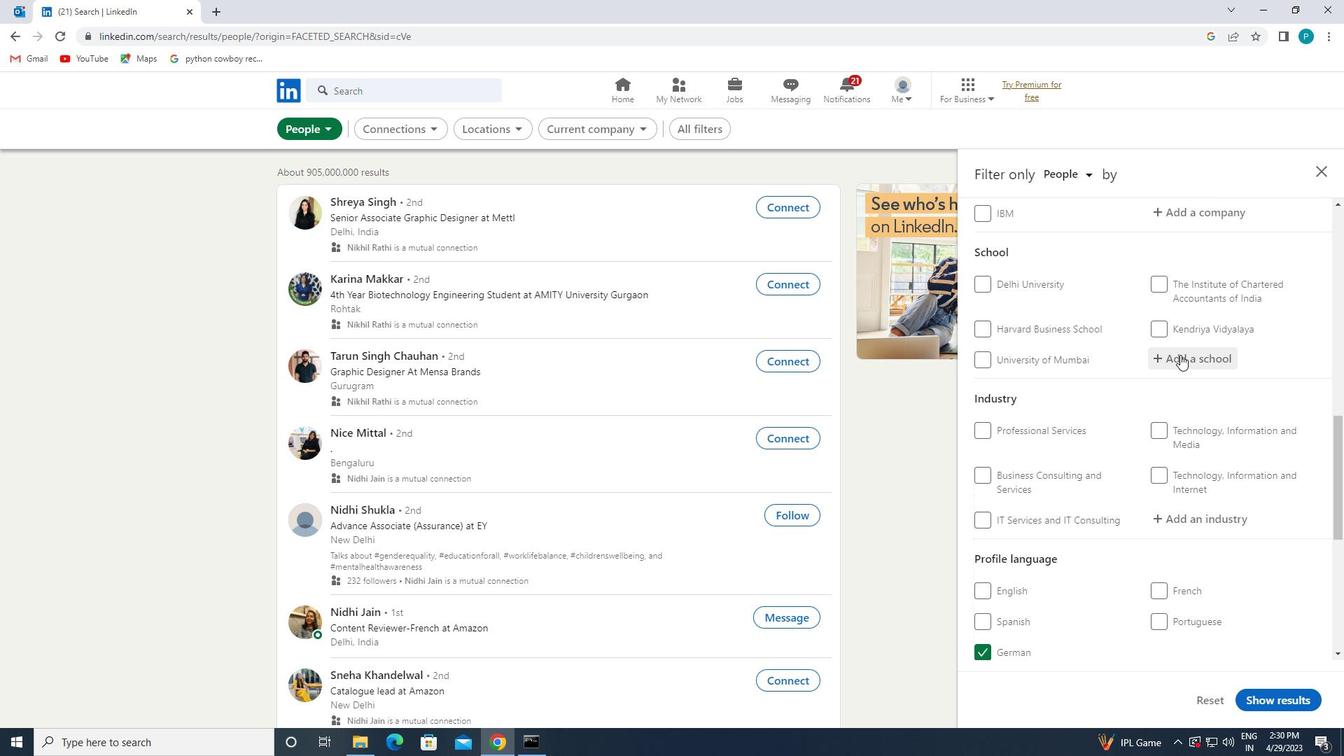 
Action: Key pressed <Key.caps_lock>I<Key.caps_lock>NF<Key.backspace>DIRA<Key.backspace><Key.backspace><Key.backspace><Key.backspace><Key.backspace><Key.backspace><Key.backspace><Key.backspace><Key.backspace><Key.backspace><Key.backspace><Key.caps_lock><Key.caps_lock>I<Key.caps_lock>NDIRA
Screenshot: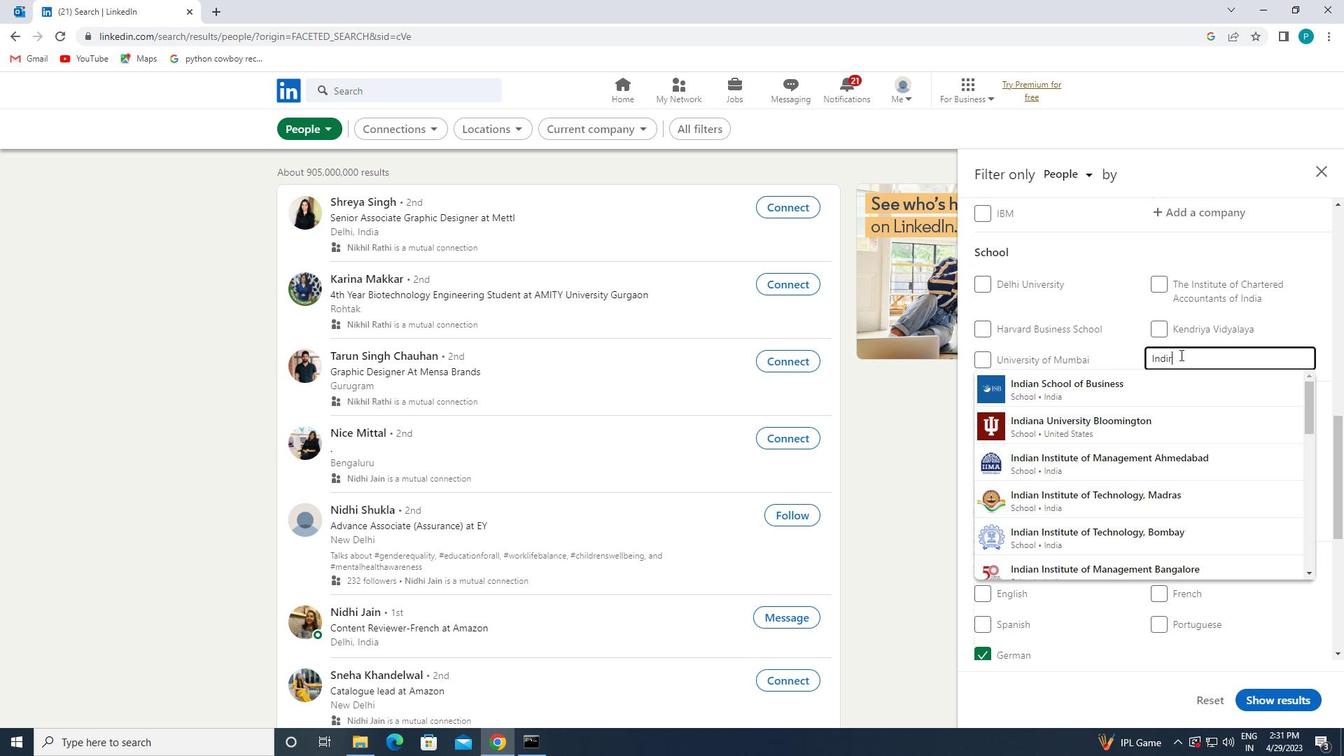 
Action: Mouse moved to (1220, 381)
Screenshot: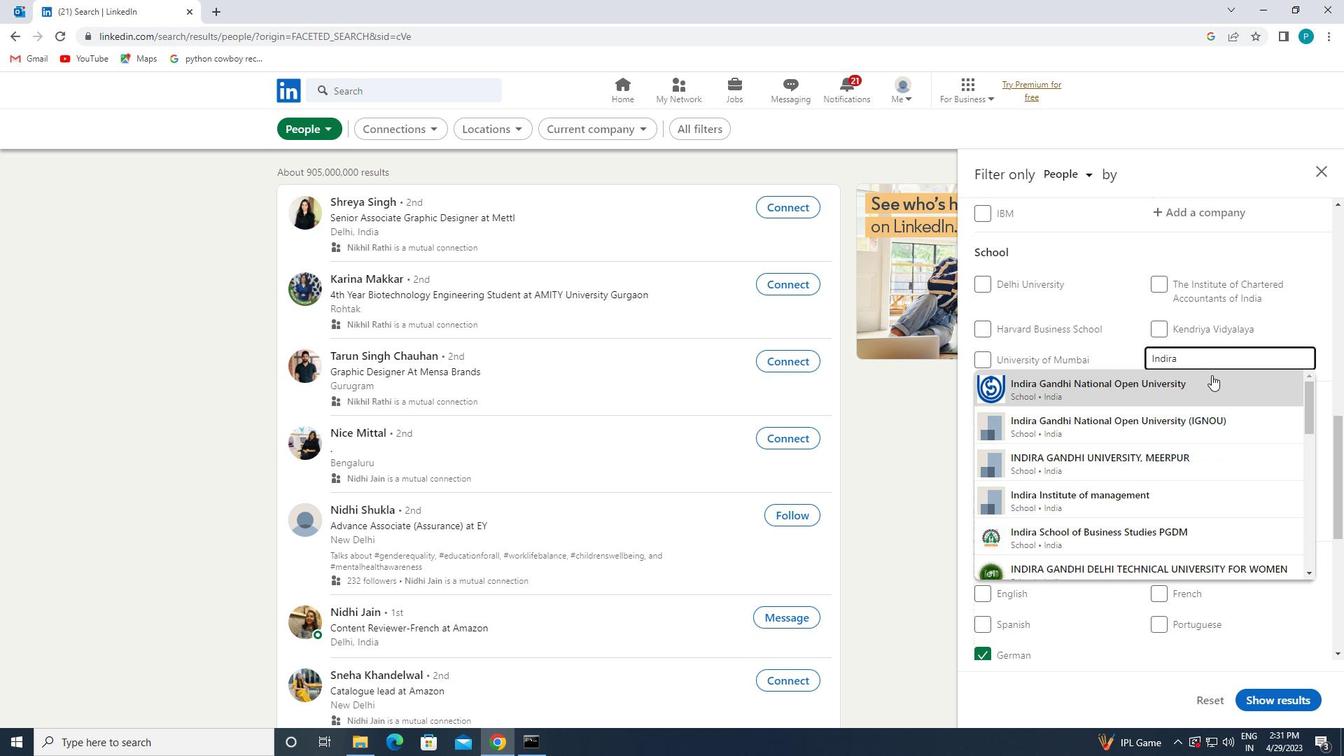 
Action: Mouse pressed left at (1220, 381)
Screenshot: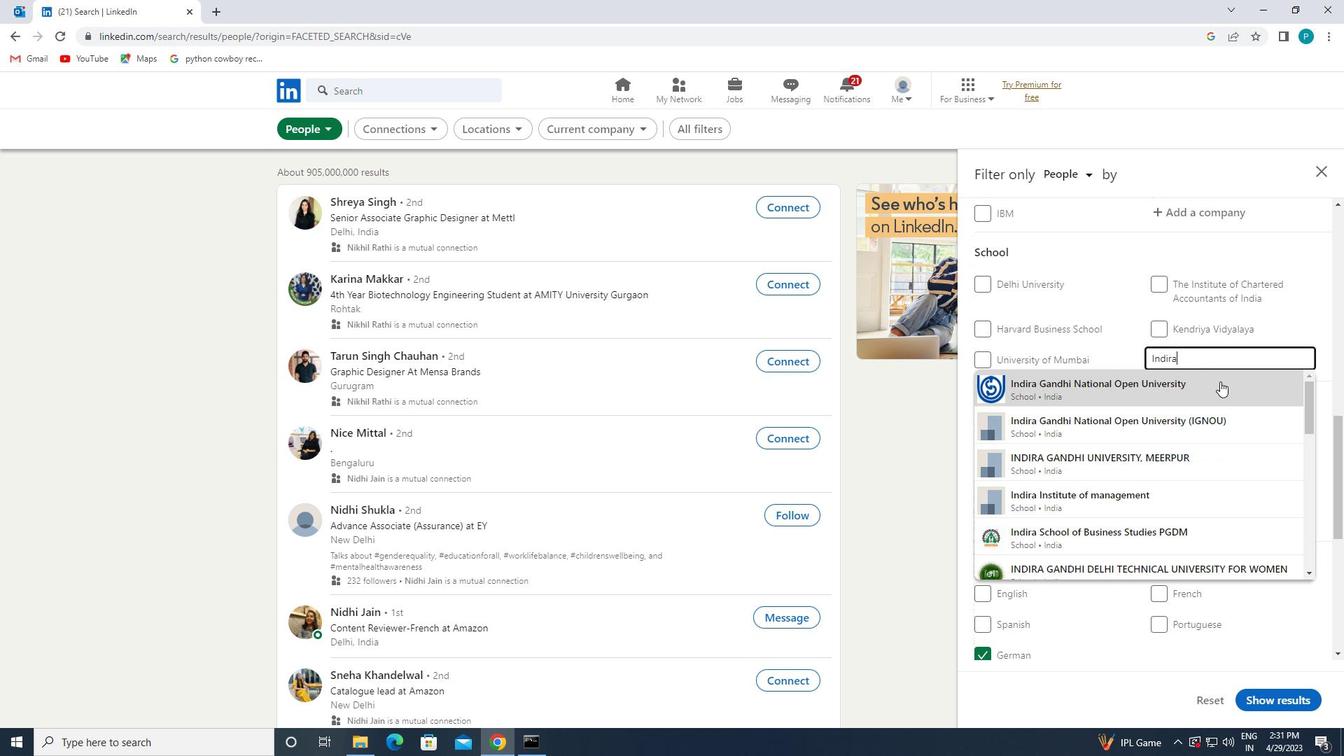 
Action: Mouse moved to (1201, 467)
Screenshot: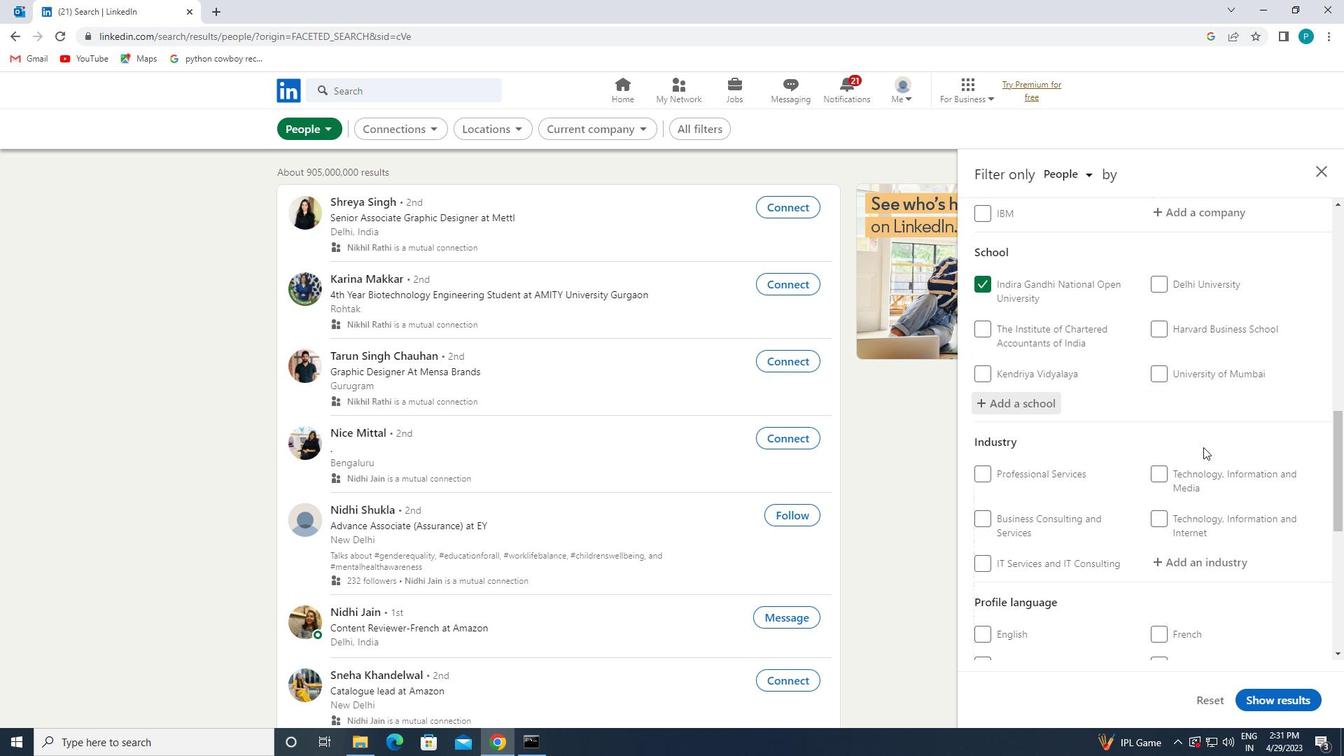 
Action: Mouse scrolled (1201, 466) with delta (0, 0)
Screenshot: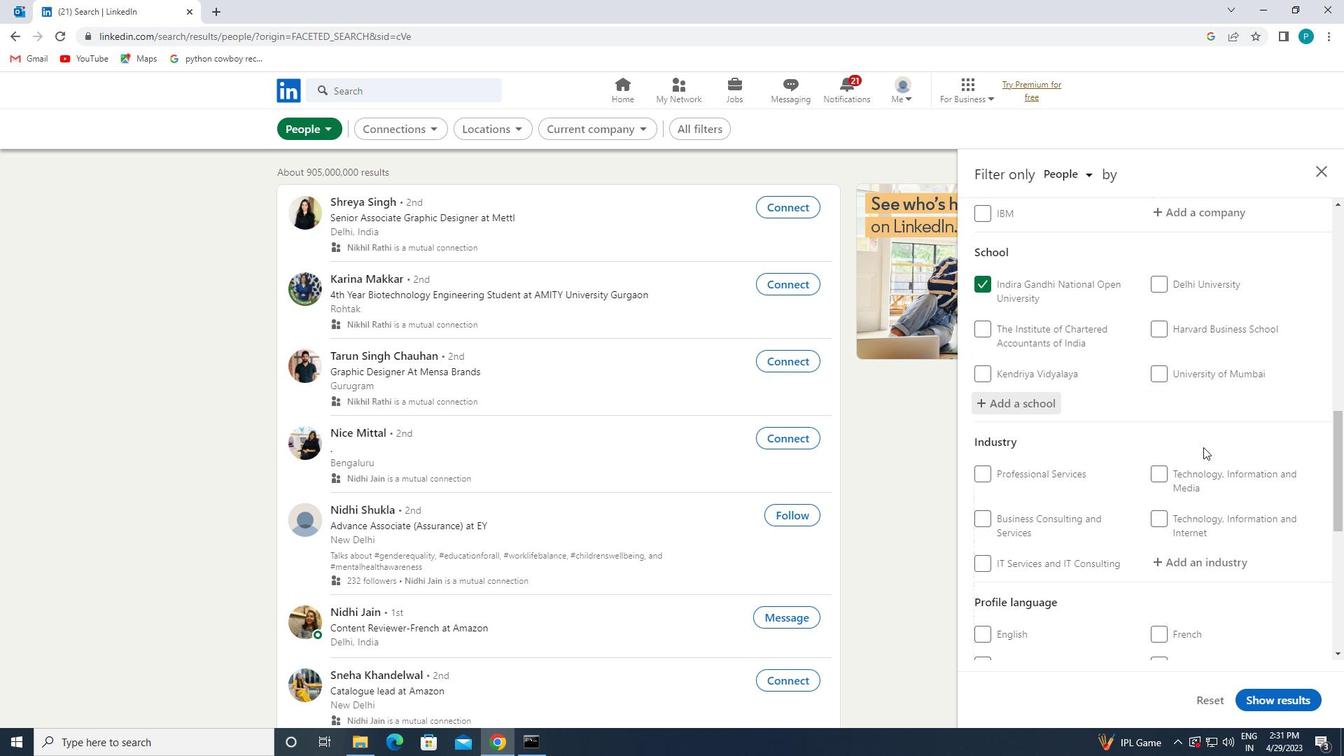 
Action: Mouse scrolled (1201, 466) with delta (0, 0)
Screenshot: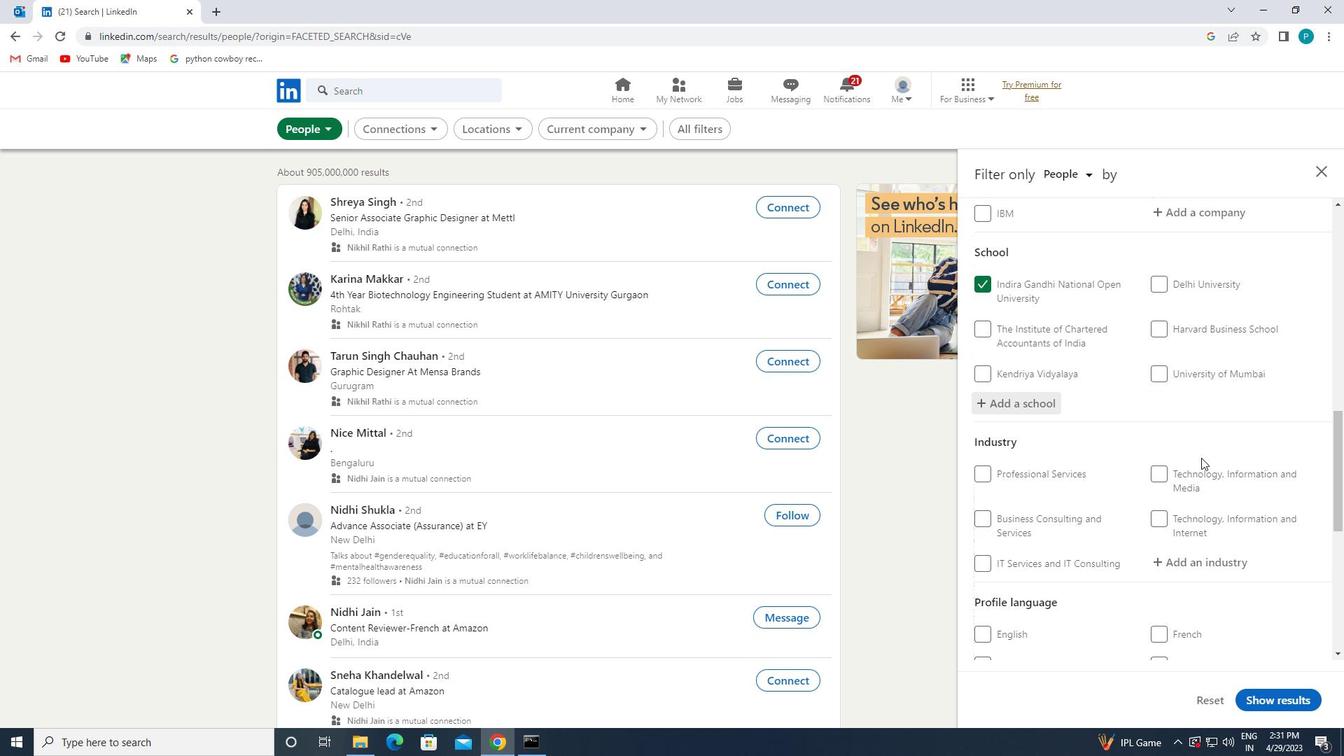 
Action: Mouse moved to (1201, 468)
Screenshot: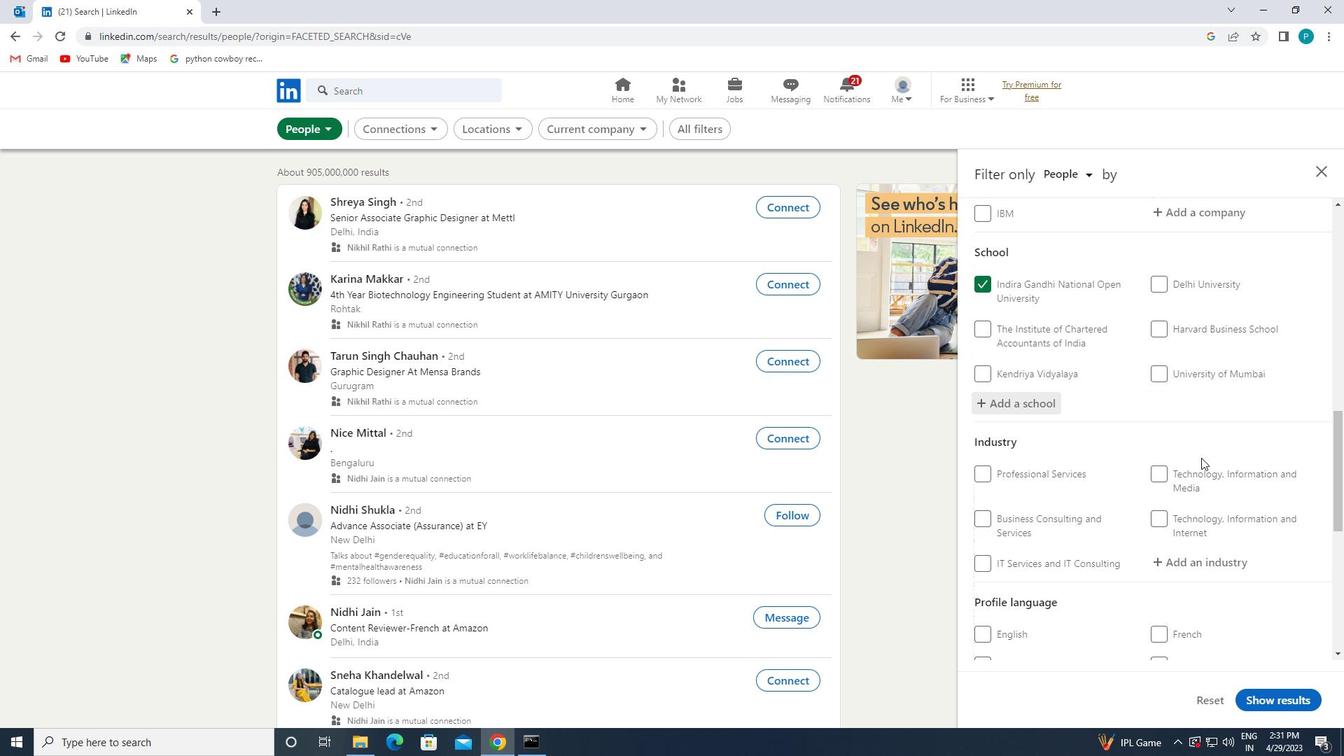 
Action: Mouse scrolled (1201, 467) with delta (0, 0)
Screenshot: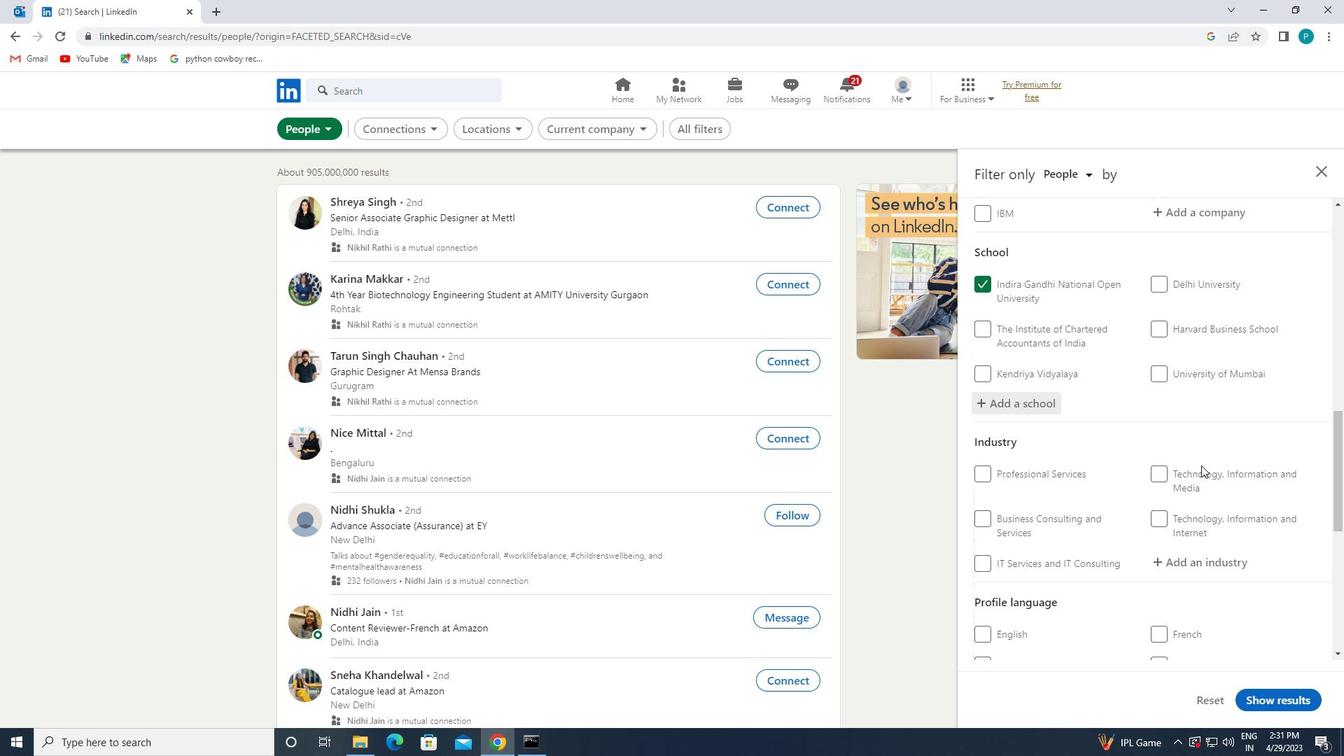 
Action: Mouse moved to (1180, 358)
Screenshot: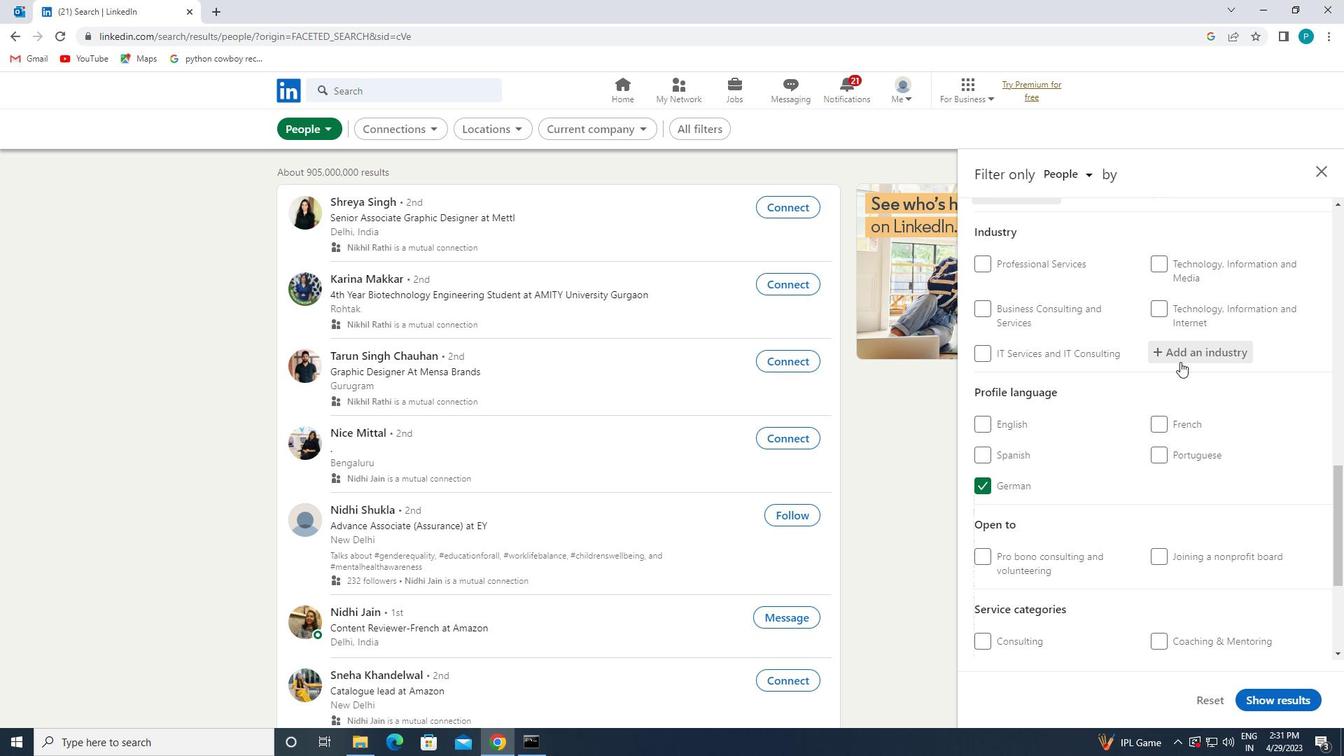 
Action: Mouse pressed left at (1180, 358)
Screenshot: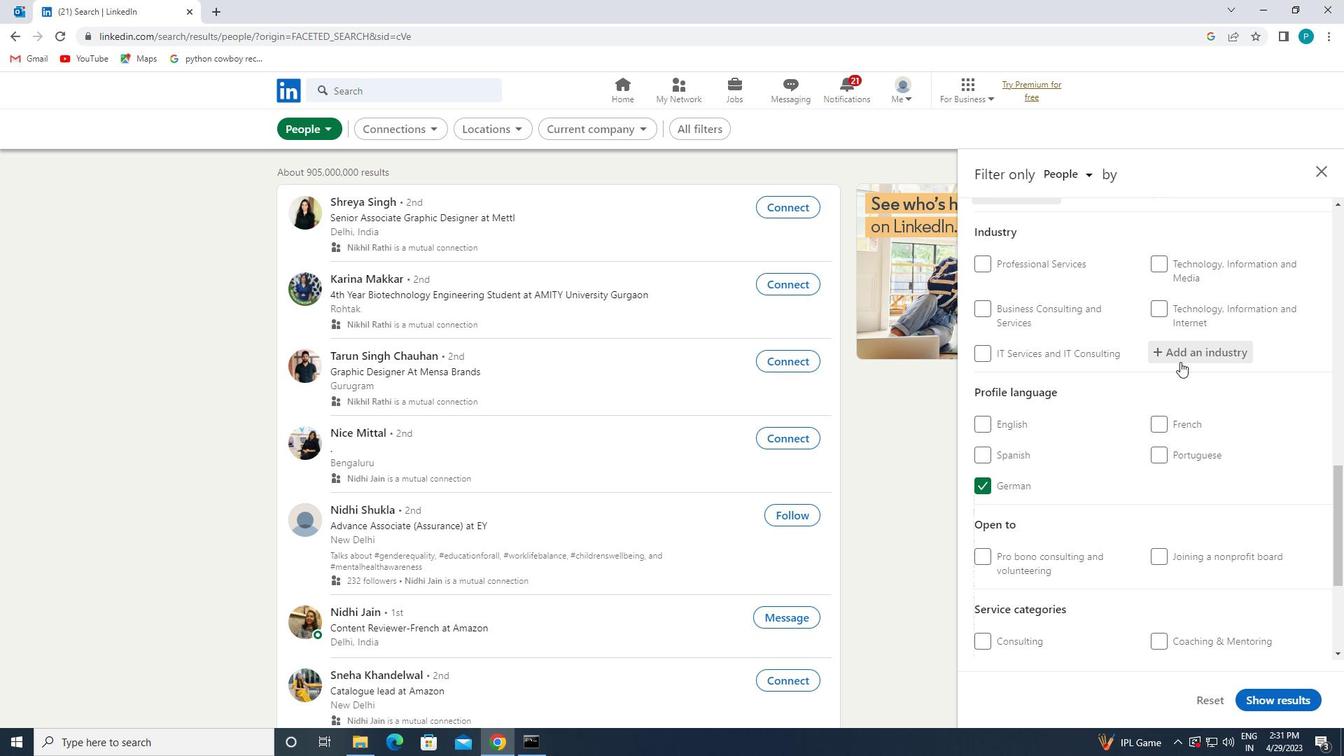 
Action: Key pressed <Key.caps_lock>I<Key.caps_lock>NSURANCE
Screenshot: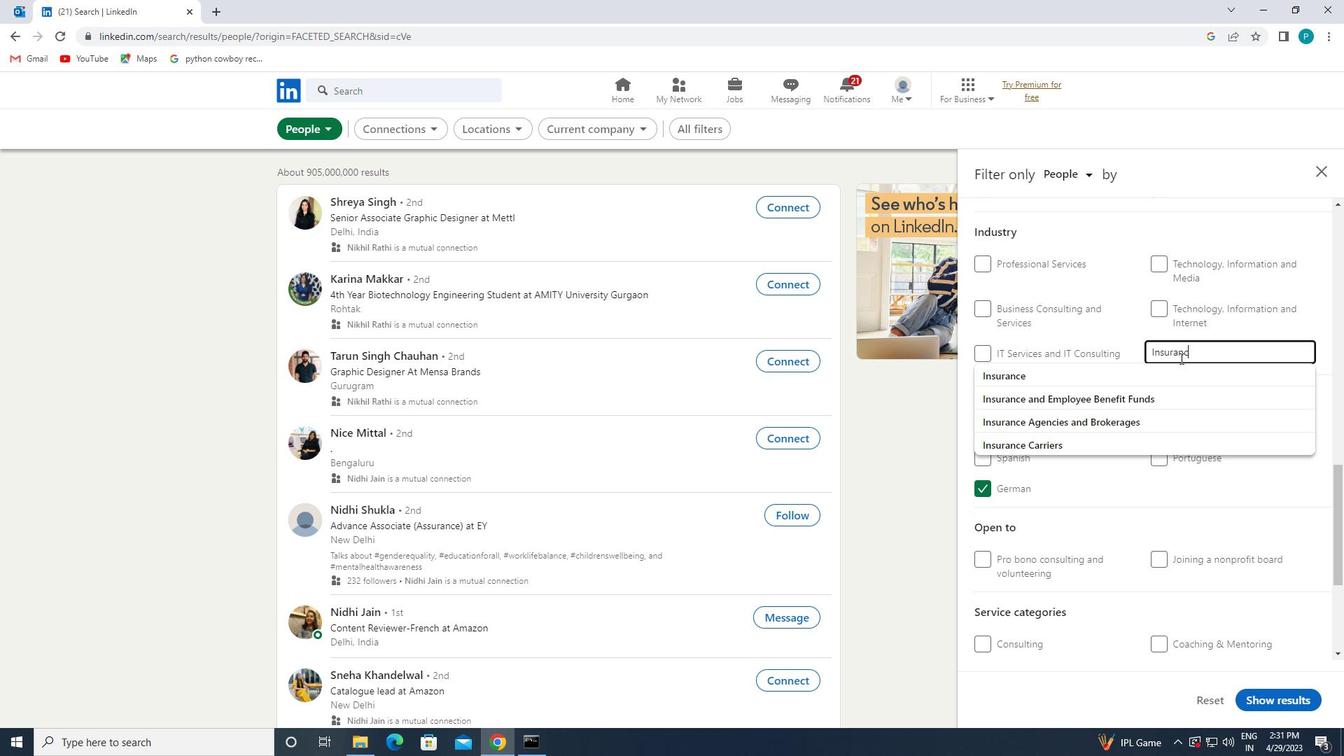 
Action: Mouse moved to (1175, 382)
Screenshot: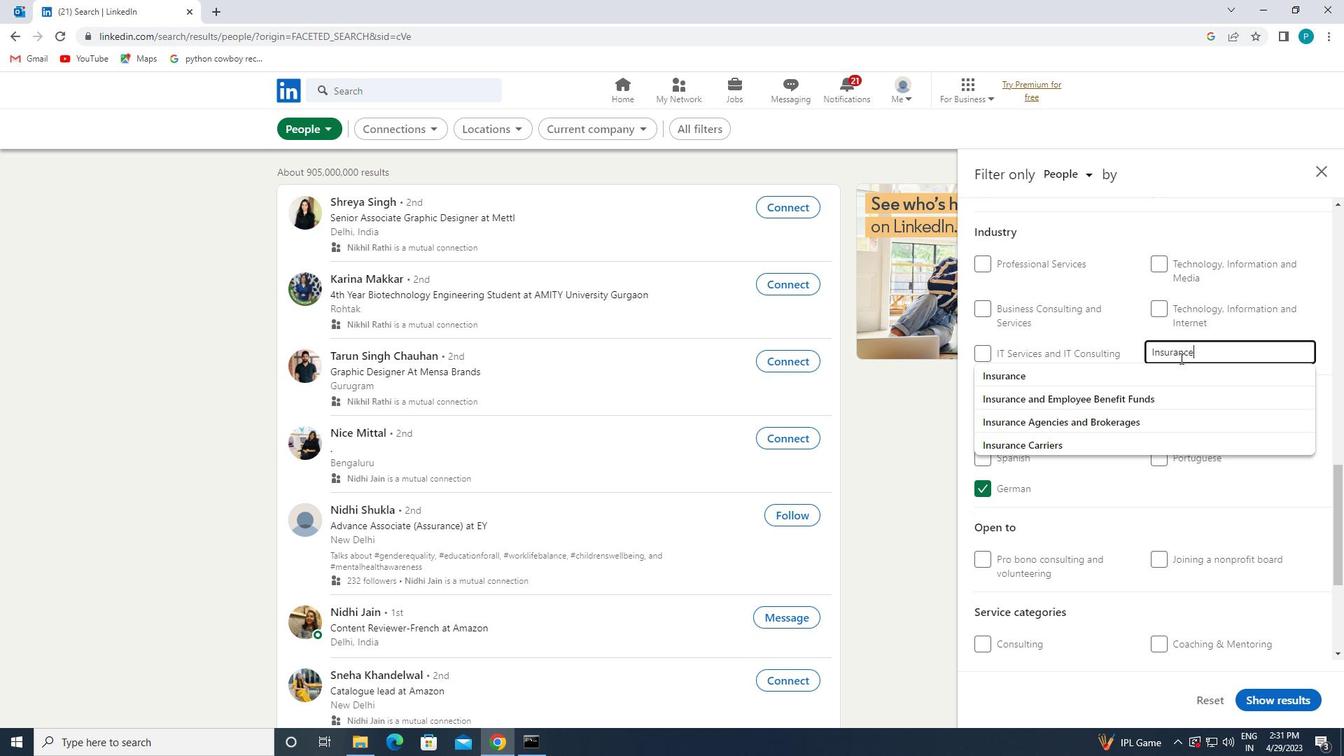 
Action: Mouse pressed left at (1175, 382)
Screenshot: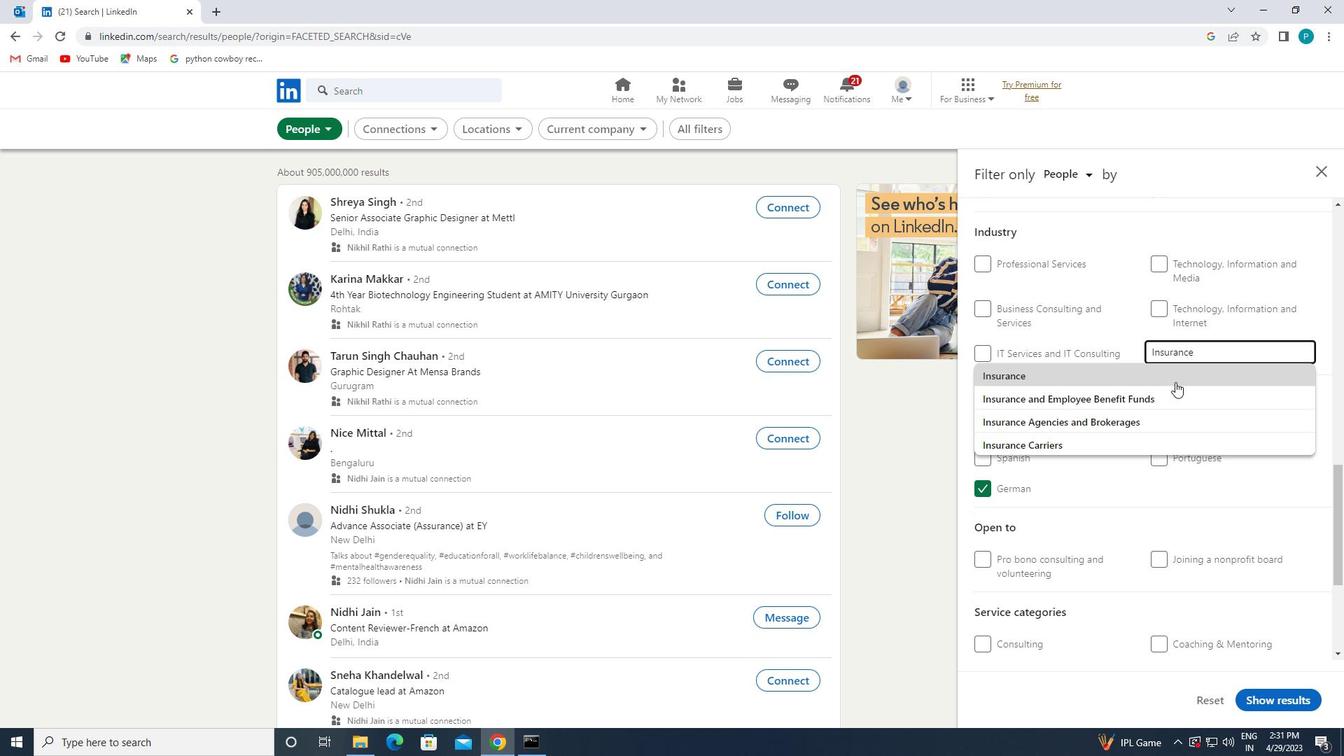 
Action: Mouse moved to (1175, 382)
Screenshot: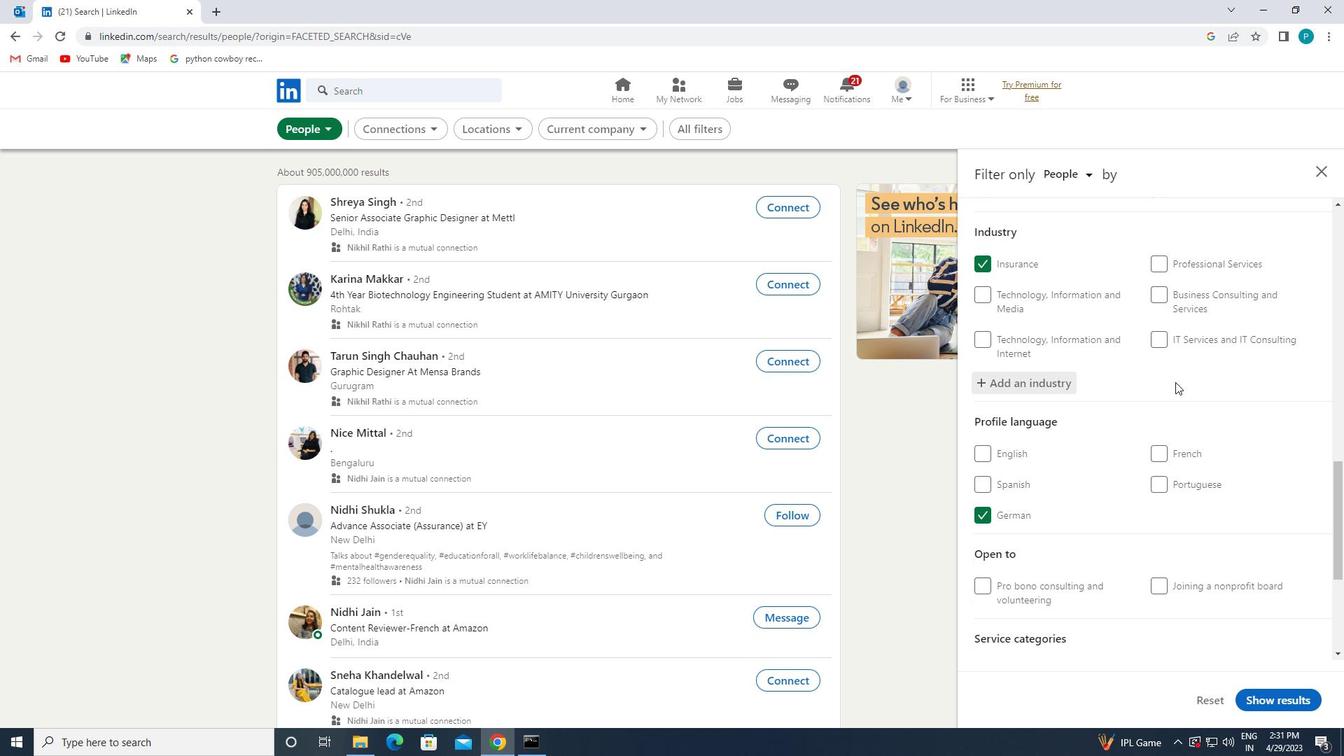 
Action: Mouse scrolled (1175, 382) with delta (0, 0)
Screenshot: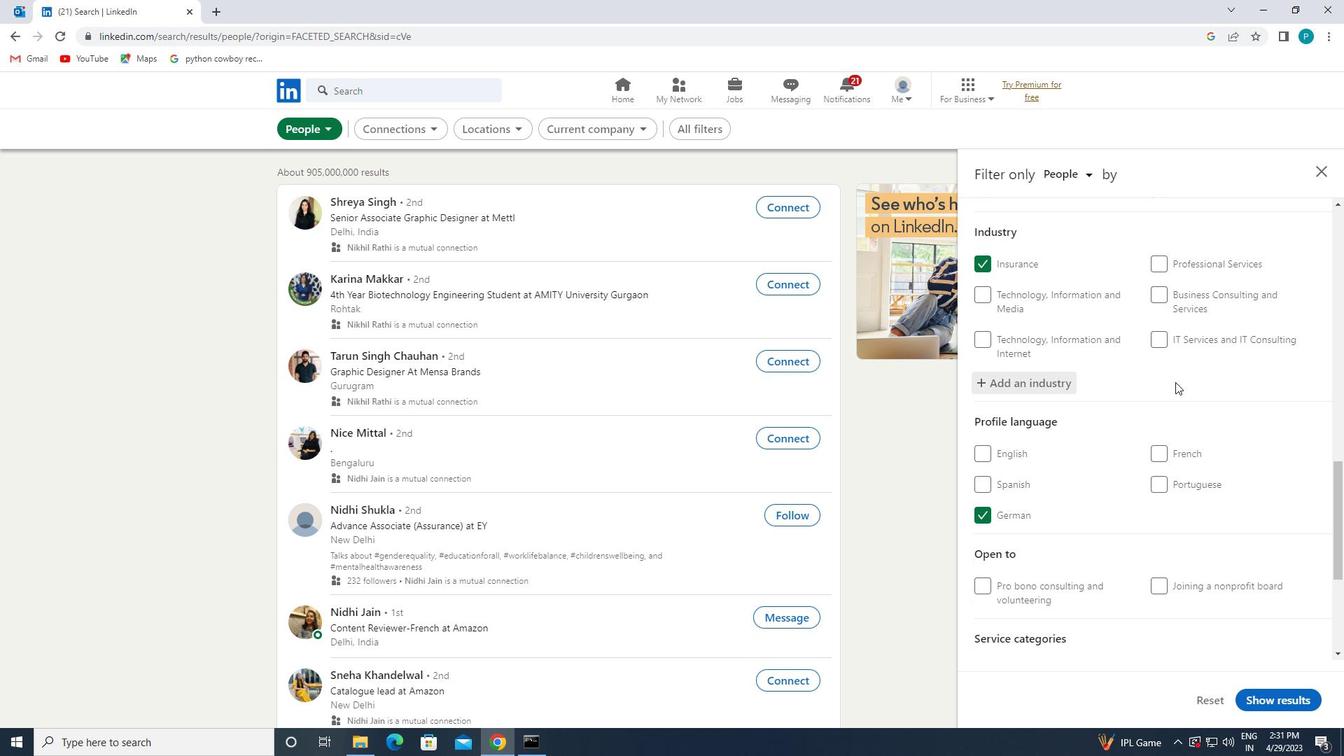 
Action: Mouse scrolled (1175, 382) with delta (0, 0)
Screenshot: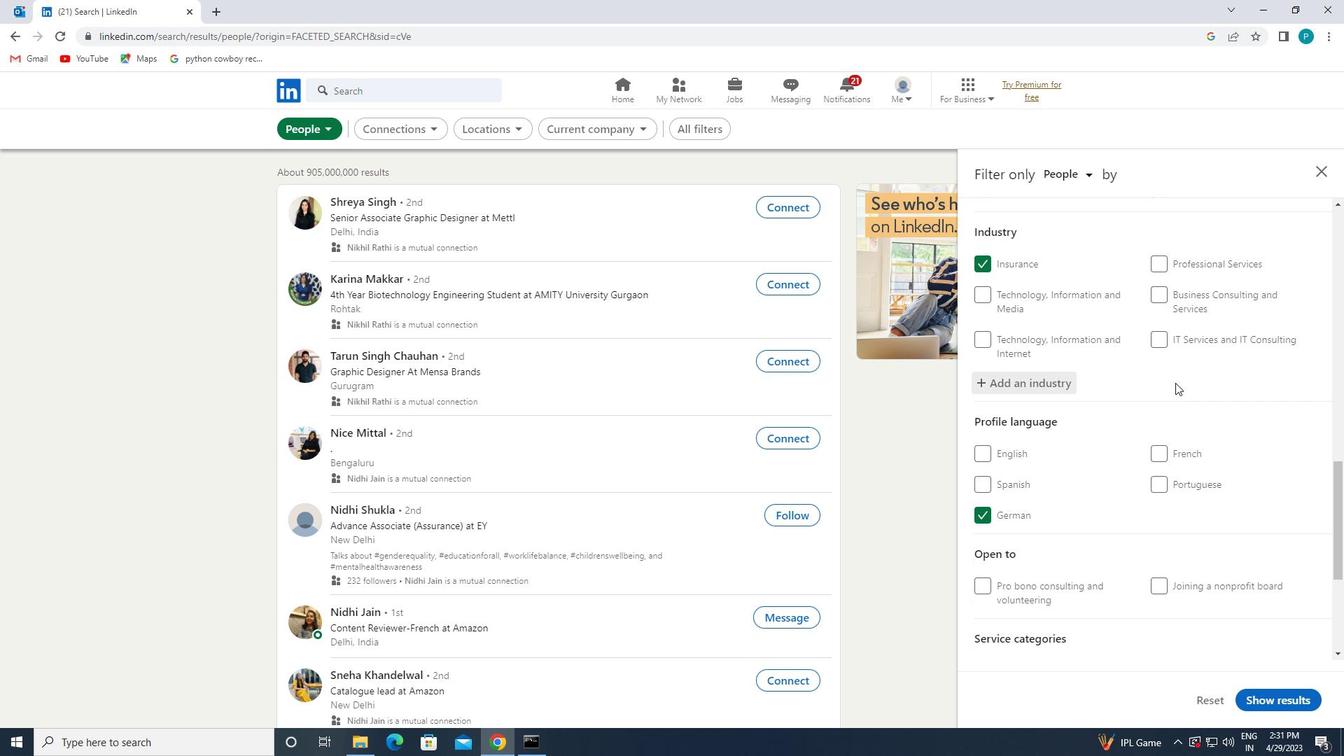 
Action: Mouse scrolled (1175, 382) with delta (0, 0)
Screenshot: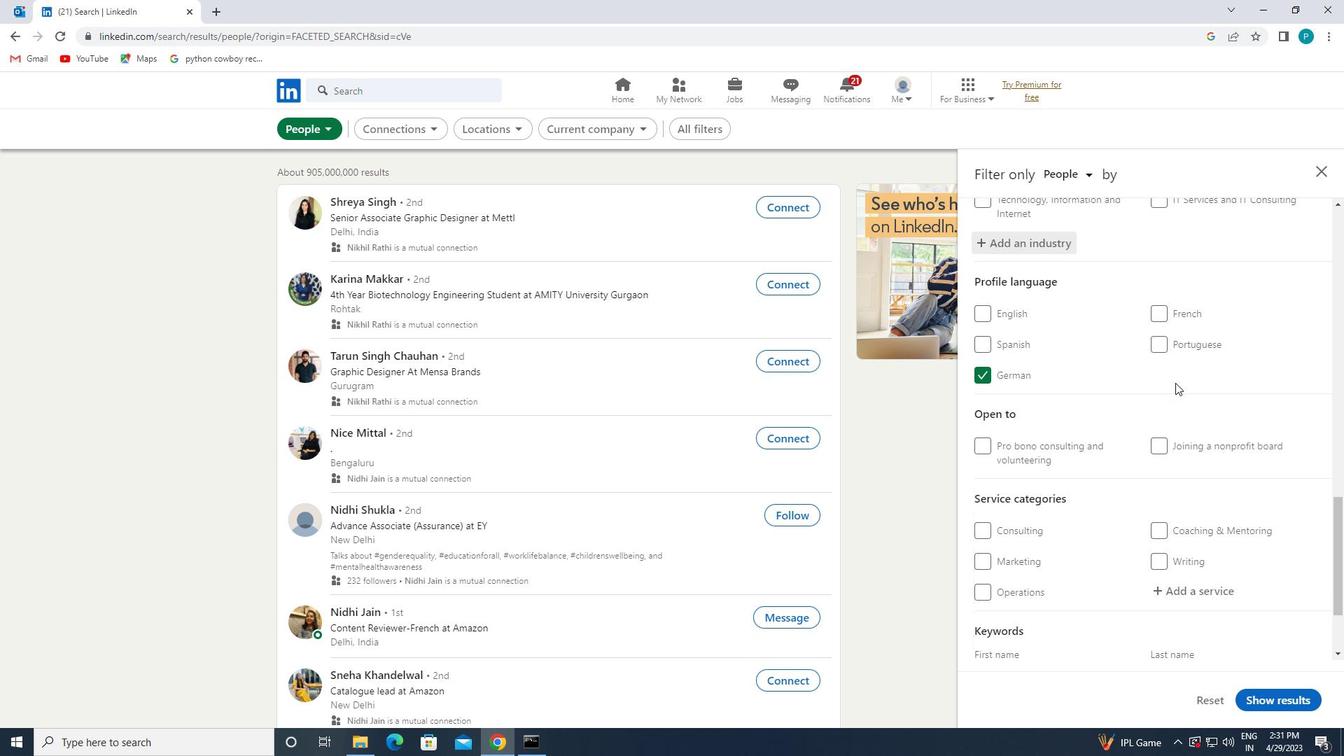 
Action: Mouse moved to (1165, 520)
Screenshot: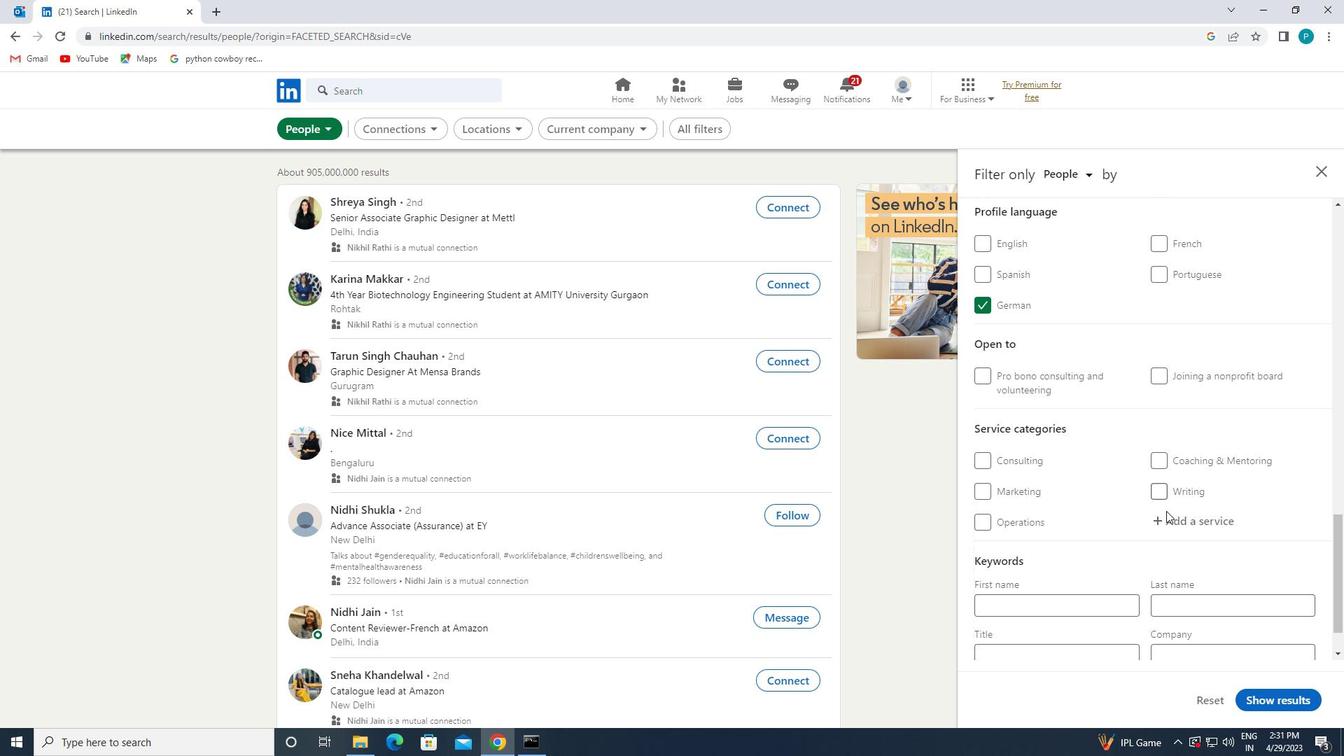 
Action: Mouse pressed left at (1165, 520)
Screenshot: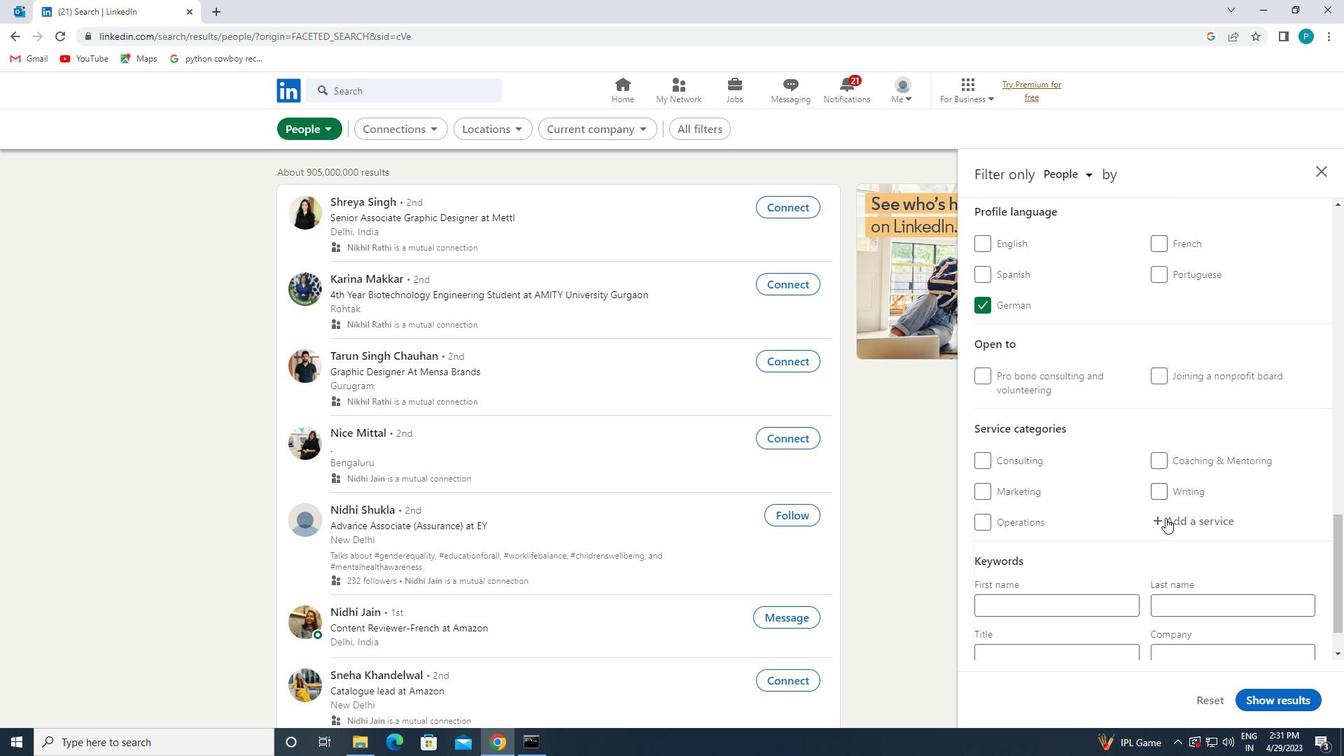 
Action: Key pressed I<Key.caps_lock>OS<Key.caps_lock>
Screenshot: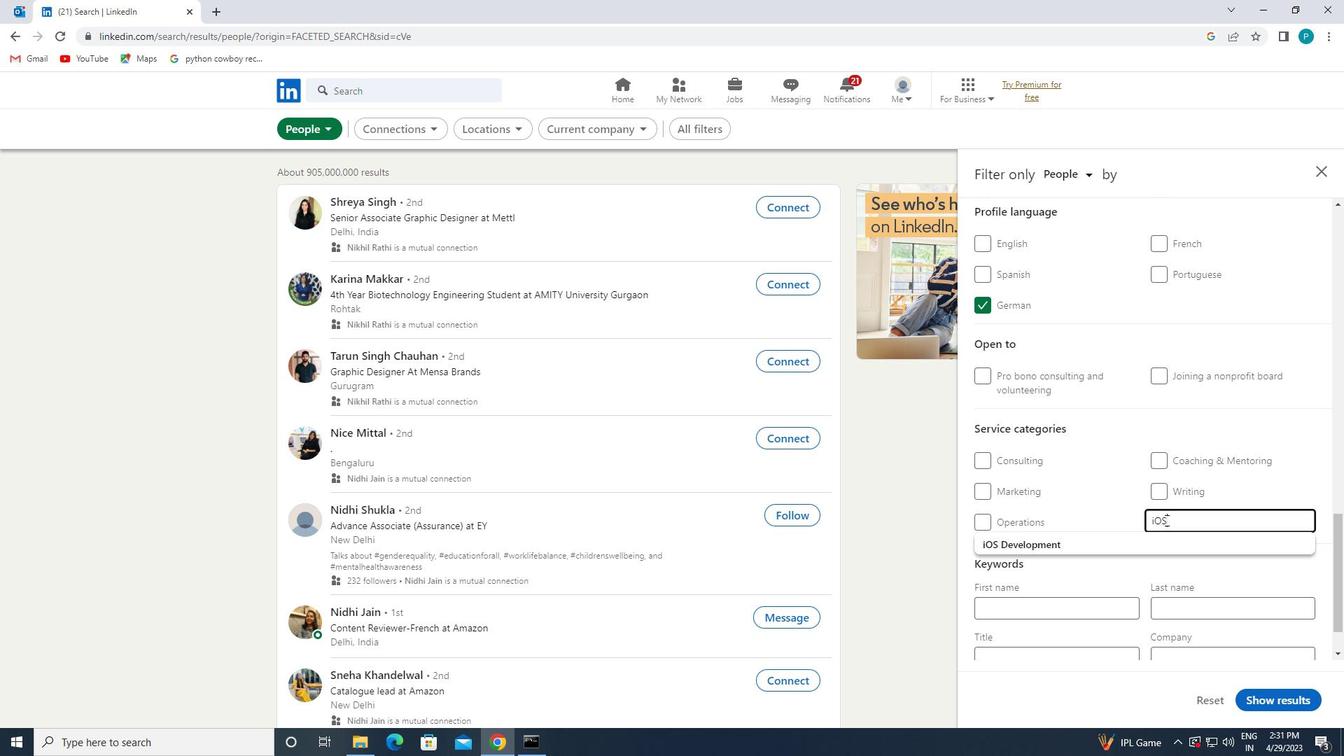 
Action: Mouse moved to (1174, 540)
Screenshot: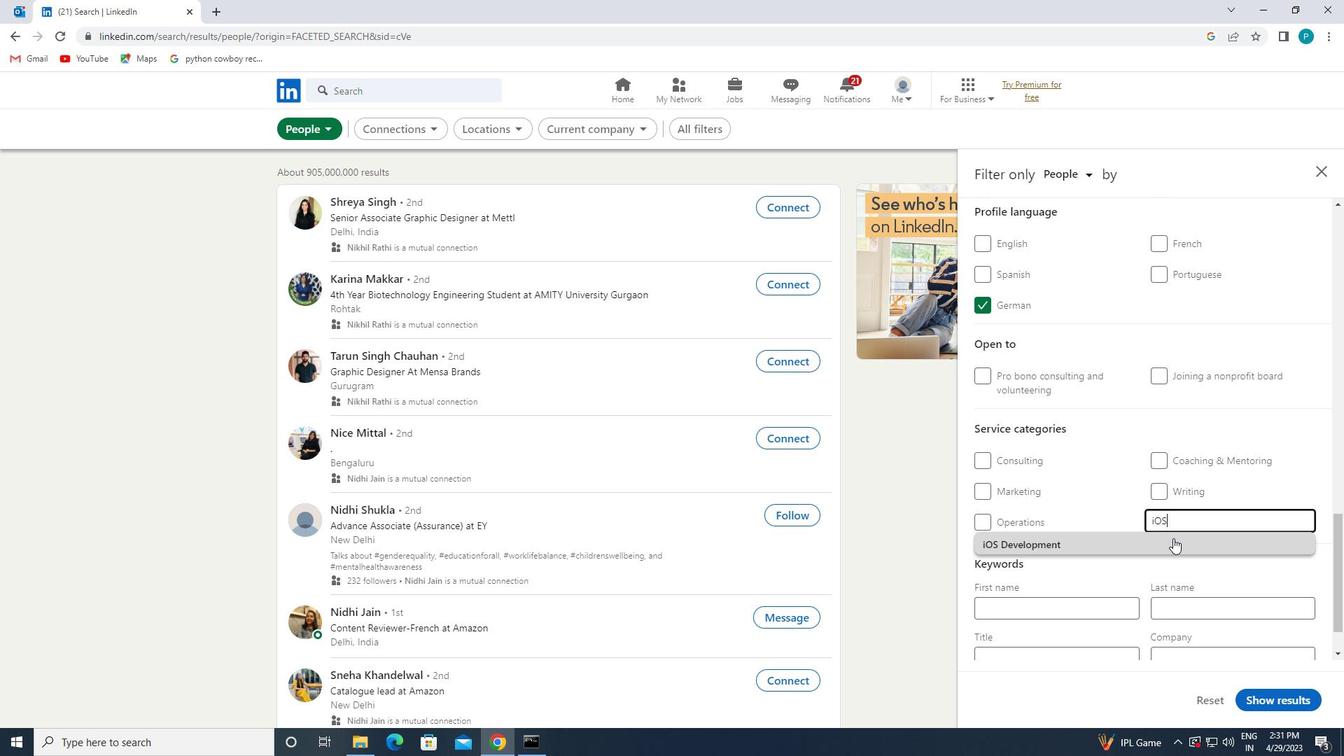 
Action: Mouse pressed left at (1174, 540)
Screenshot: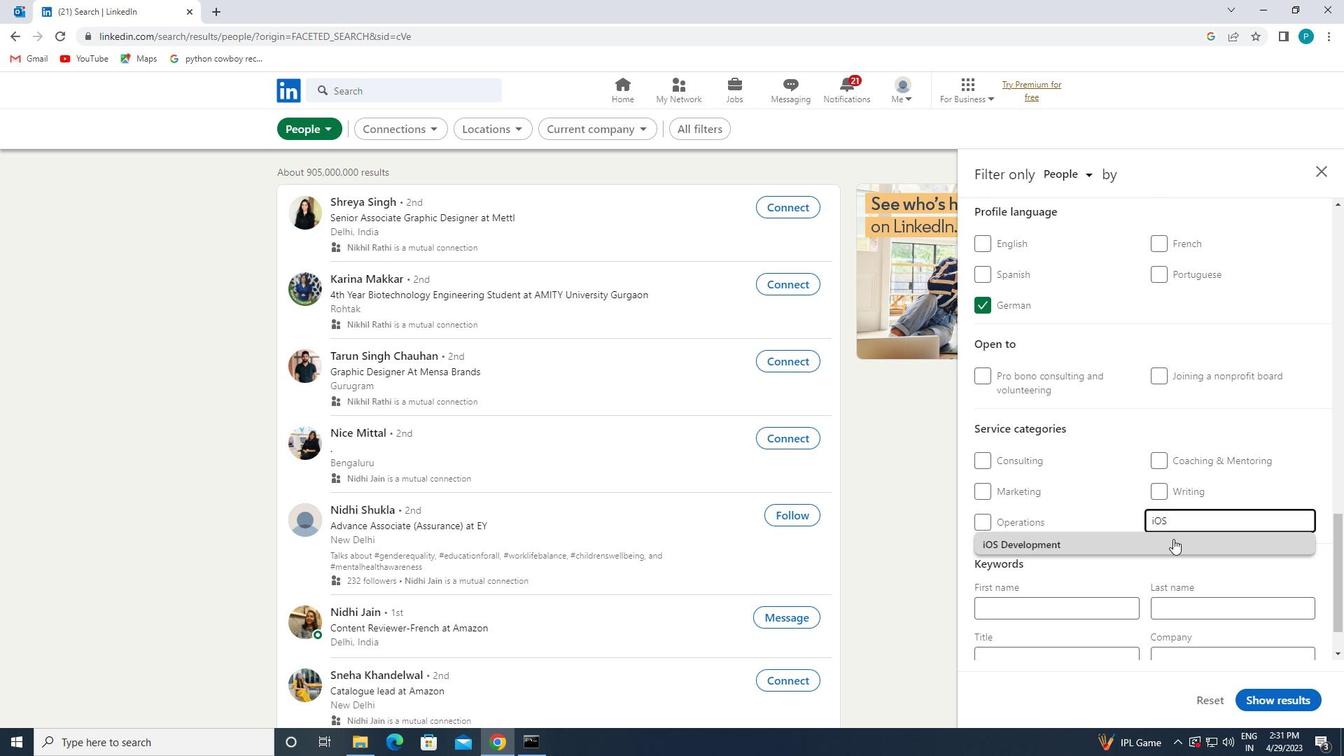 
Action: Mouse scrolled (1174, 539) with delta (0, 0)
Screenshot: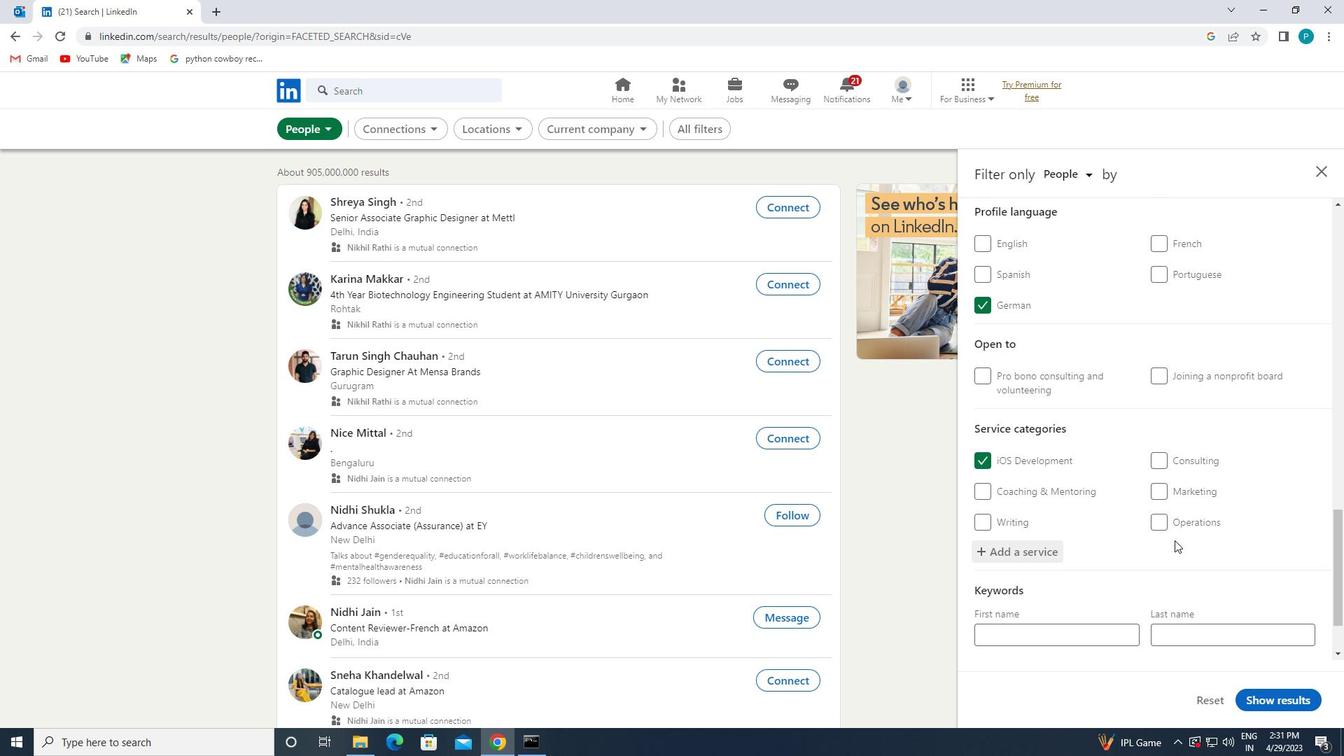 
Action: Mouse scrolled (1174, 539) with delta (0, 0)
Screenshot: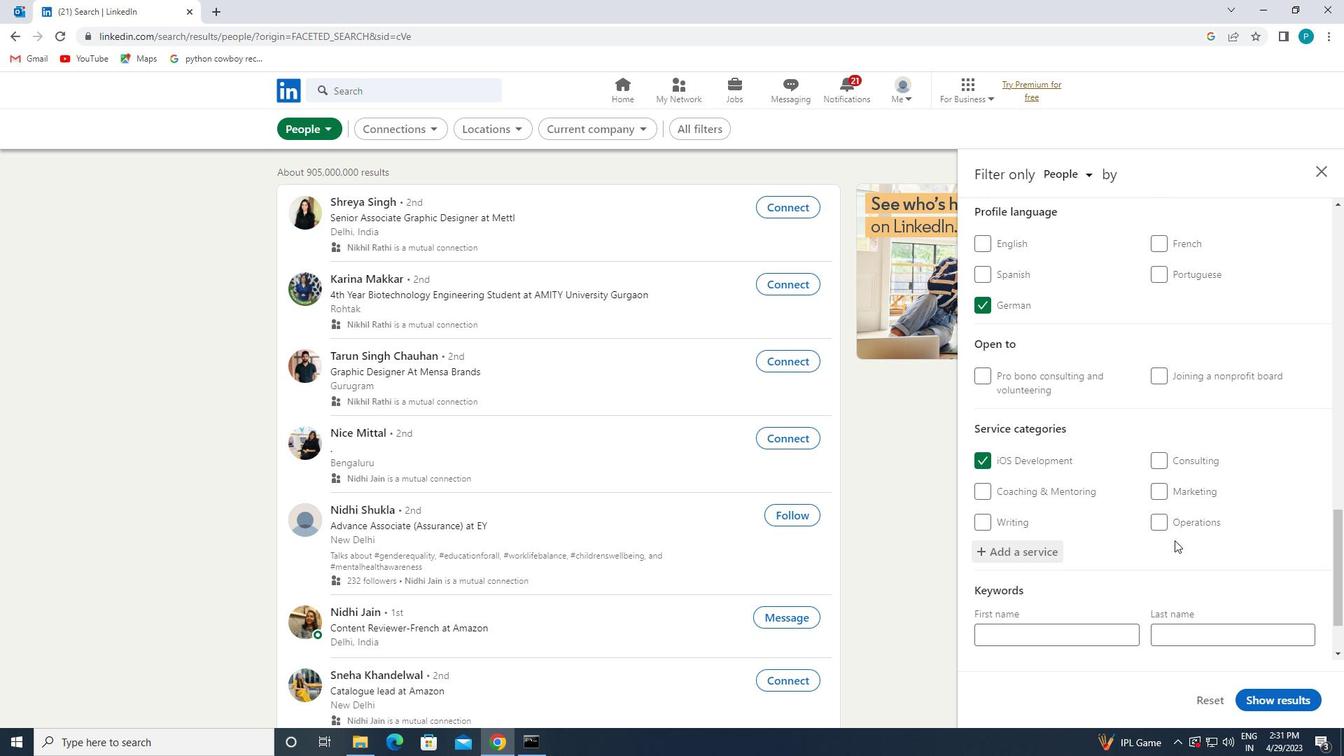 
Action: Mouse scrolled (1174, 539) with delta (0, 0)
Screenshot: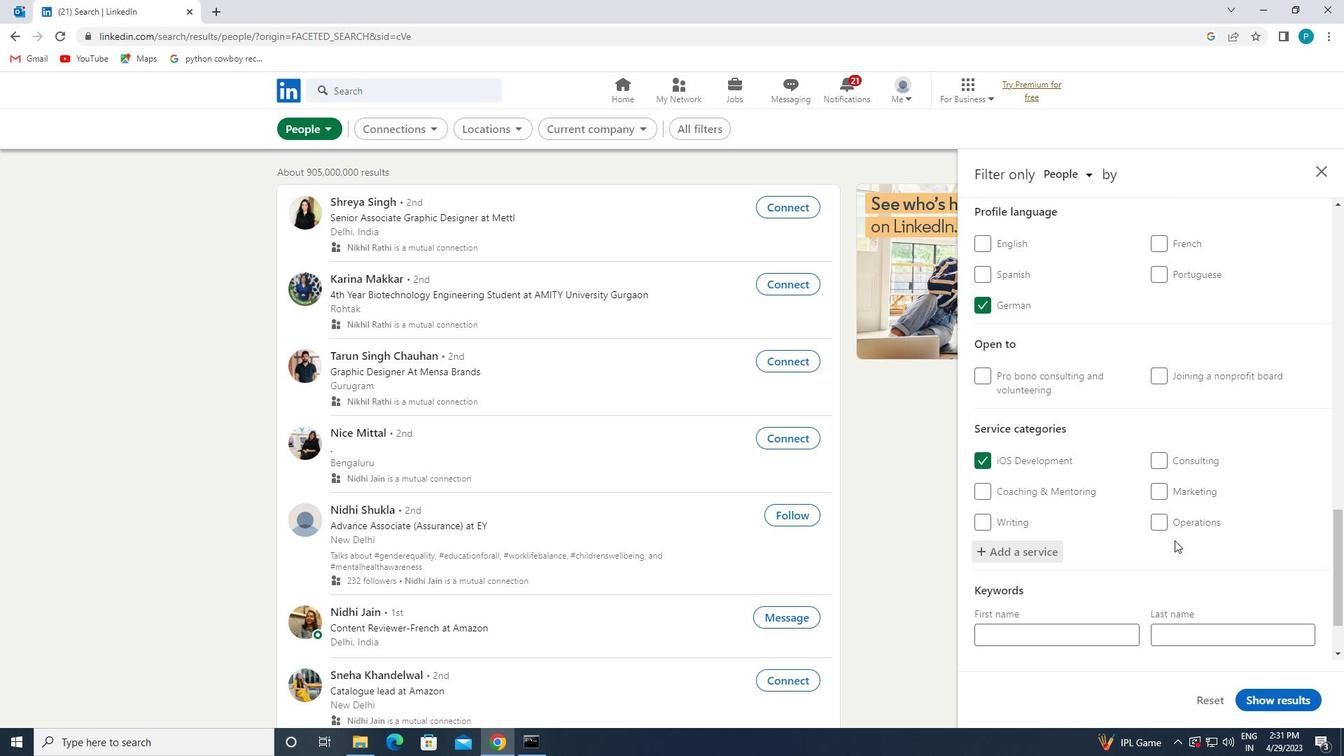 
Action: Mouse moved to (1033, 616)
Screenshot: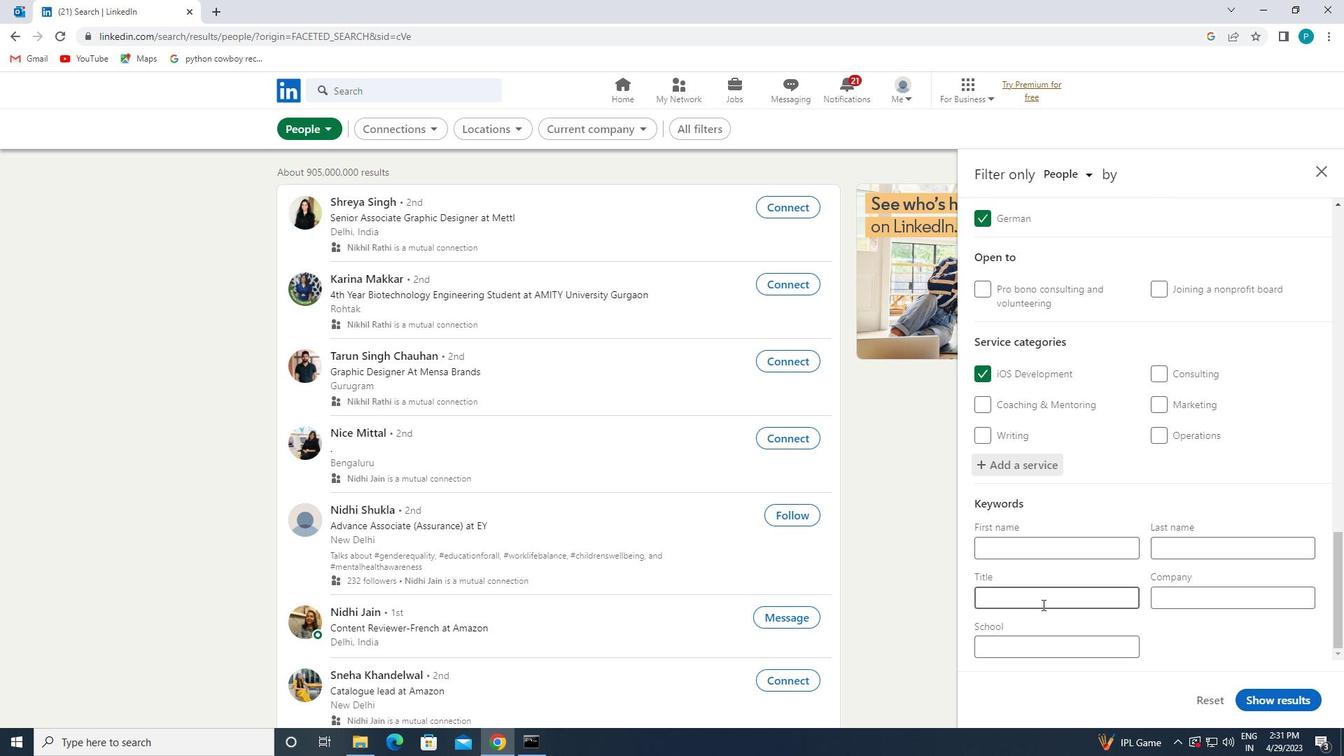 
Action: Mouse pressed left at (1033, 616)
Screenshot: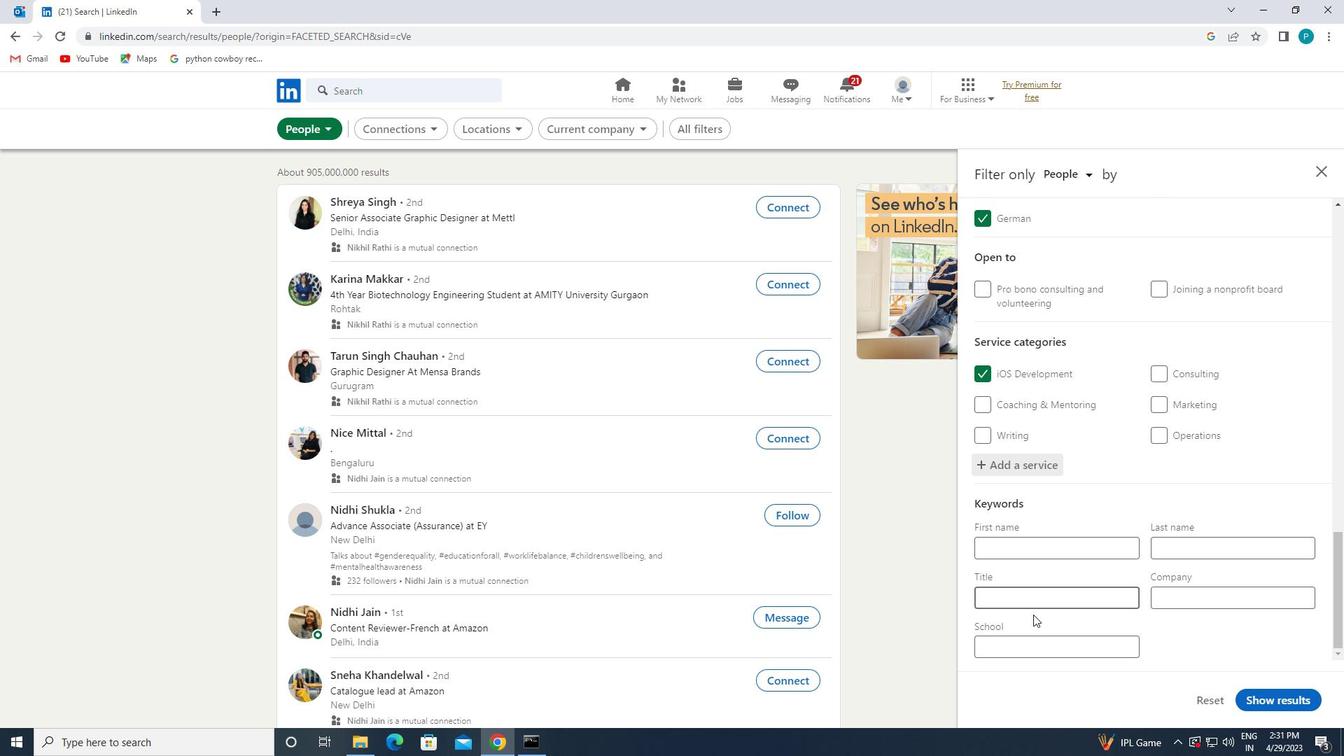 
Action: Mouse moved to (1029, 607)
Screenshot: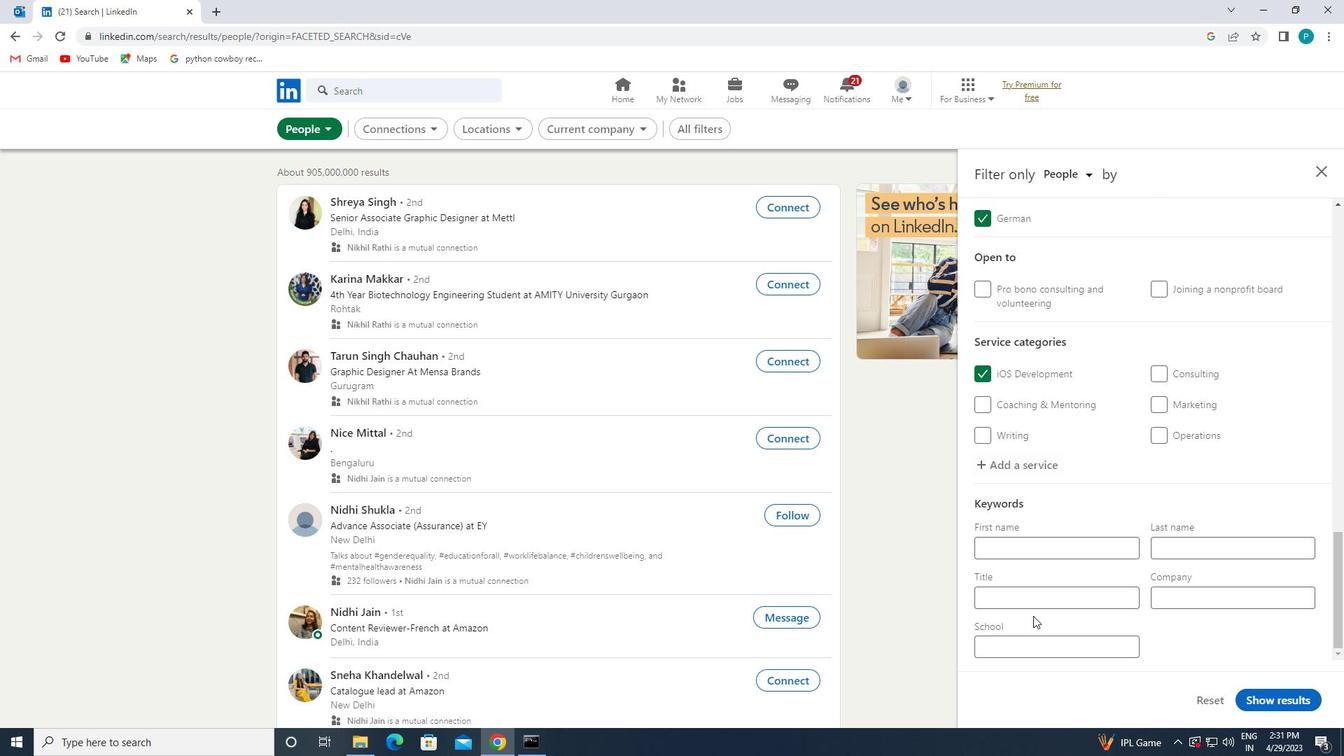 
Action: Mouse pressed left at (1029, 607)
Screenshot: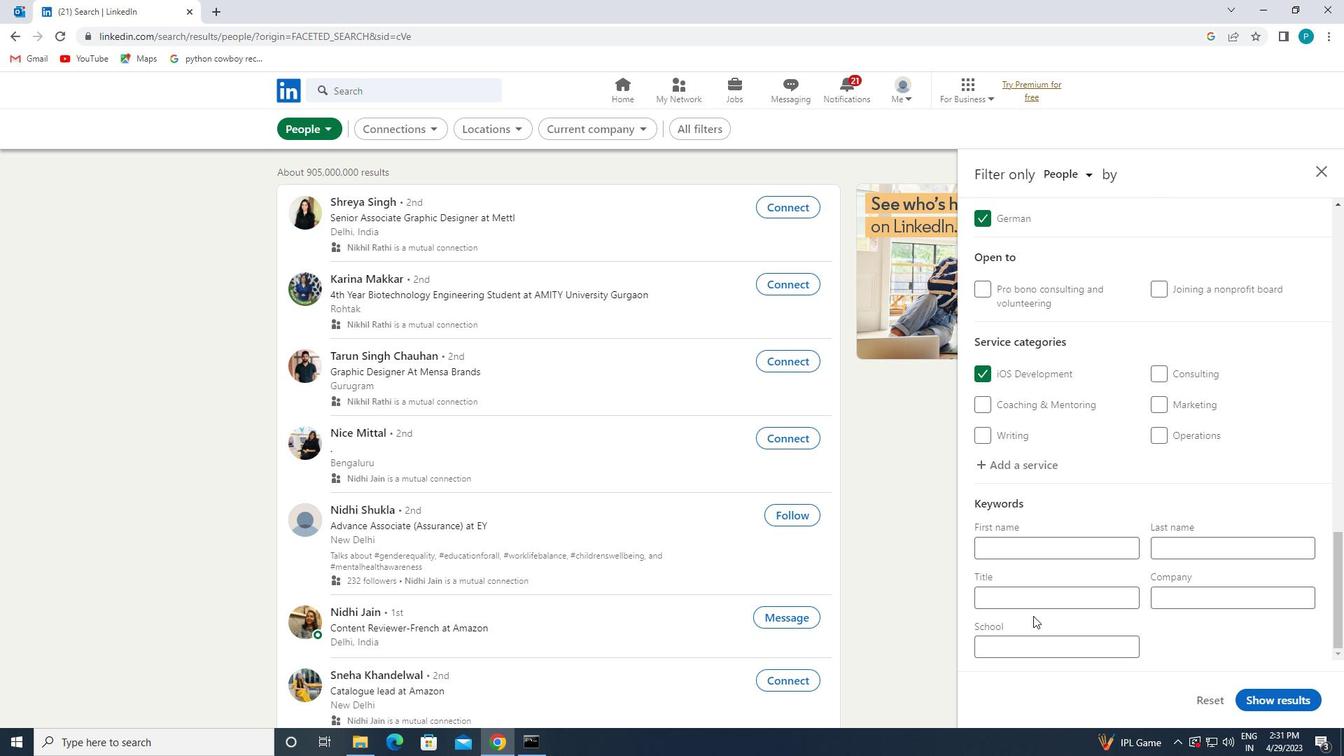 
Action: Key pressed <Key.caps_lock>W<Key.caps_lock>OMEN'S<Key.space><Key.caps_lock>S<Key.caps_lock>HELTER<Key.space><Key.caps_lock>J<Key.caps_lock>OBS
Screenshot: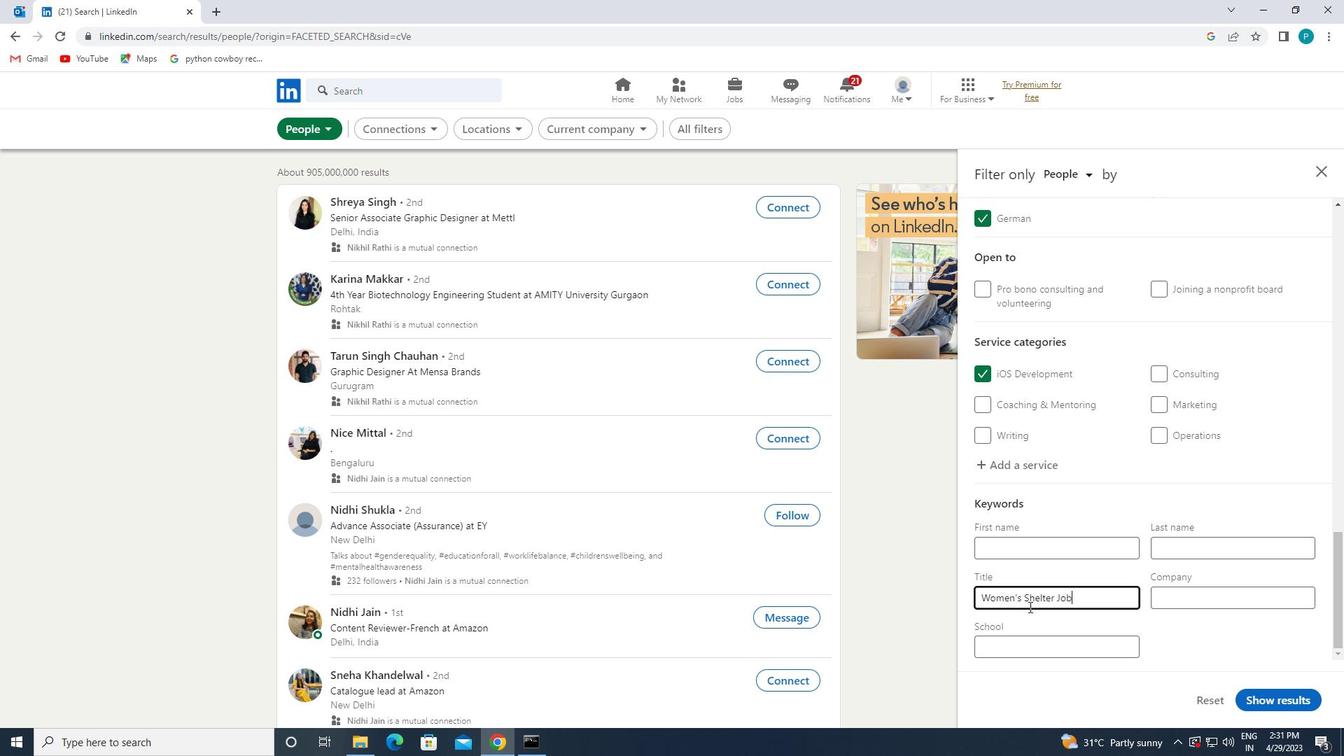 
Action: Mouse moved to (1281, 691)
Screenshot: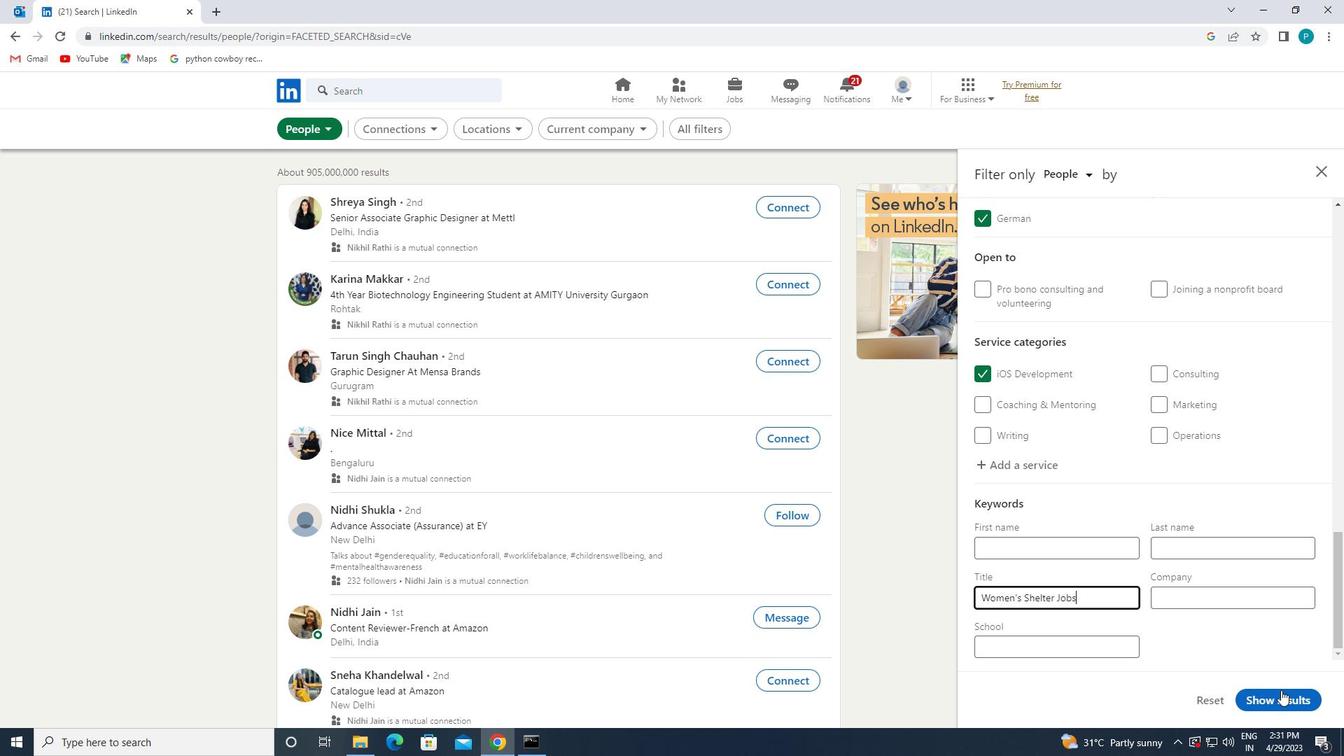
Action: Mouse pressed left at (1281, 691)
Screenshot: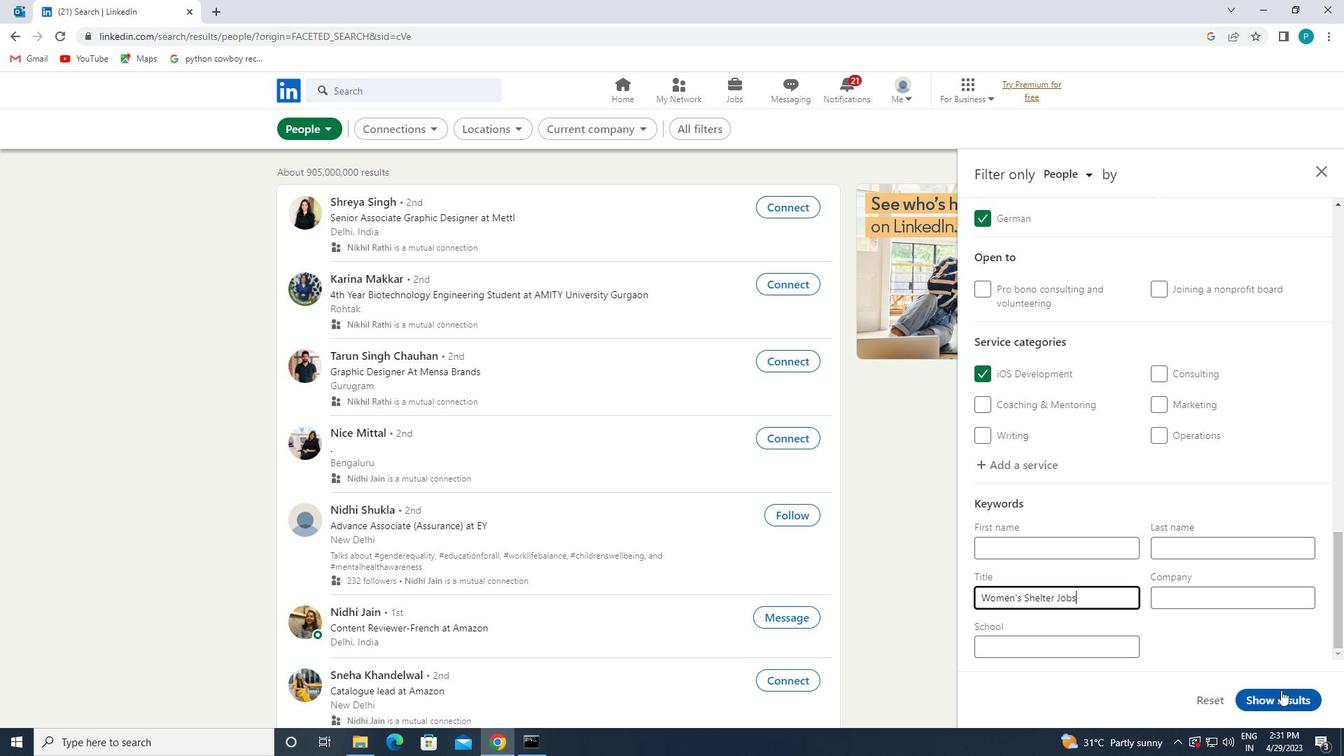 
